 Task: Find connections with filter location Hampton Park with filter topic #CVwith filter profile language English with filter current company Adani Power with filter school Tolani College Of Commerce with filter industry Specialty Trade Contractors with filter service category Labor and Employment Law with filter keywords title Media Buyer
Action: Mouse moved to (269, 303)
Screenshot: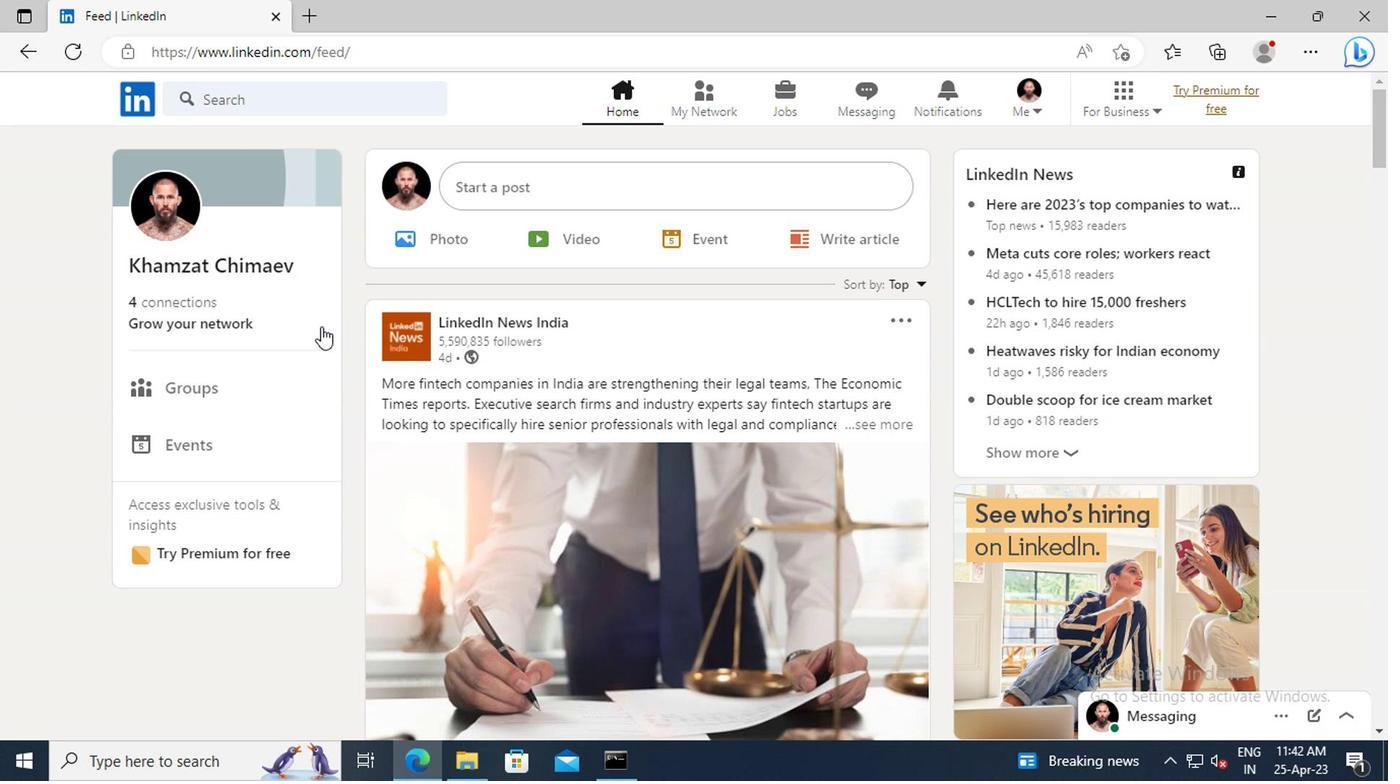
Action: Mouse pressed left at (269, 303)
Screenshot: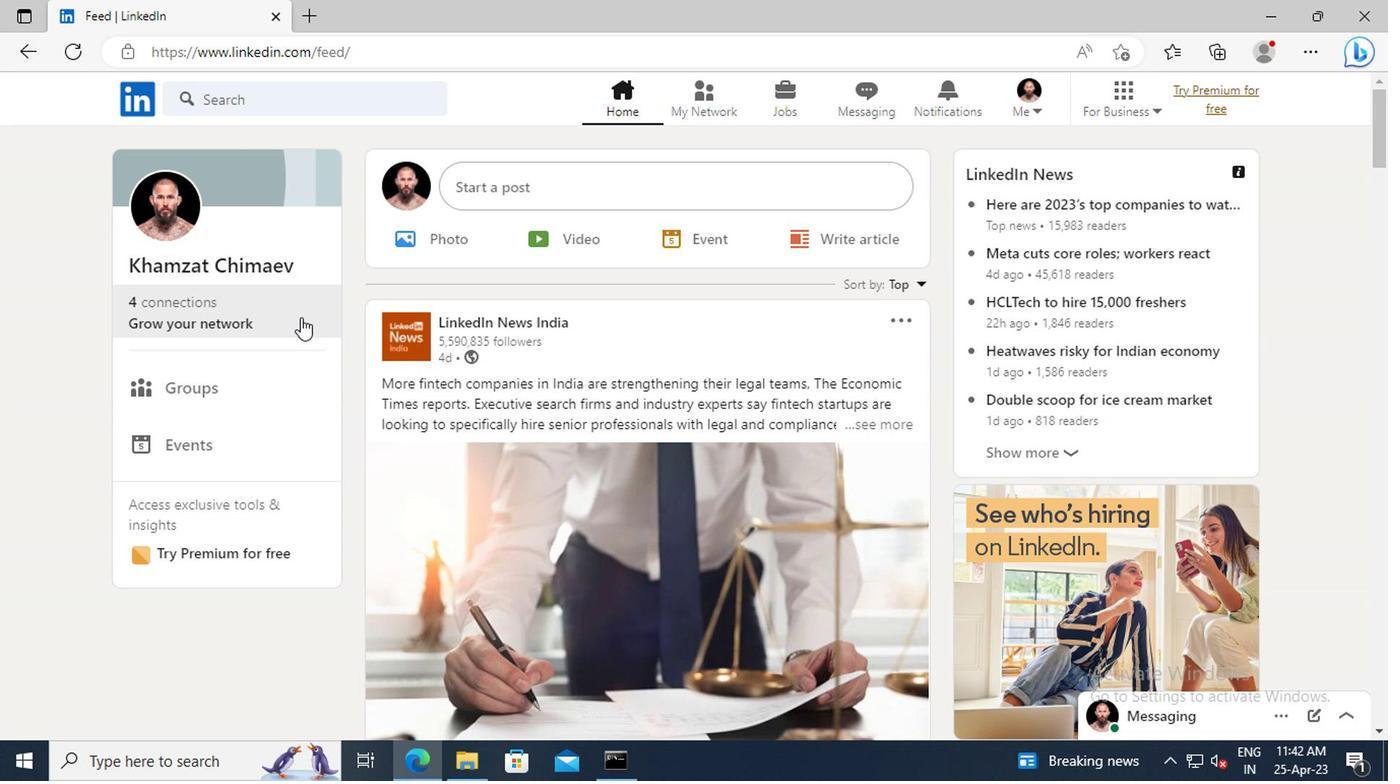 
Action: Mouse moved to (264, 222)
Screenshot: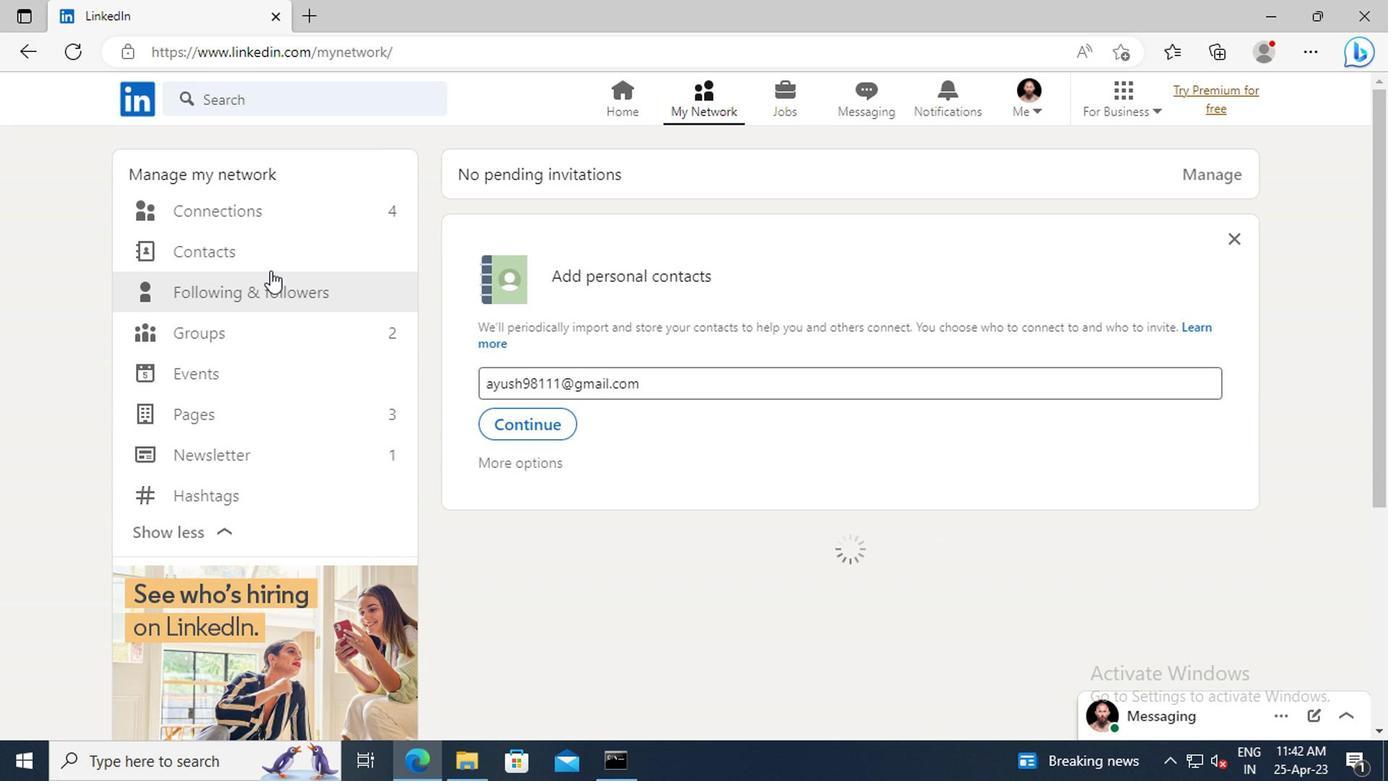 
Action: Mouse pressed left at (264, 222)
Screenshot: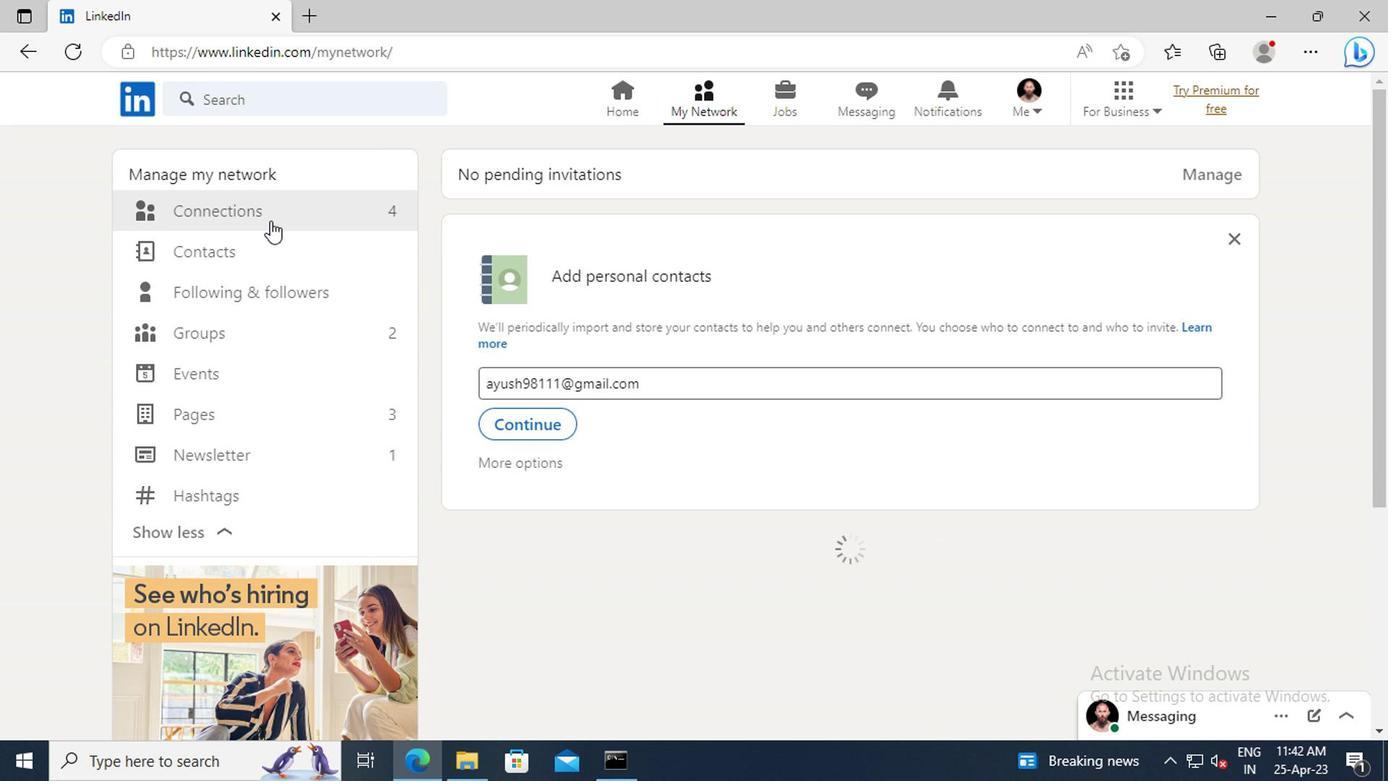 
Action: Mouse moved to (825, 211)
Screenshot: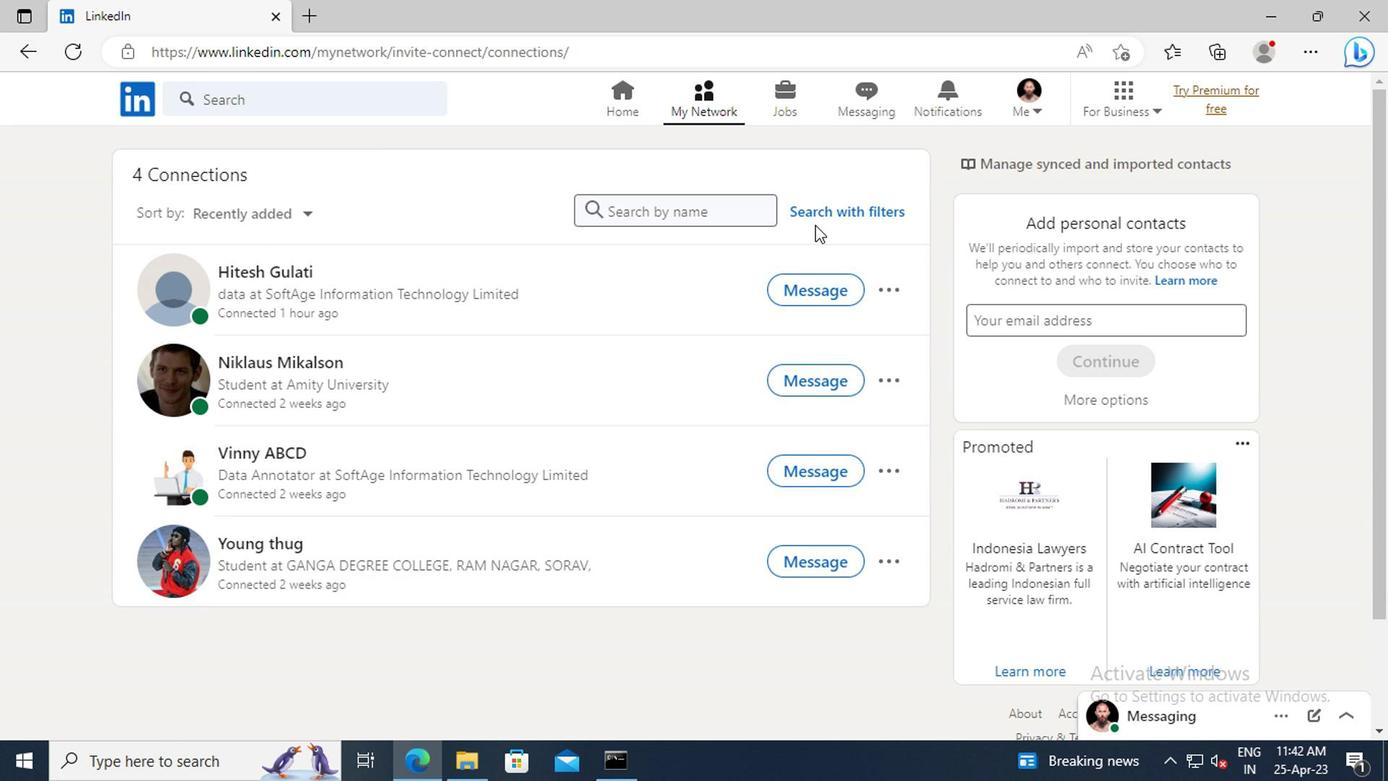 
Action: Mouse pressed left at (825, 211)
Screenshot: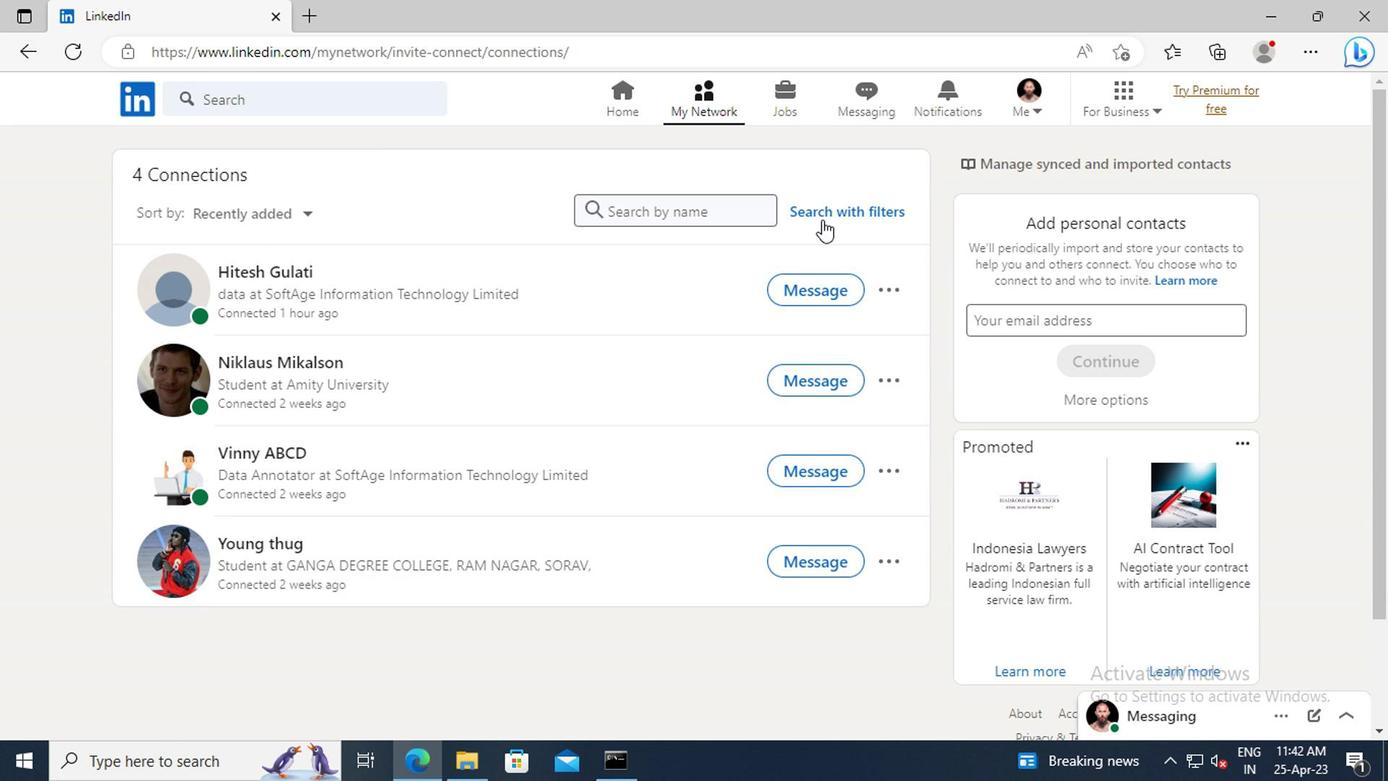 
Action: Mouse moved to (767, 158)
Screenshot: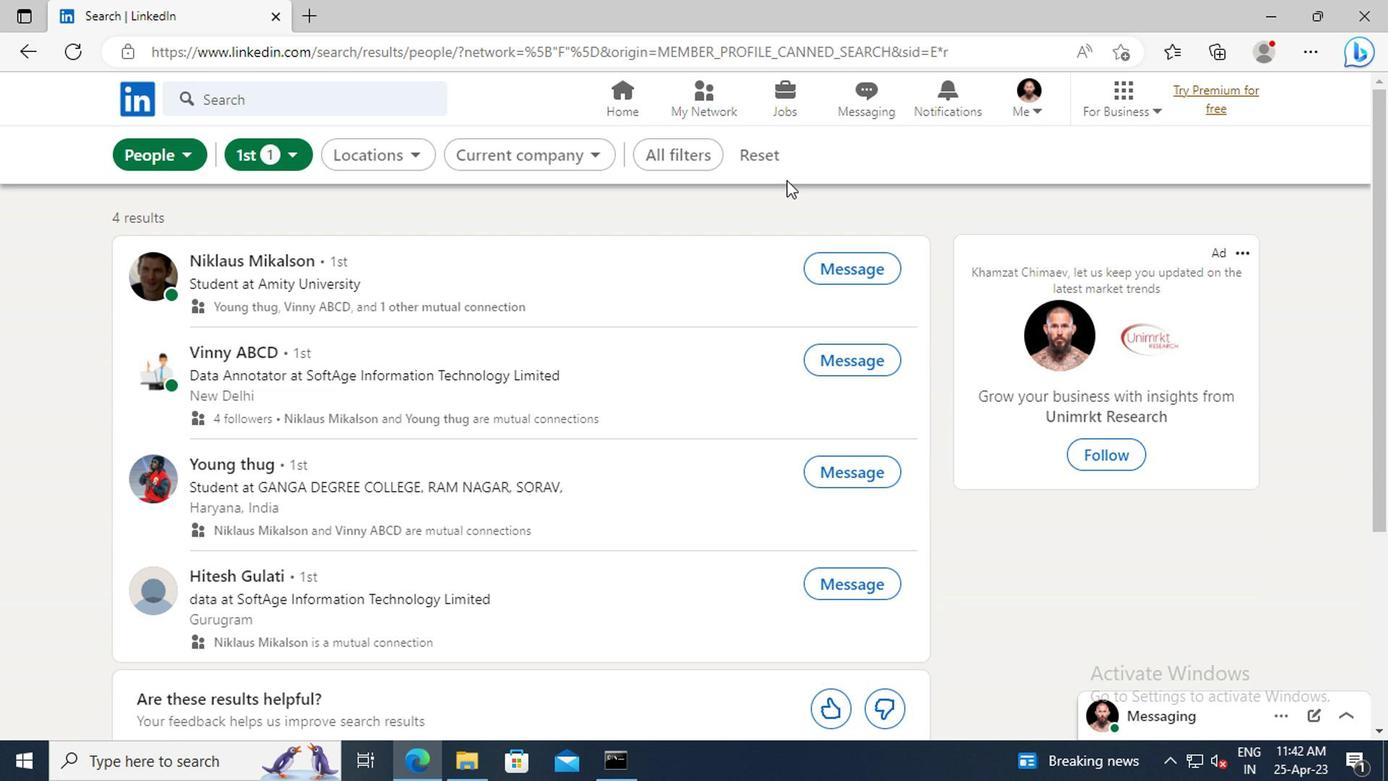 
Action: Mouse pressed left at (767, 158)
Screenshot: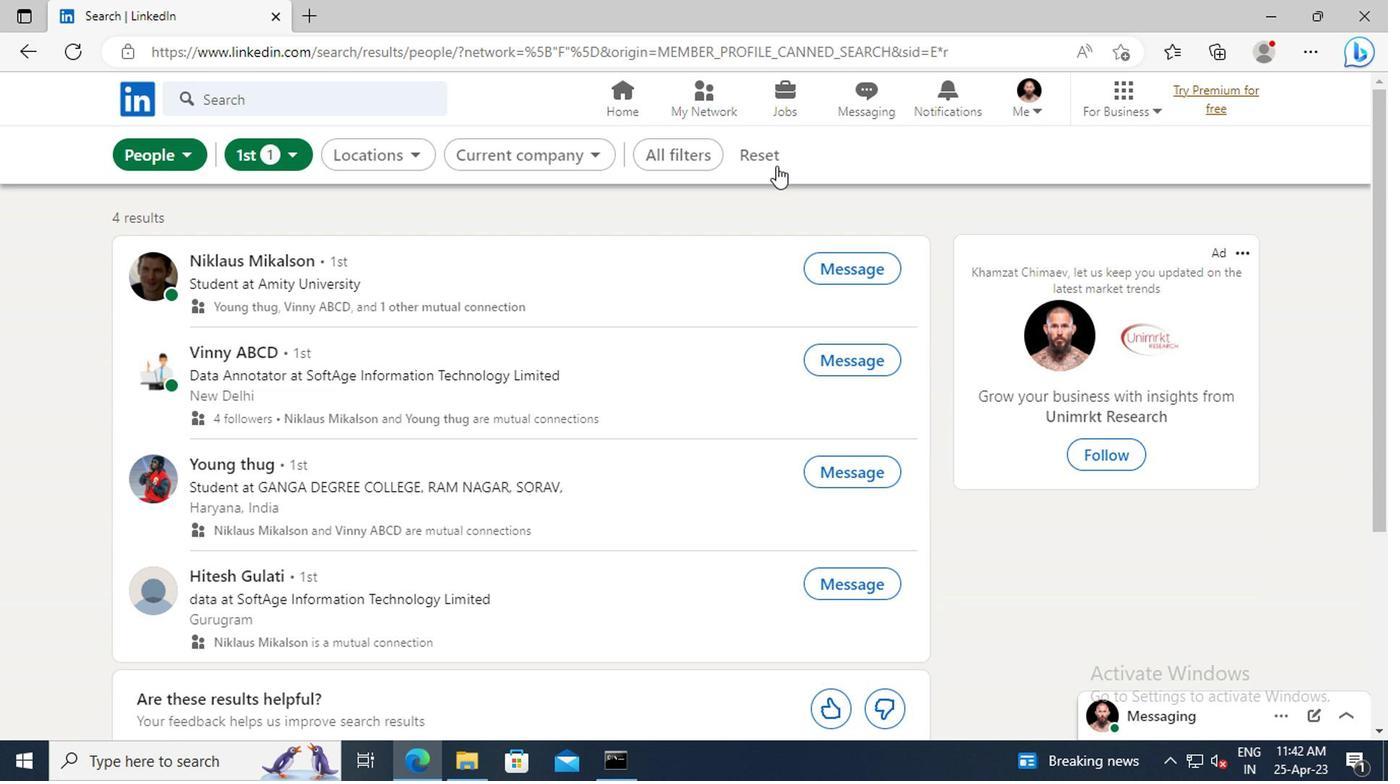 
Action: Mouse moved to (737, 160)
Screenshot: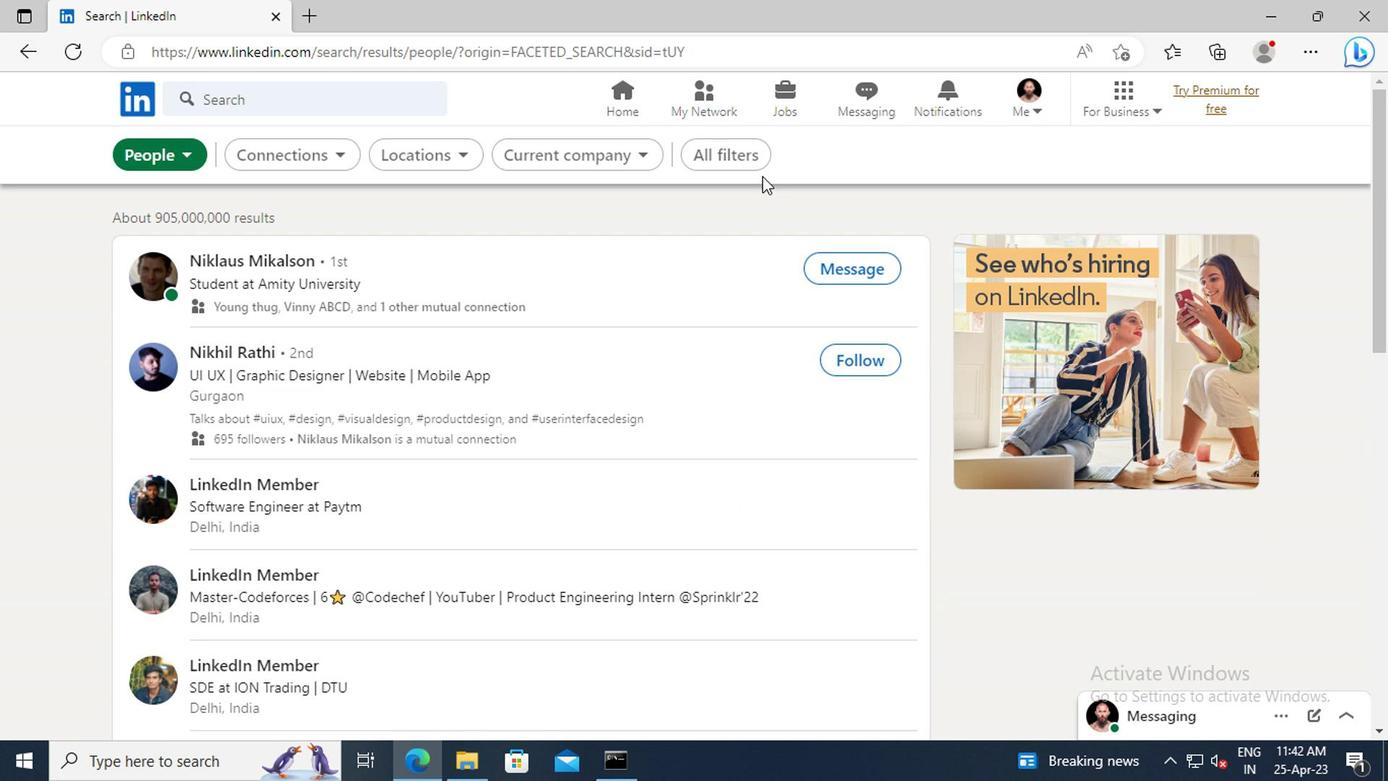 
Action: Mouse pressed left at (737, 160)
Screenshot: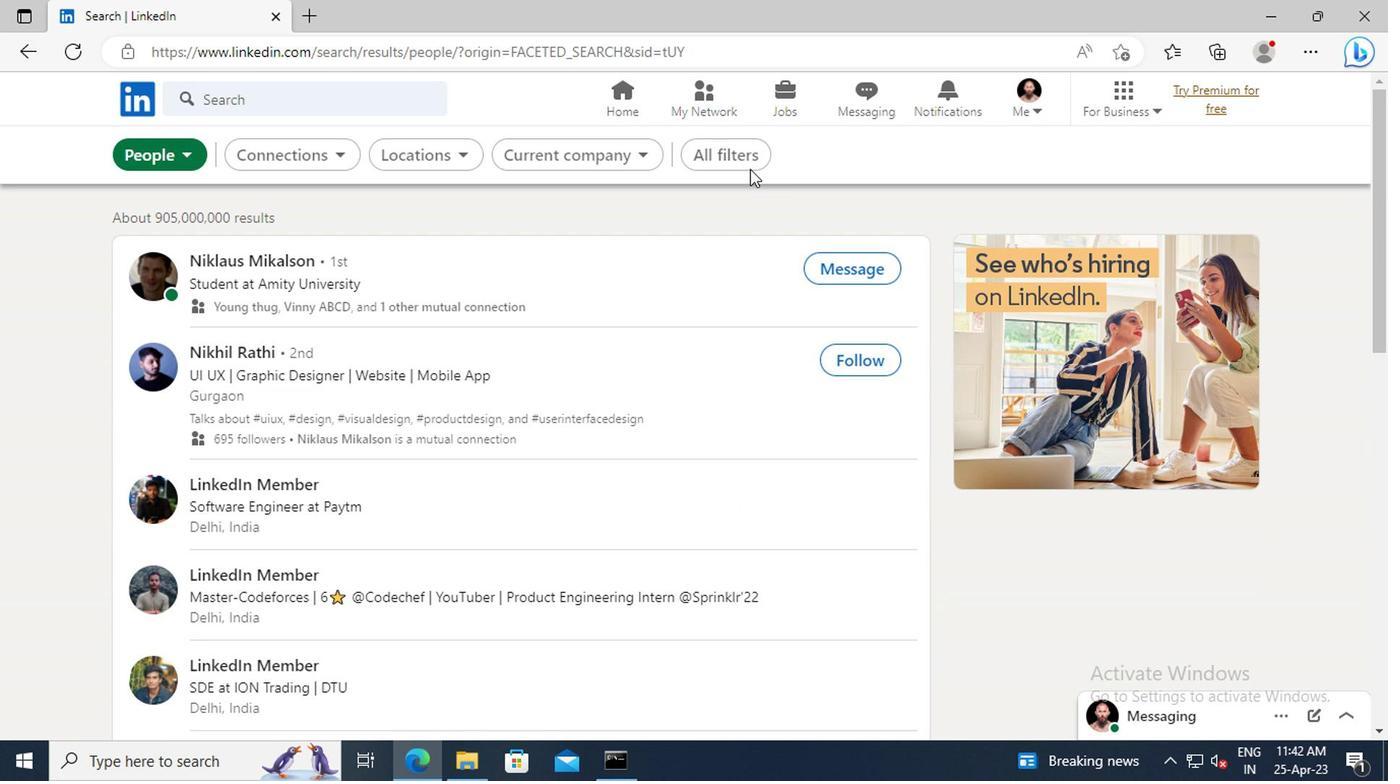 
Action: Mouse moved to (1076, 331)
Screenshot: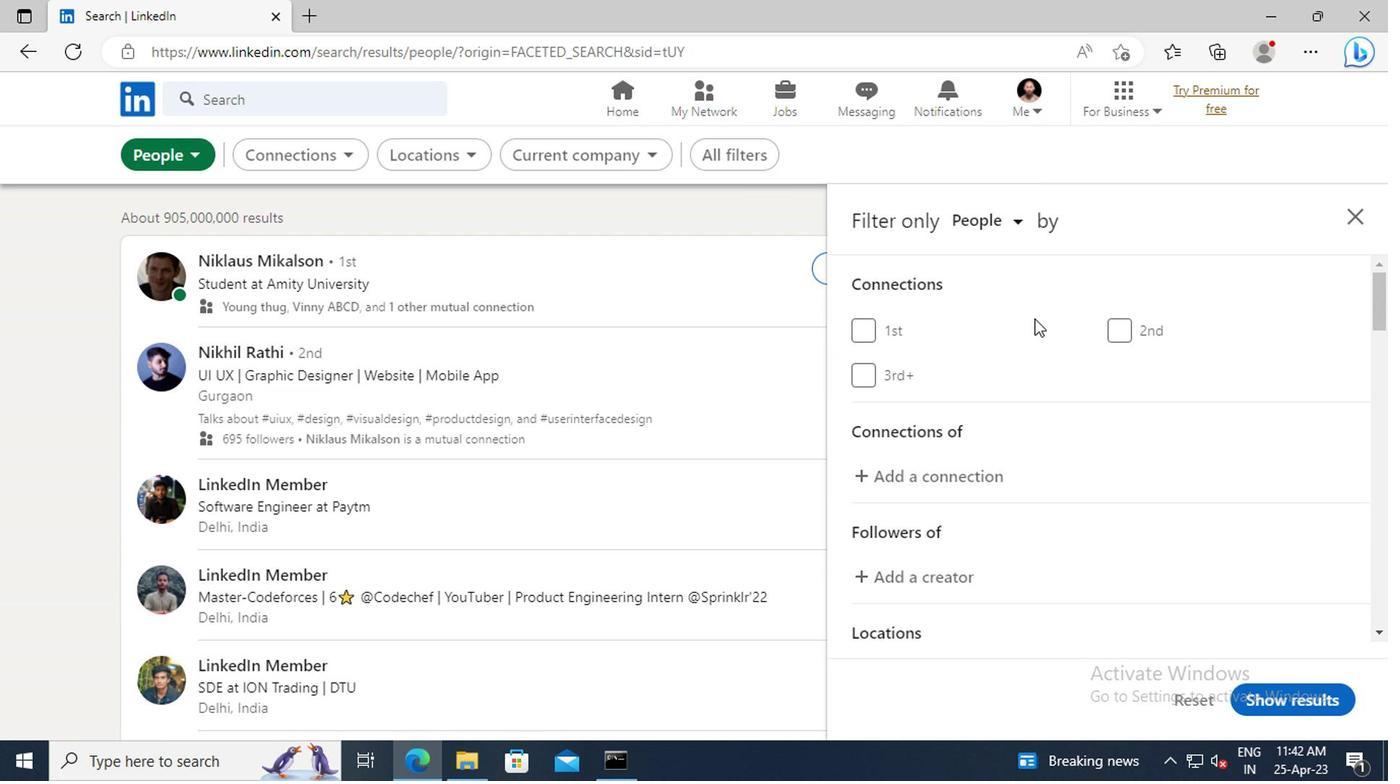 
Action: Mouse scrolled (1076, 330) with delta (0, -1)
Screenshot: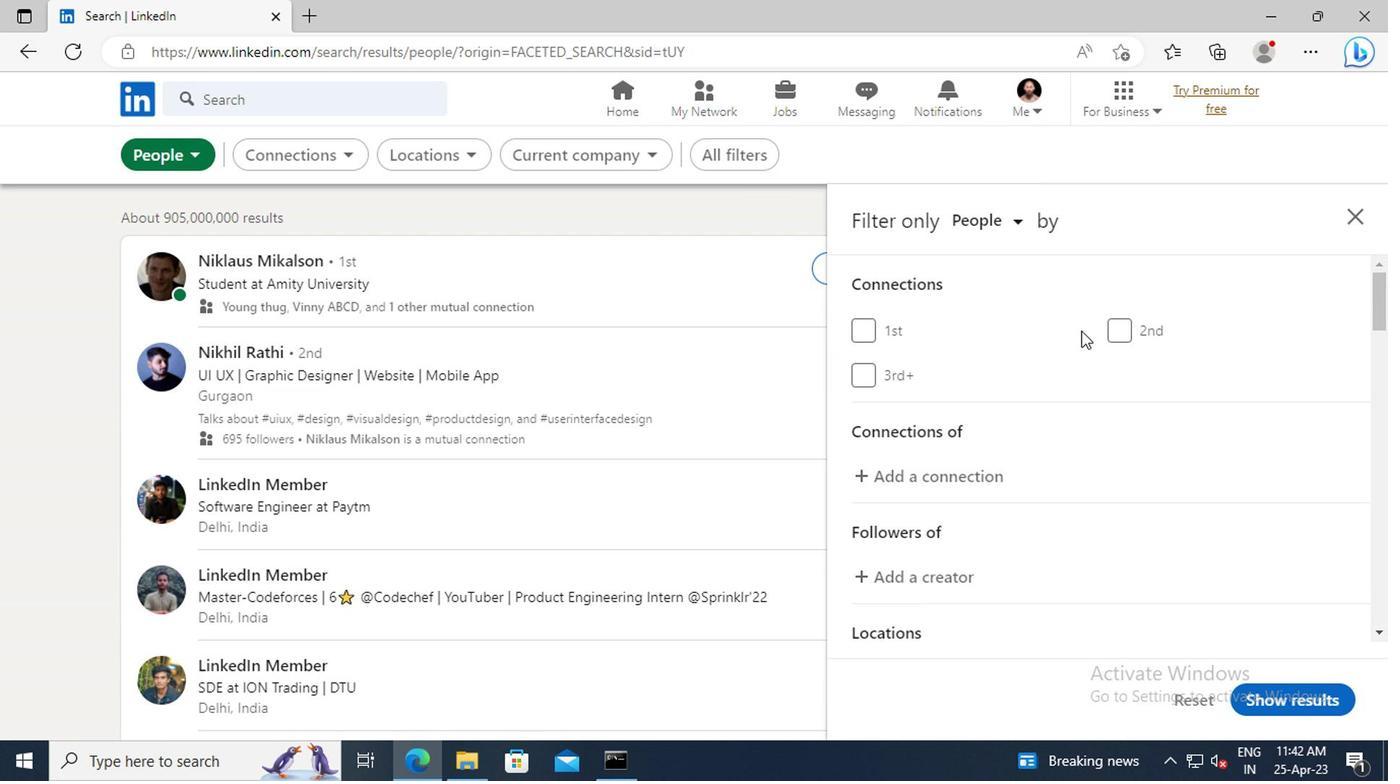 
Action: Mouse scrolled (1076, 330) with delta (0, -1)
Screenshot: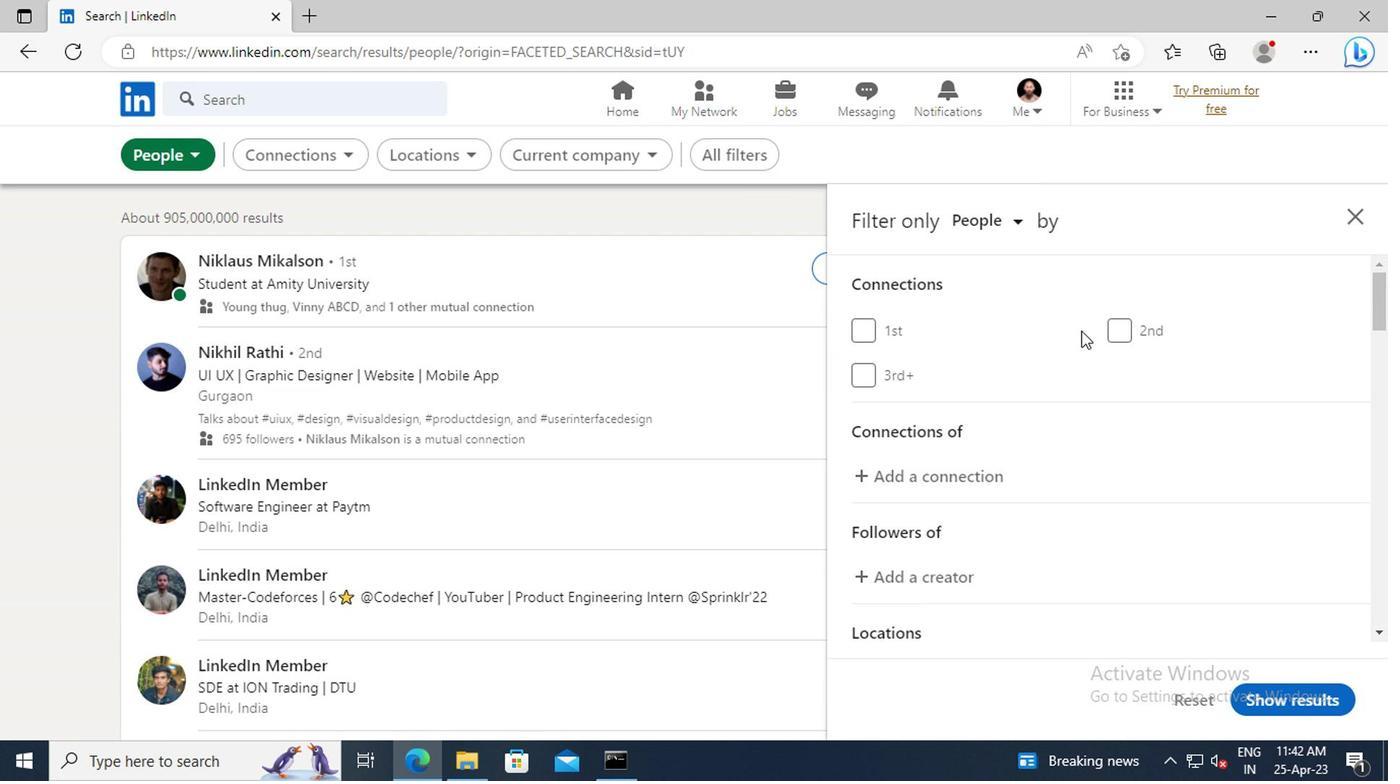 
Action: Mouse scrolled (1076, 330) with delta (0, -1)
Screenshot: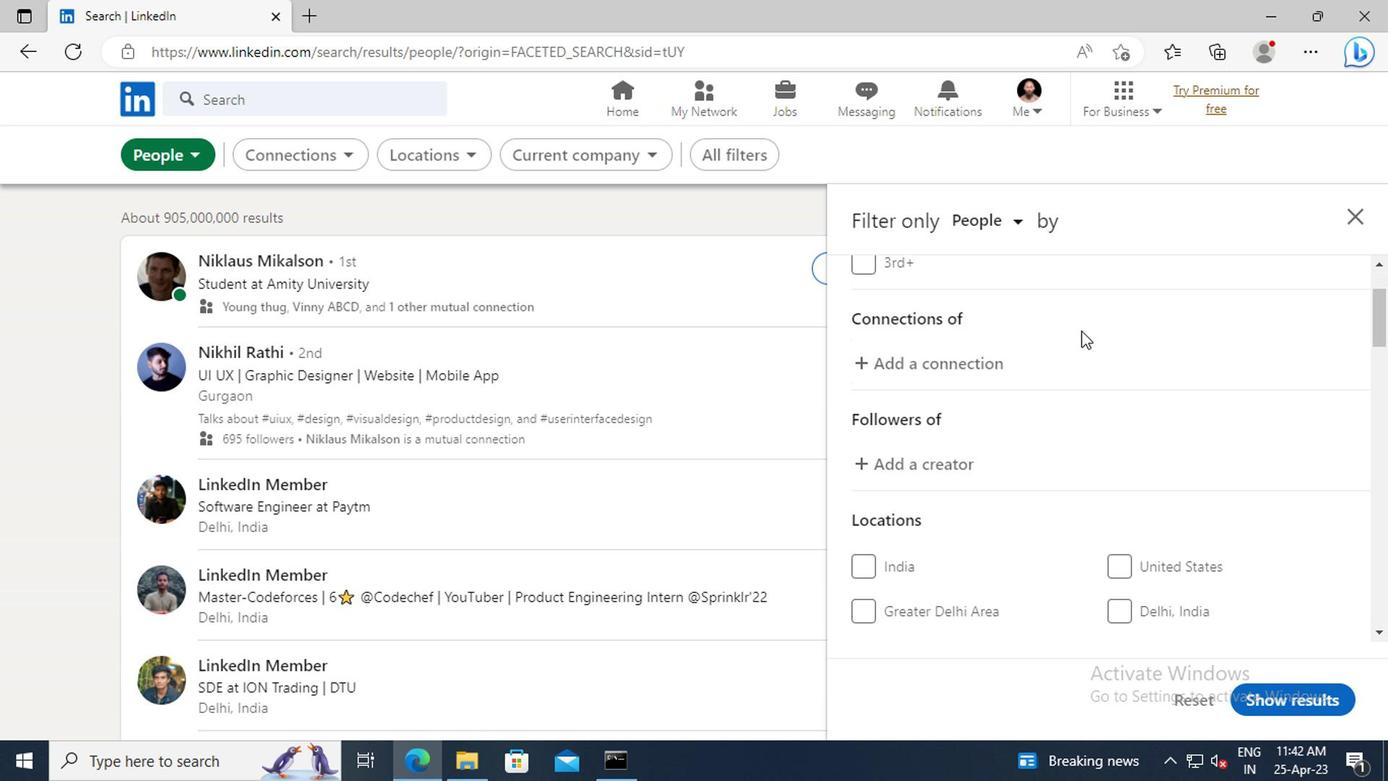 
Action: Mouse scrolled (1076, 330) with delta (0, -1)
Screenshot: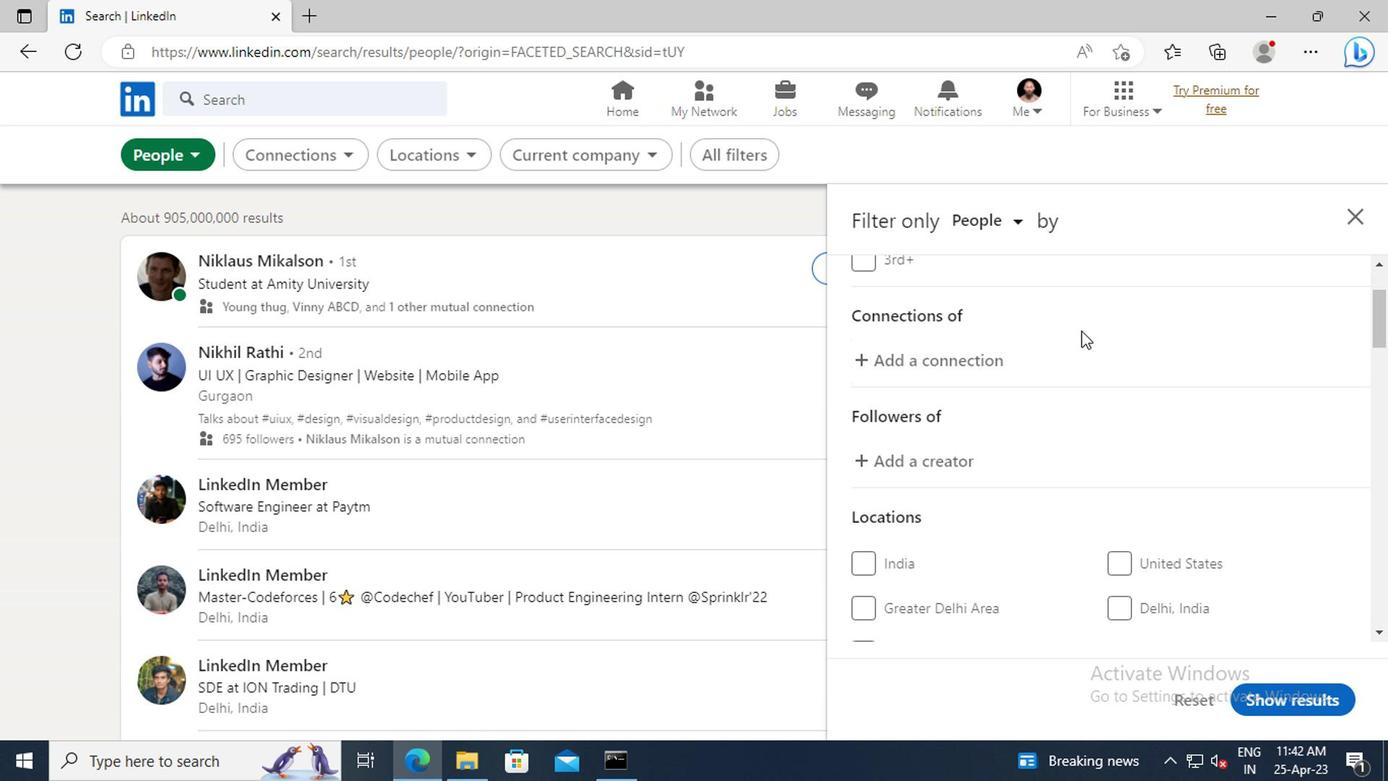 
Action: Mouse moved to (1142, 536)
Screenshot: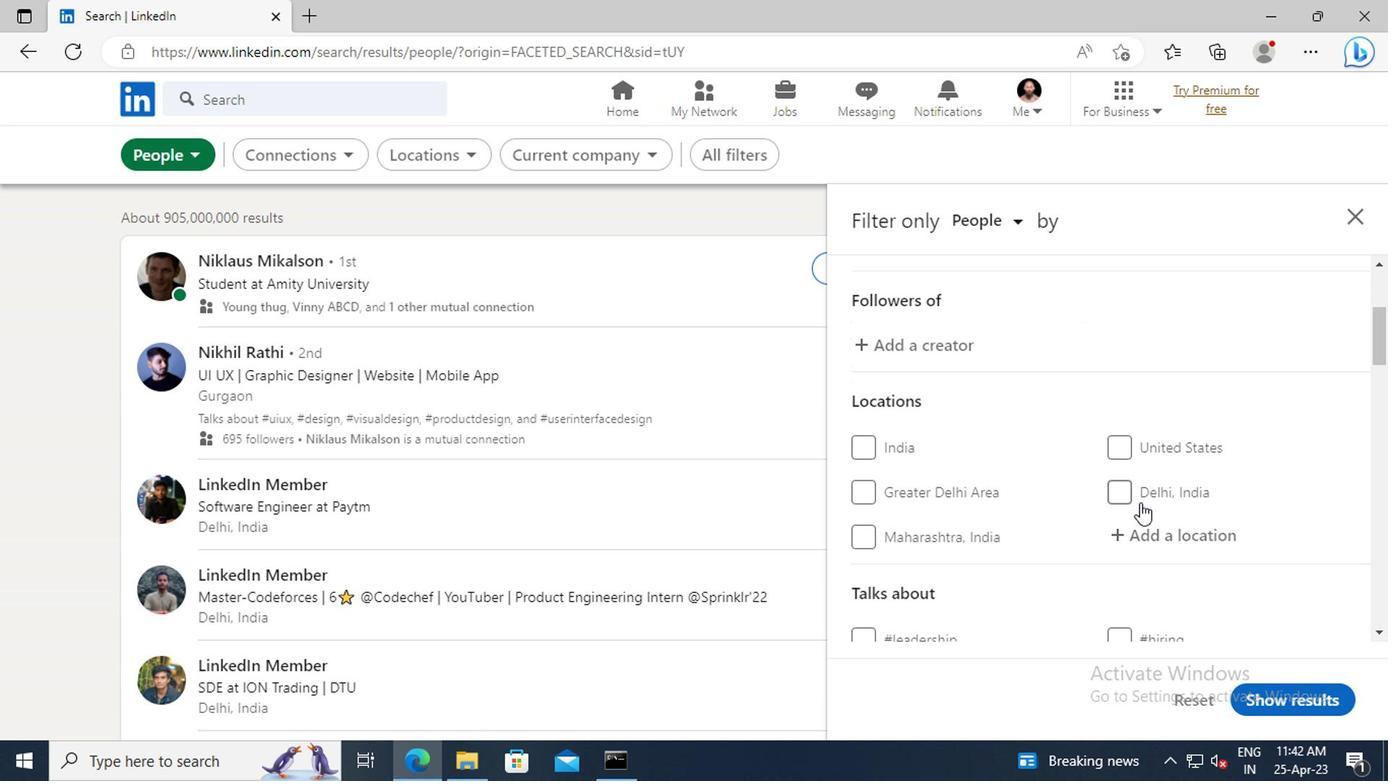 
Action: Mouse pressed left at (1142, 536)
Screenshot: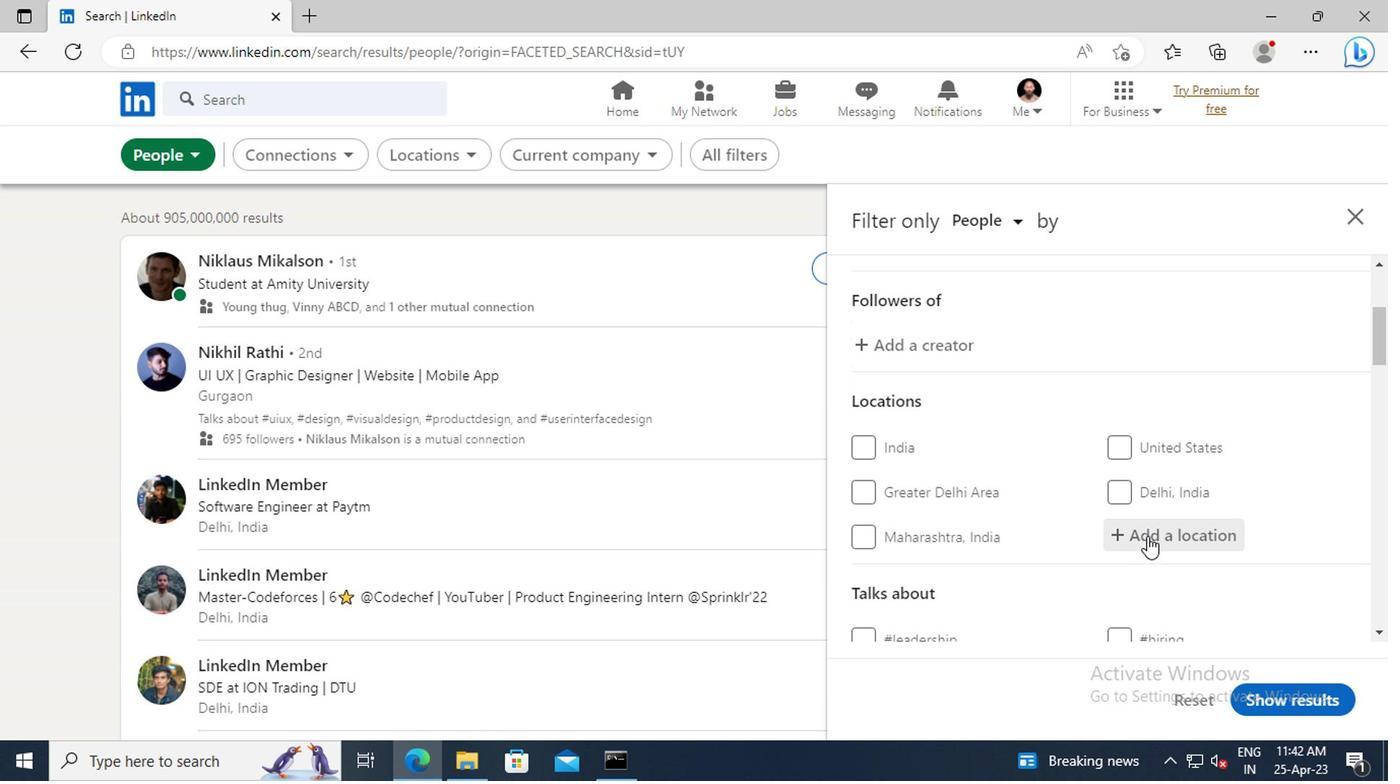 
Action: Key pressed <Key.shift>HAMPTON<Key.space><Key.shift>PARK<Key.enter>
Screenshot: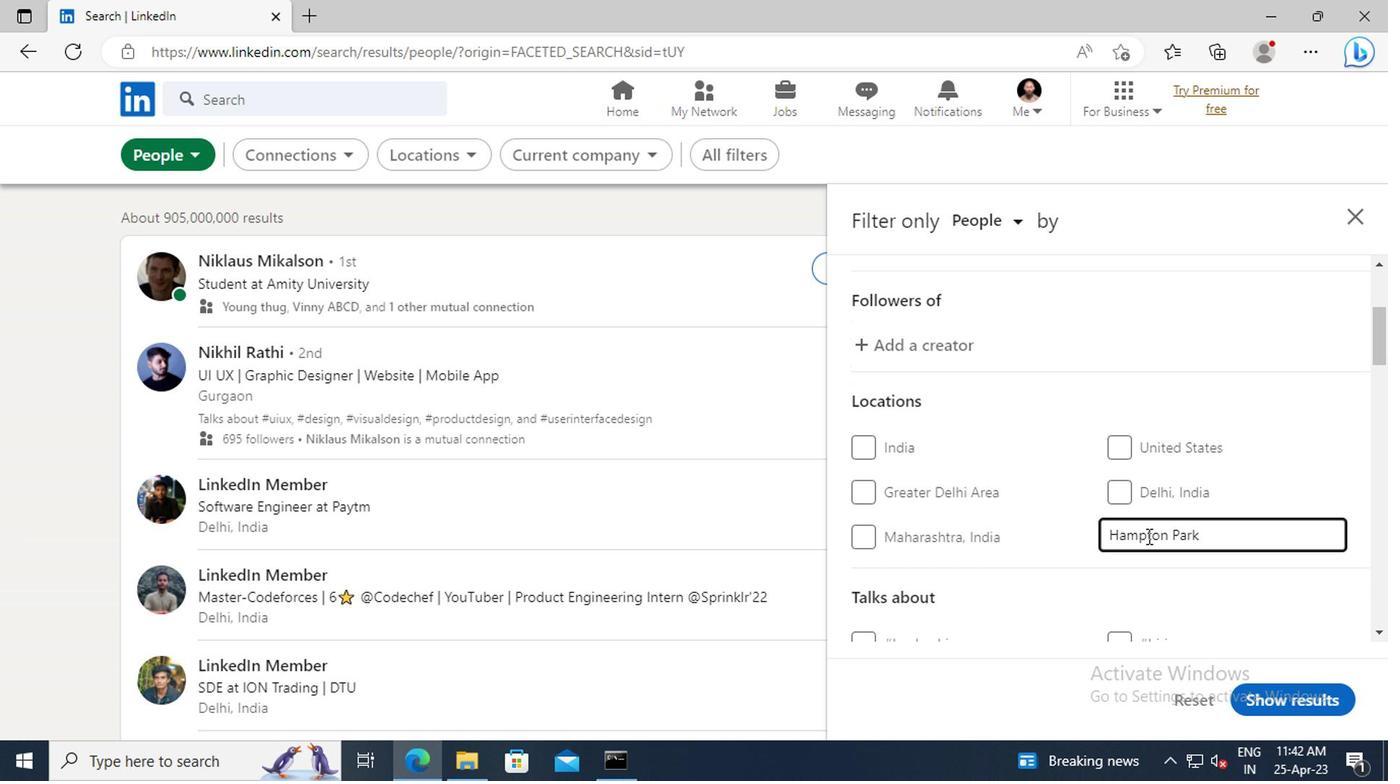 
Action: Mouse scrolled (1142, 535) with delta (0, -1)
Screenshot: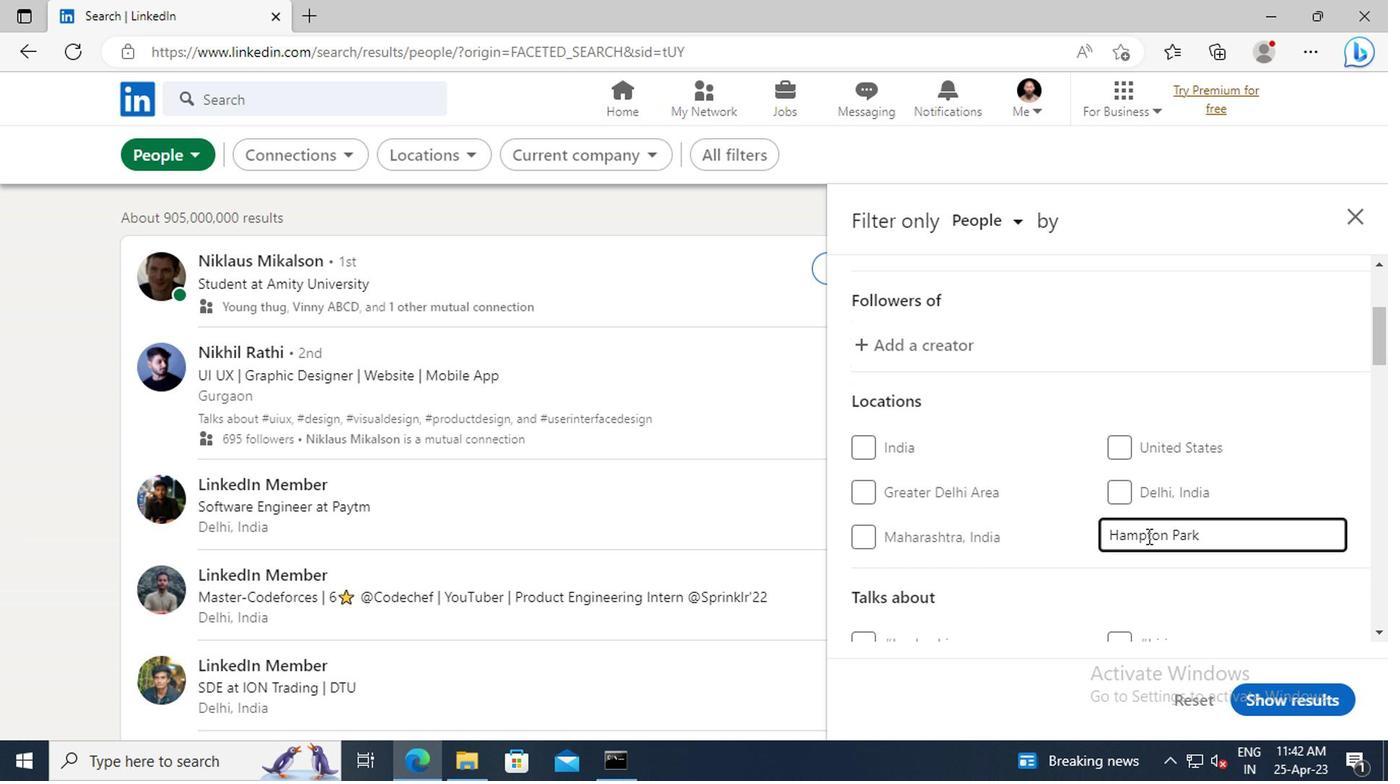 
Action: Mouse scrolled (1142, 535) with delta (0, -1)
Screenshot: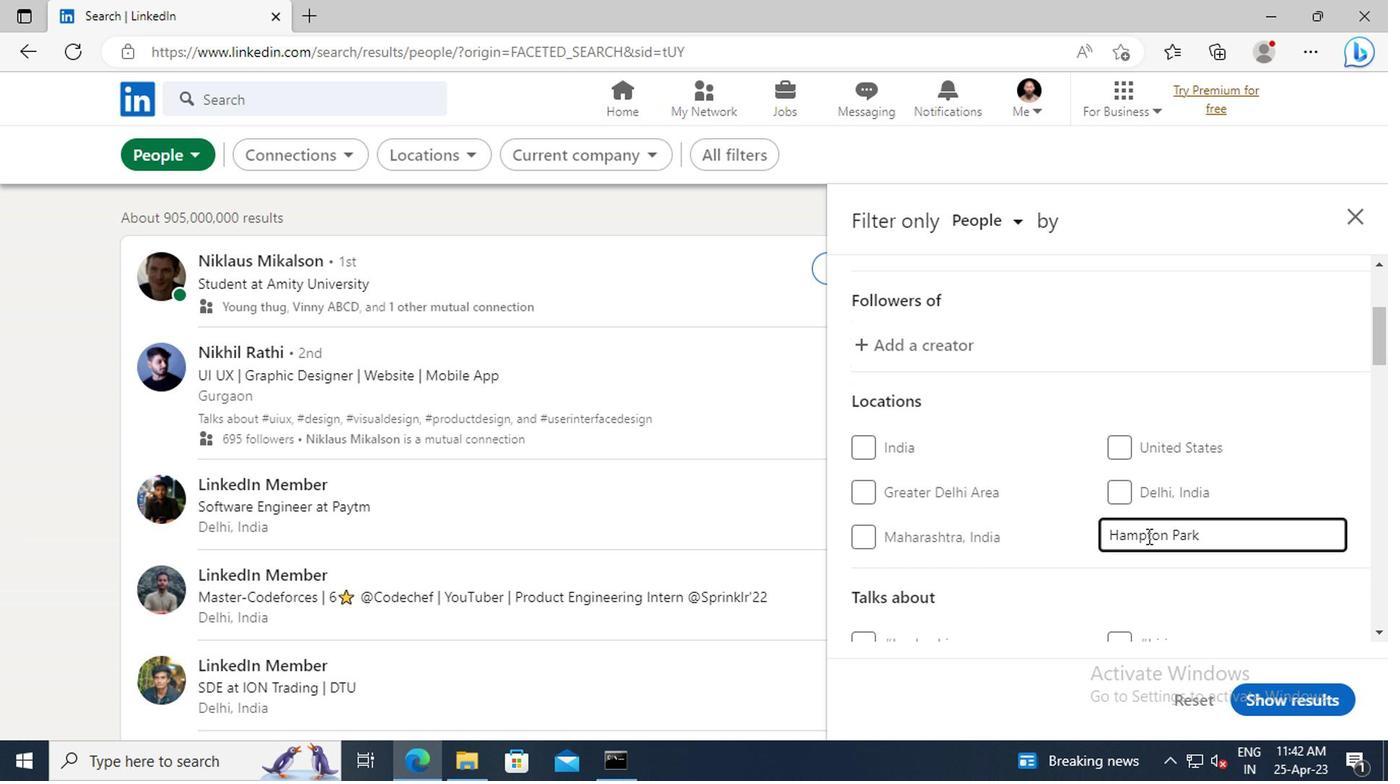 
Action: Mouse scrolled (1142, 535) with delta (0, -1)
Screenshot: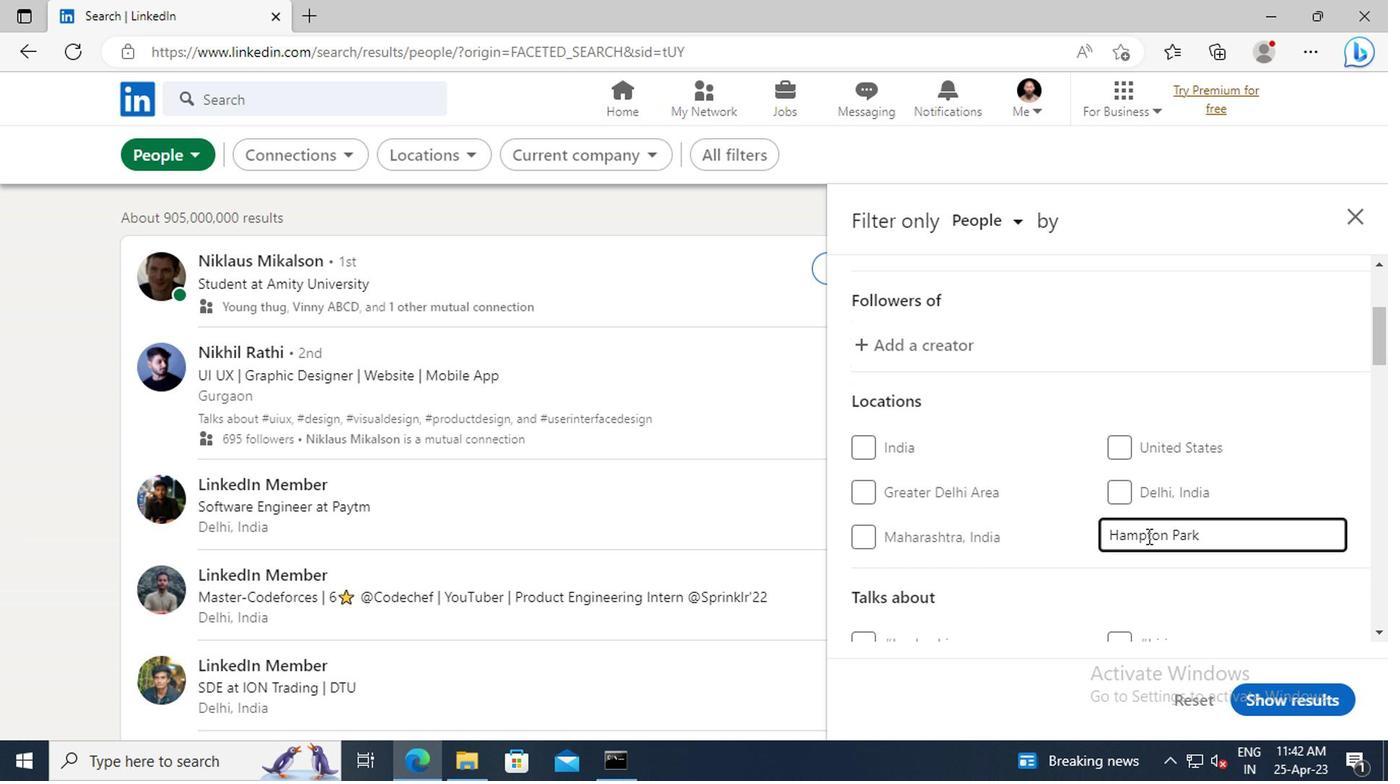 
Action: Mouse moved to (1152, 556)
Screenshot: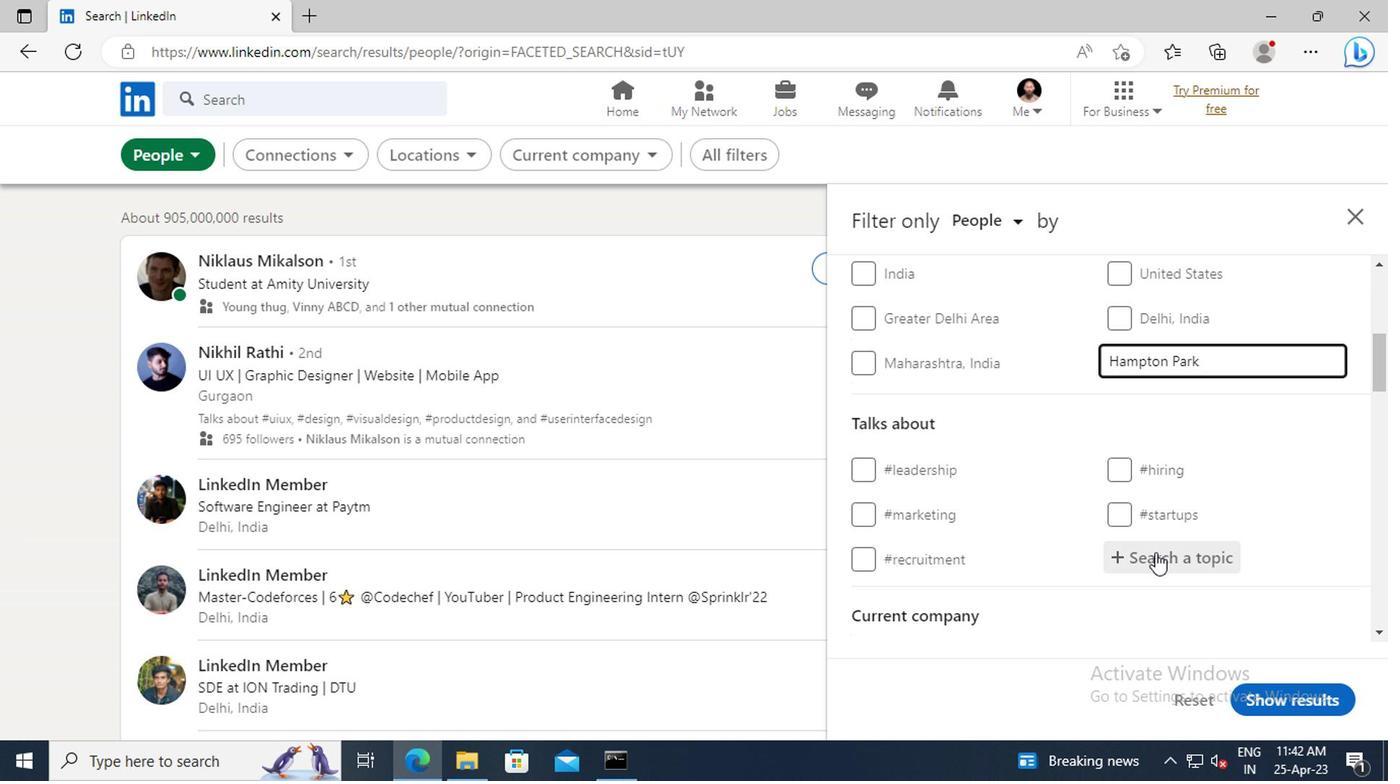 
Action: Mouse pressed left at (1152, 556)
Screenshot: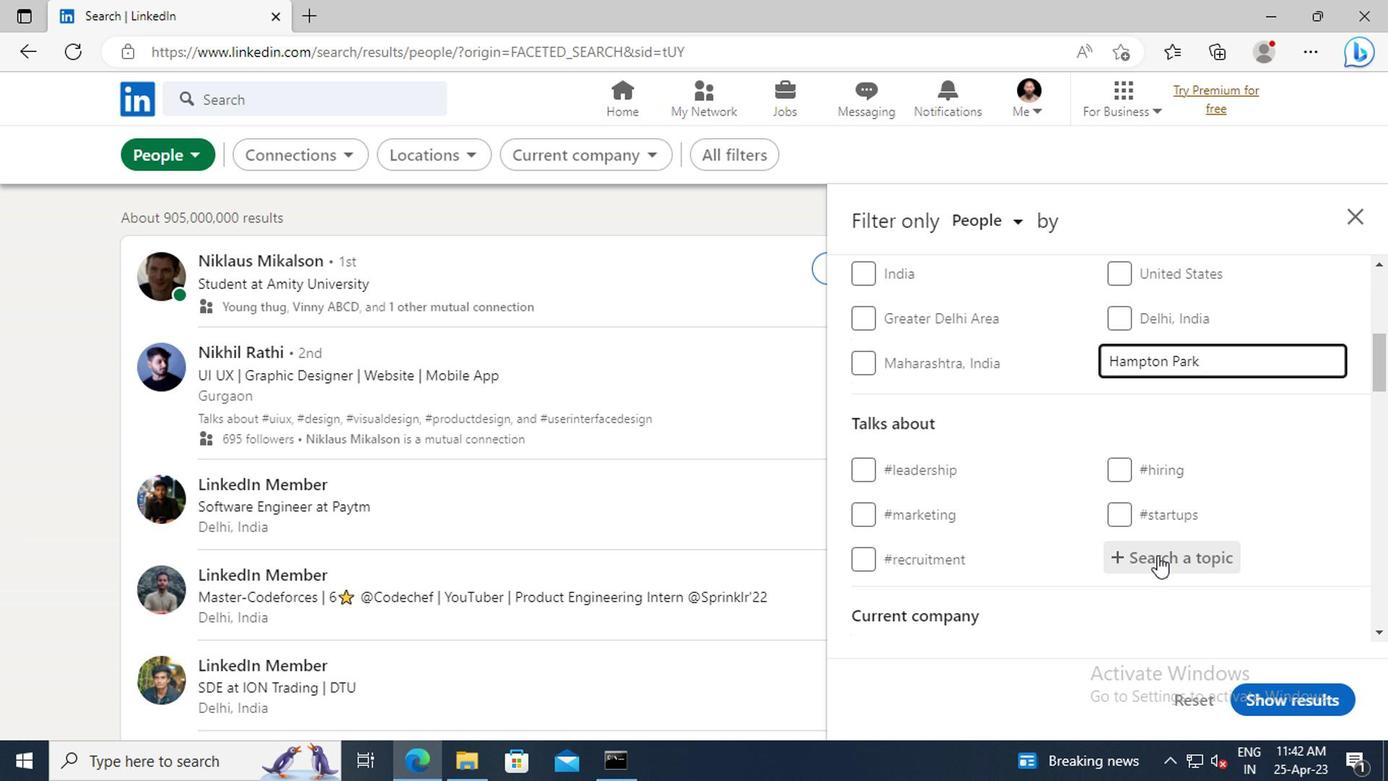 
Action: Key pressed <Key.shift>#<Key.shift>CVWITH
Screenshot: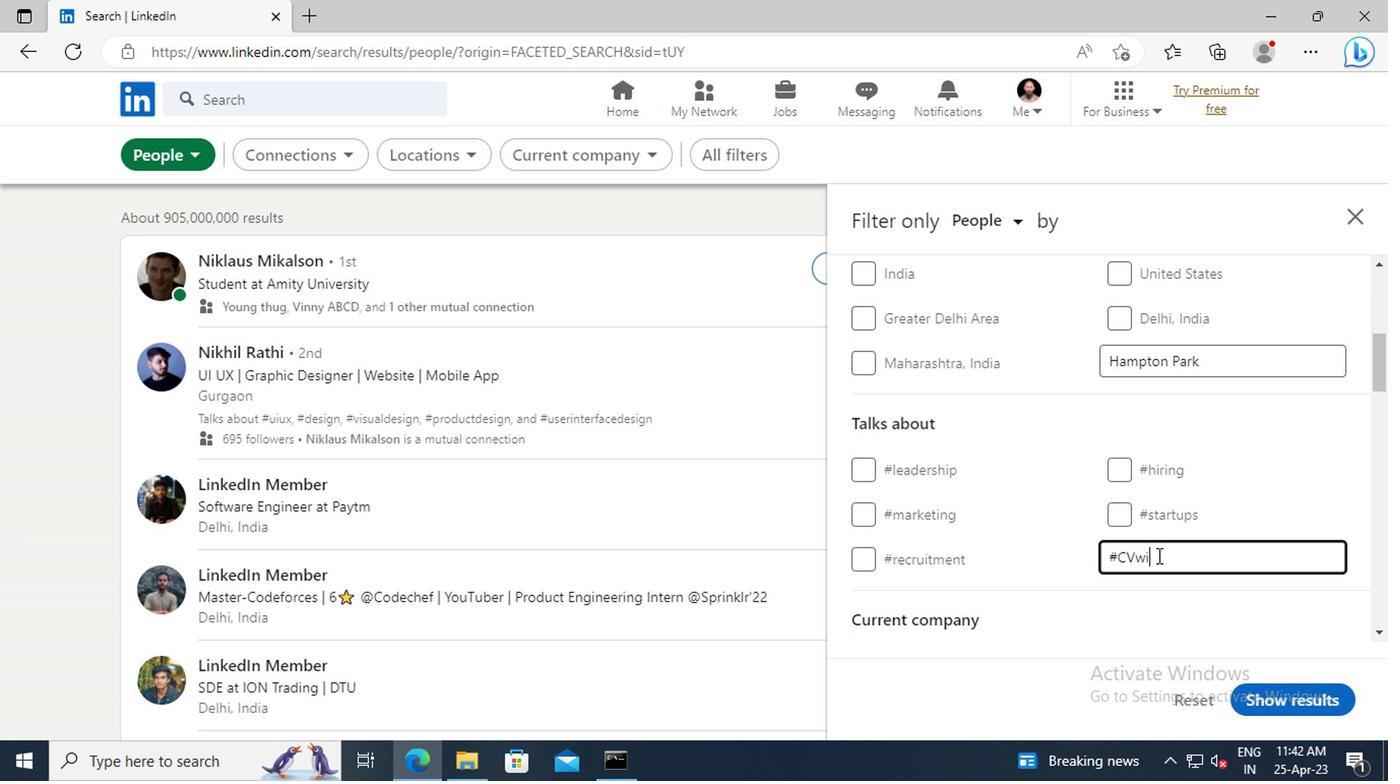 
Action: Mouse moved to (1111, 511)
Screenshot: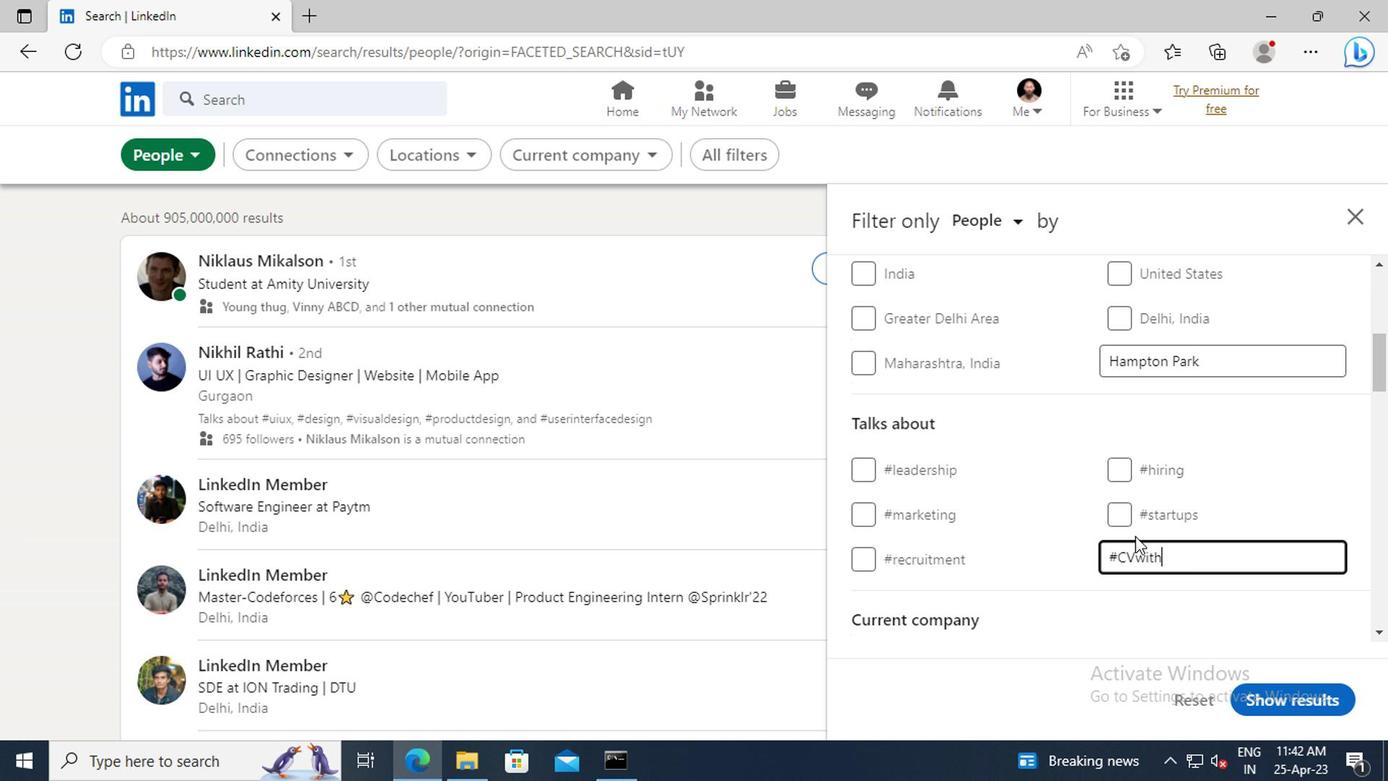 
Action: Mouse scrolled (1111, 509) with delta (0, -1)
Screenshot: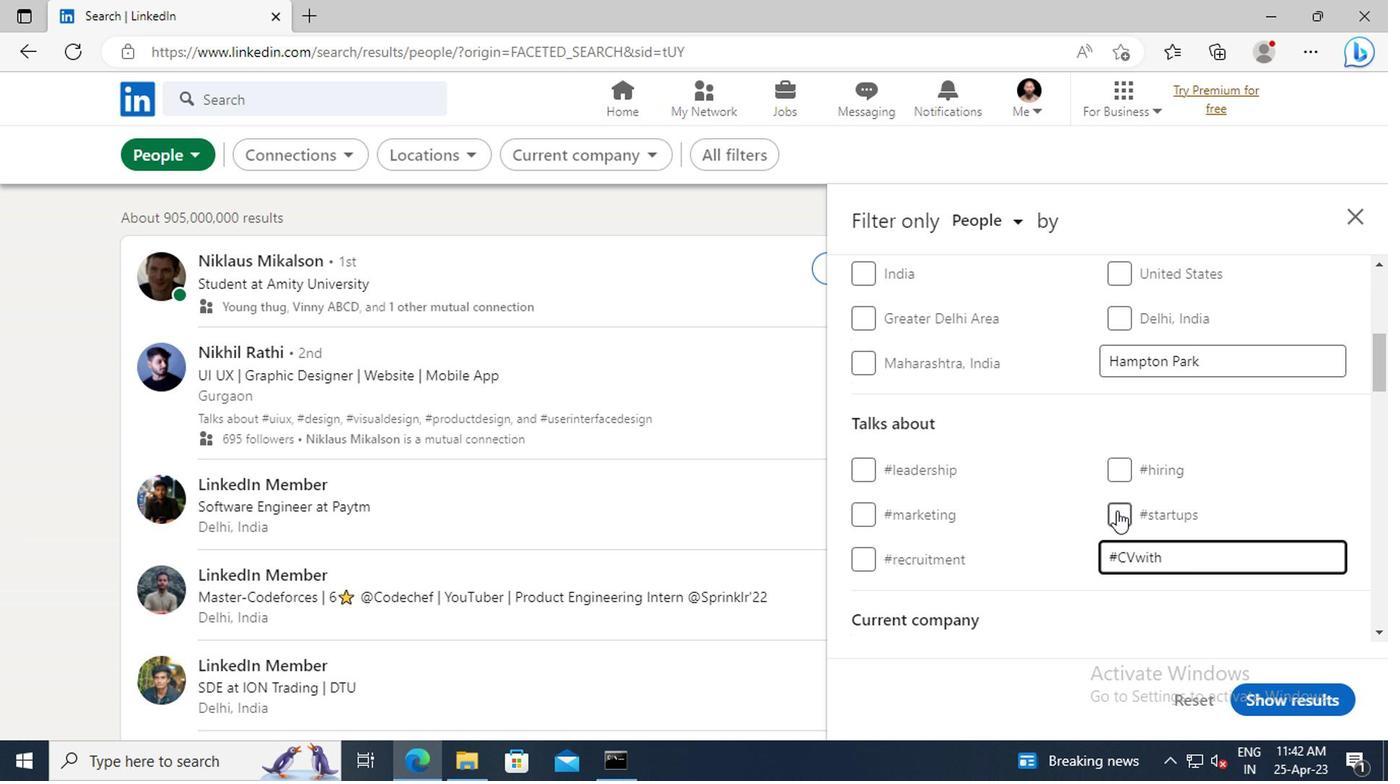 
Action: Mouse scrolled (1111, 509) with delta (0, -1)
Screenshot: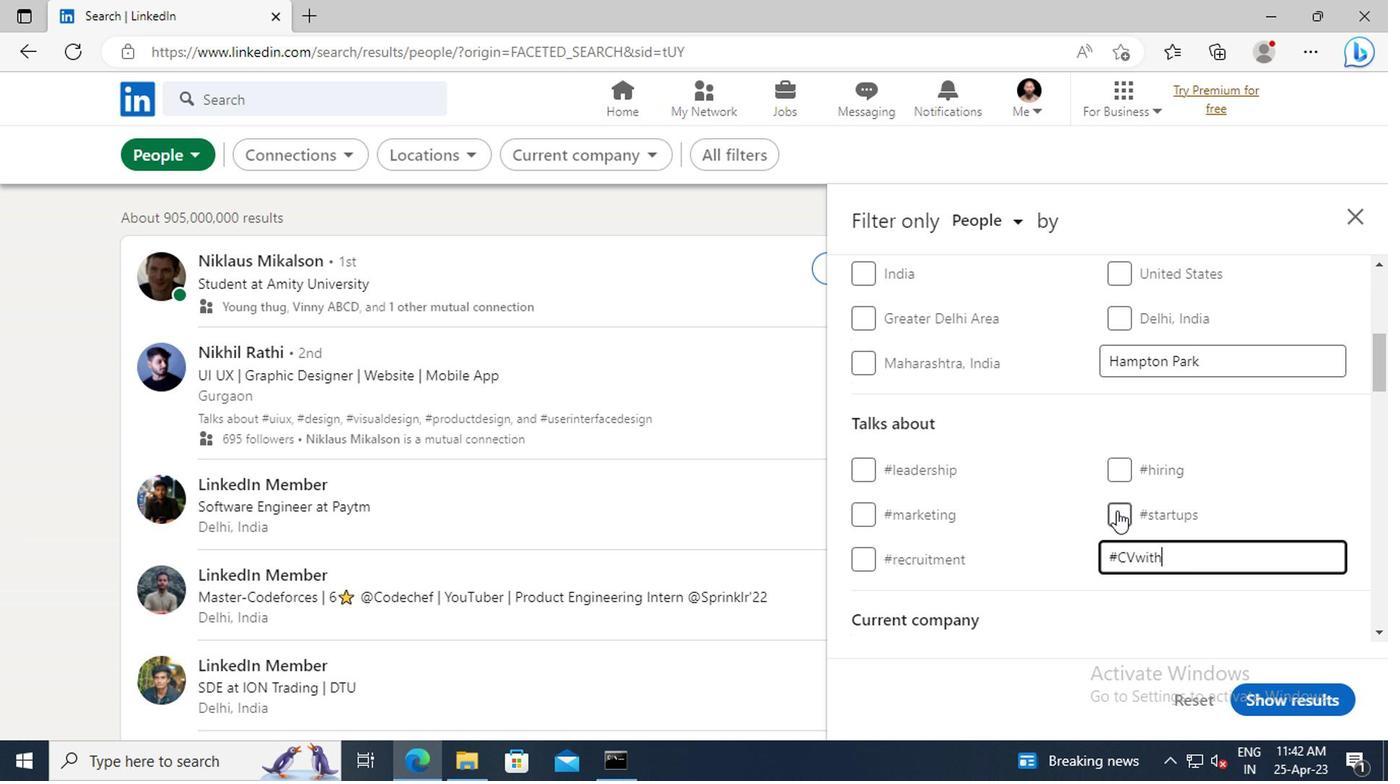 
Action: Mouse scrolled (1111, 509) with delta (0, -1)
Screenshot: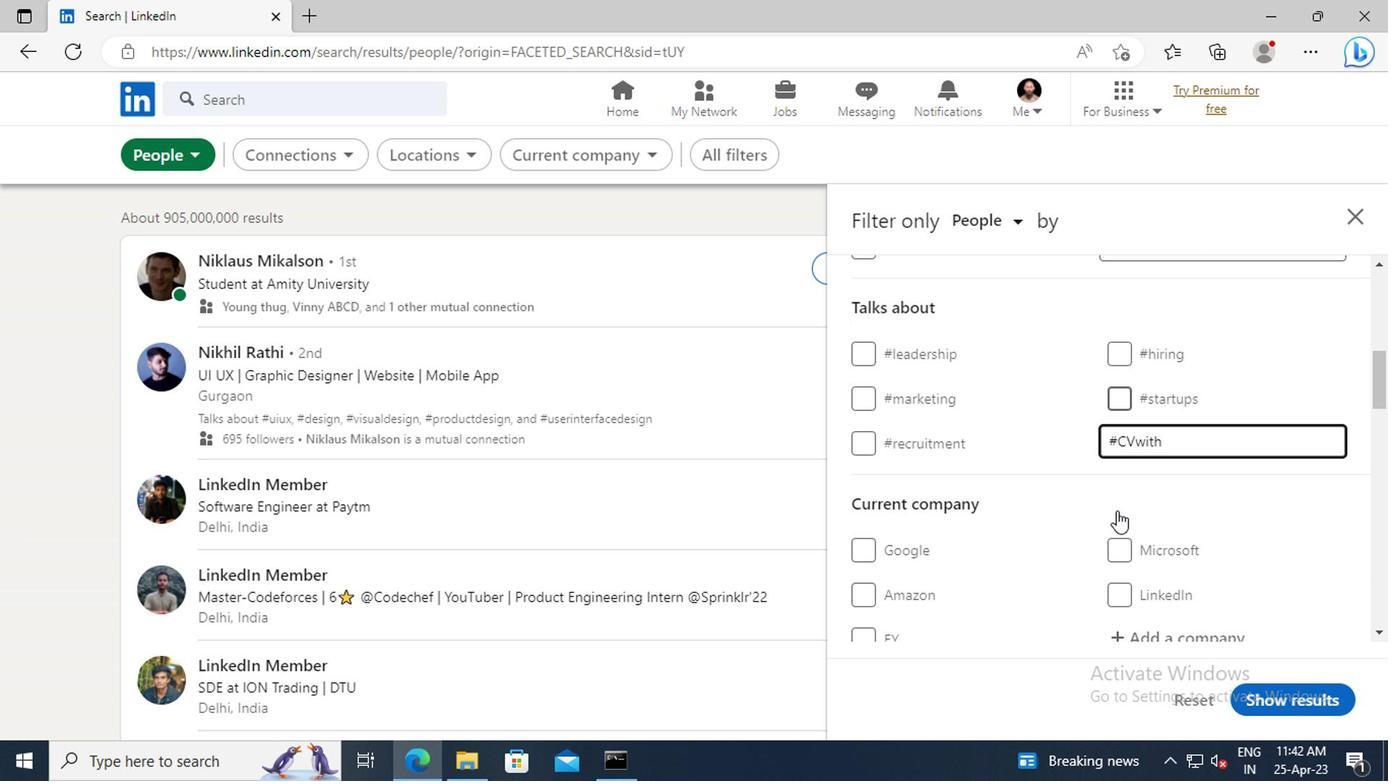 
Action: Mouse scrolled (1111, 509) with delta (0, -1)
Screenshot: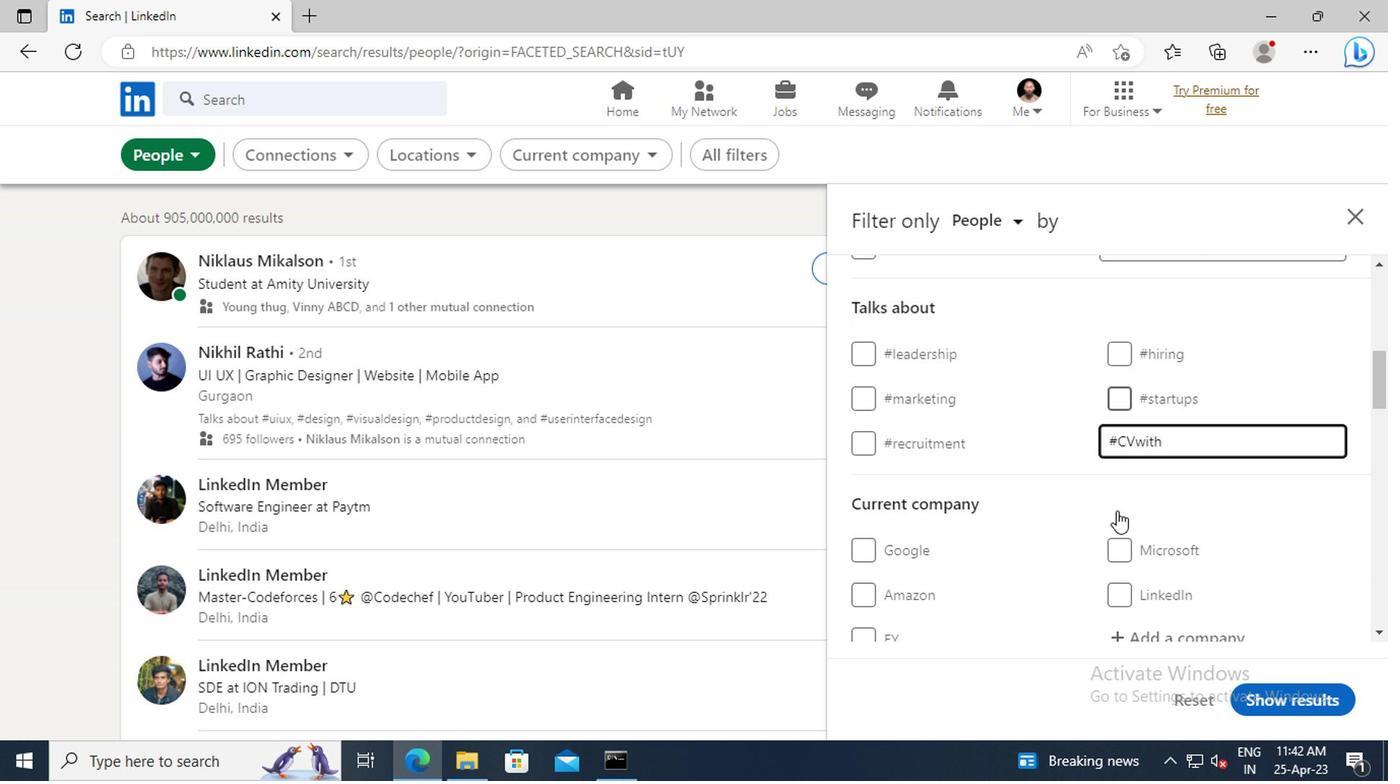 
Action: Mouse scrolled (1111, 509) with delta (0, -1)
Screenshot: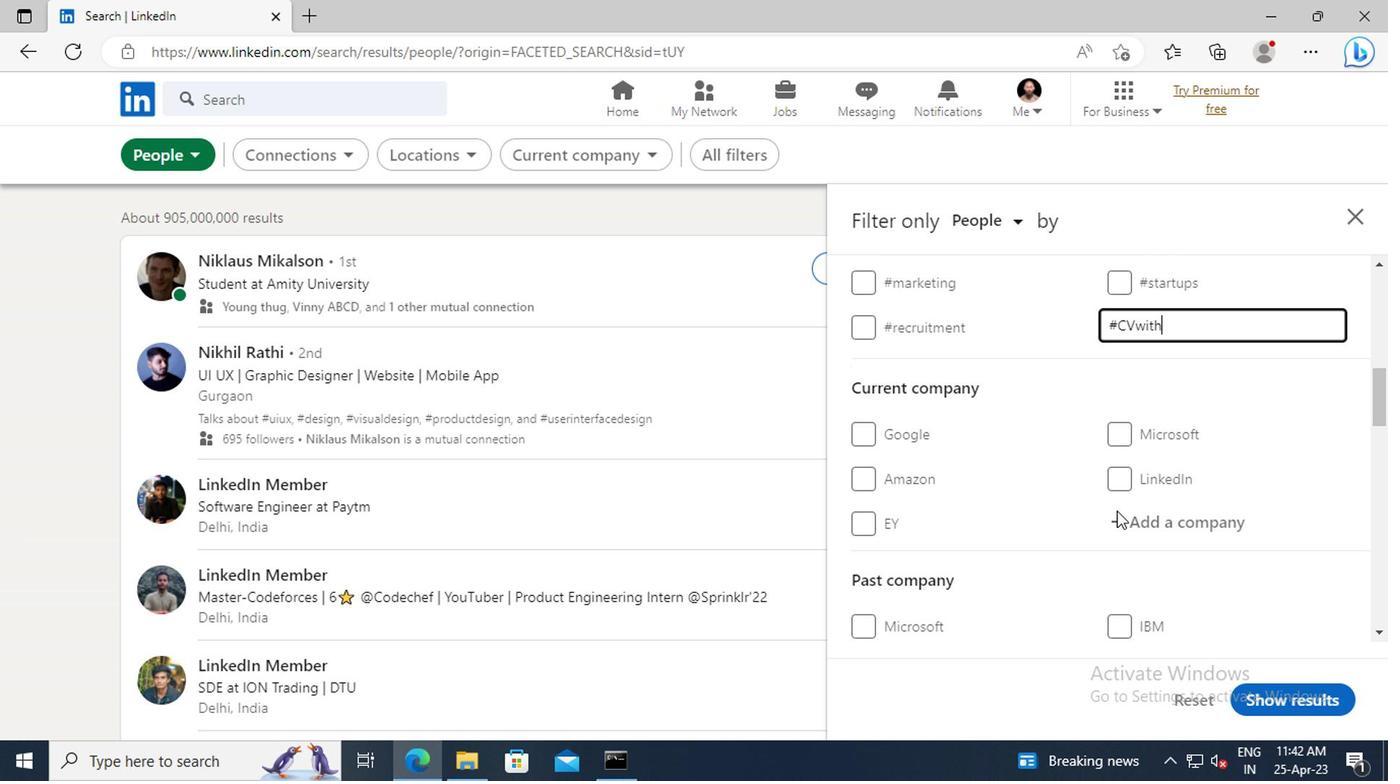 
Action: Mouse scrolled (1111, 509) with delta (0, -1)
Screenshot: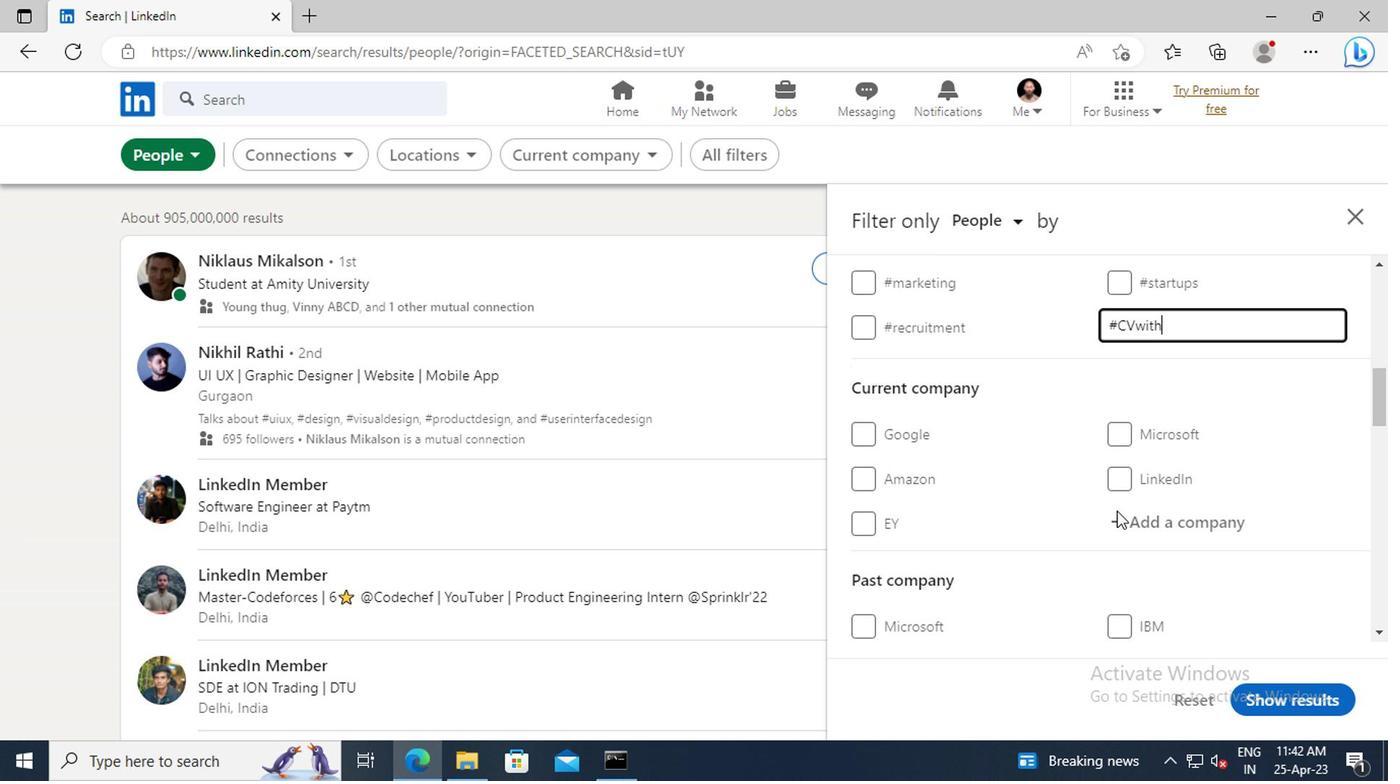 
Action: Mouse scrolled (1111, 509) with delta (0, -1)
Screenshot: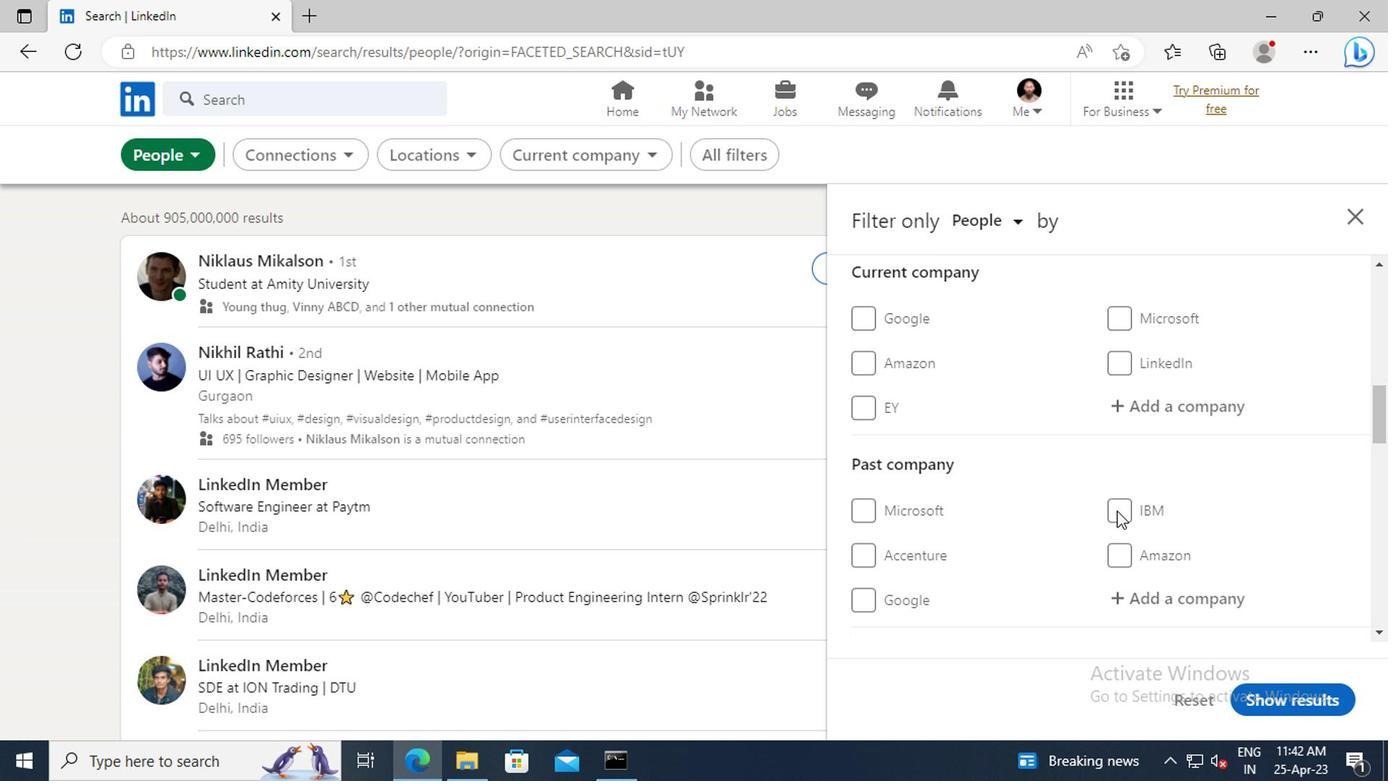 
Action: Mouse scrolled (1111, 509) with delta (0, -1)
Screenshot: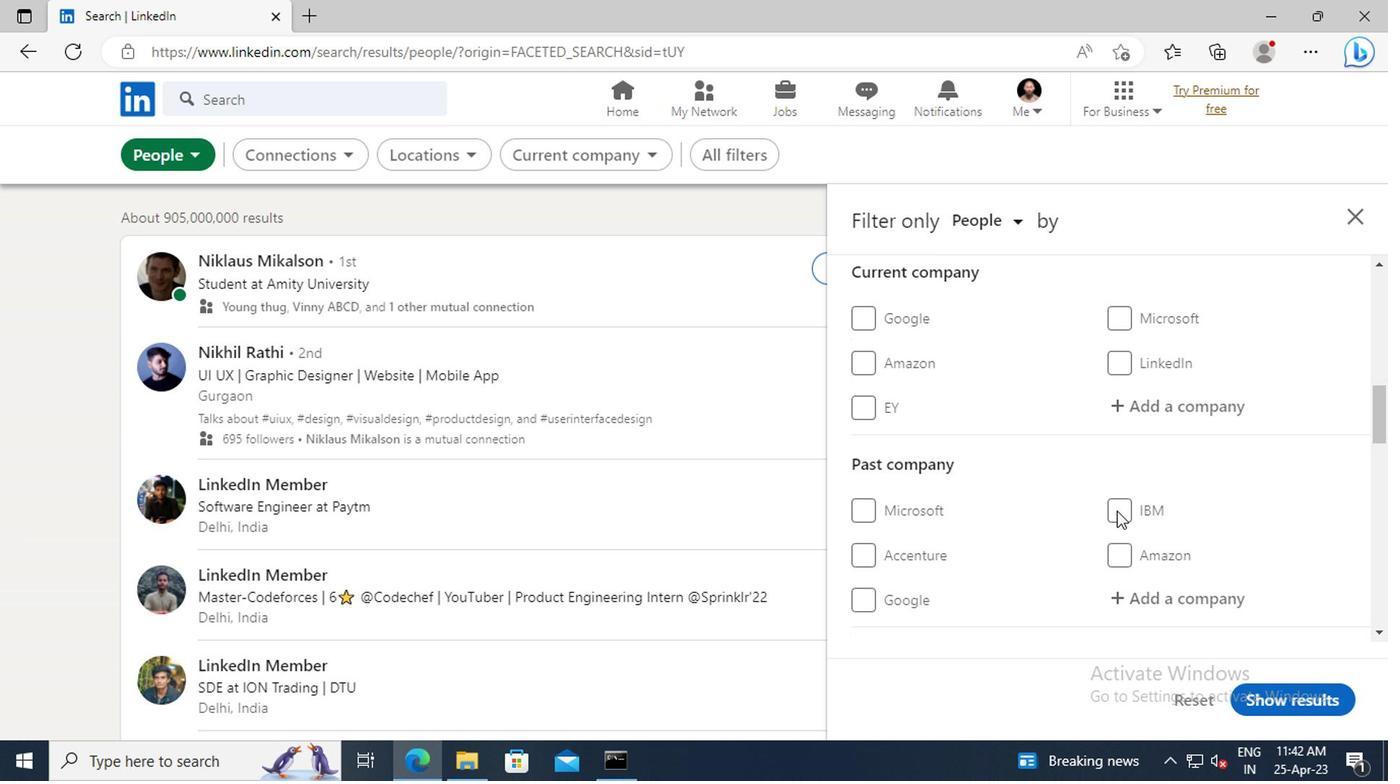 
Action: Mouse scrolled (1111, 509) with delta (0, -1)
Screenshot: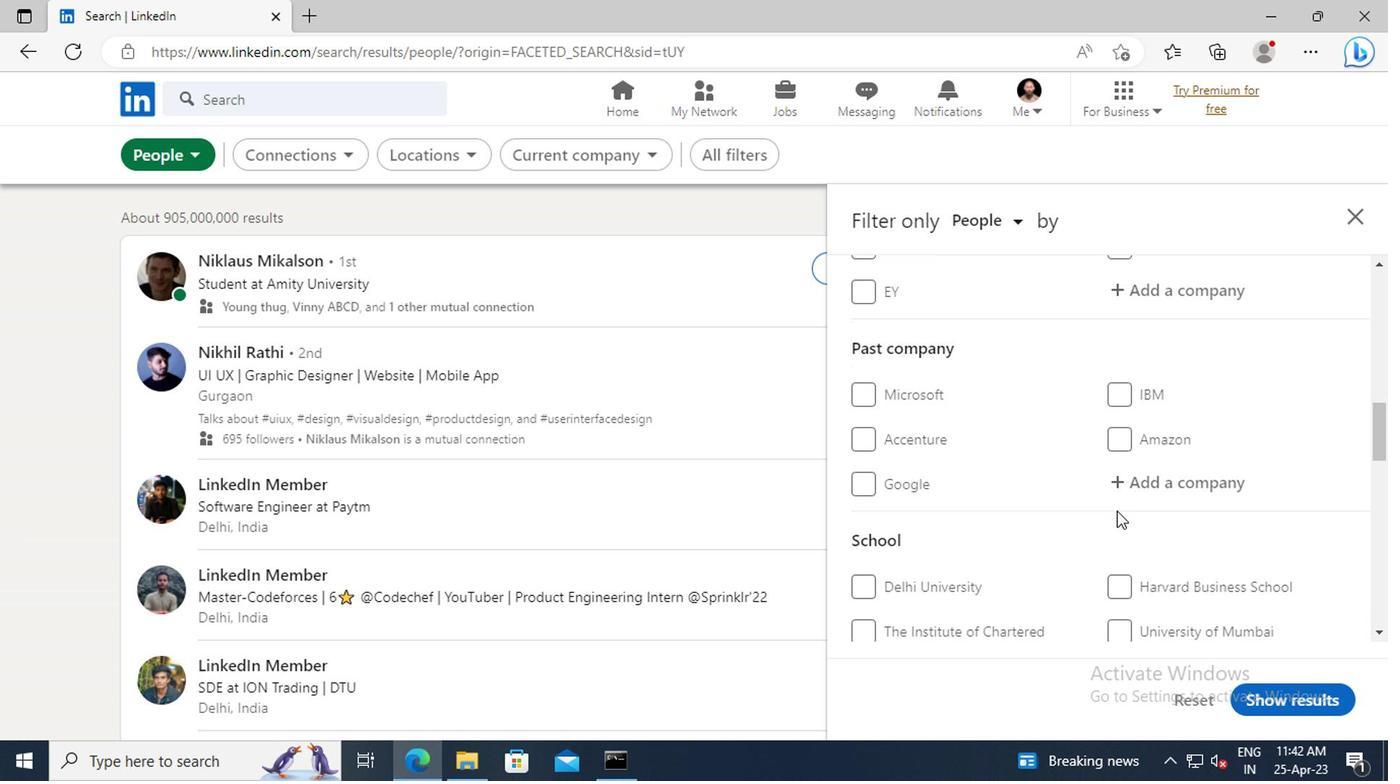 
Action: Mouse scrolled (1111, 509) with delta (0, -1)
Screenshot: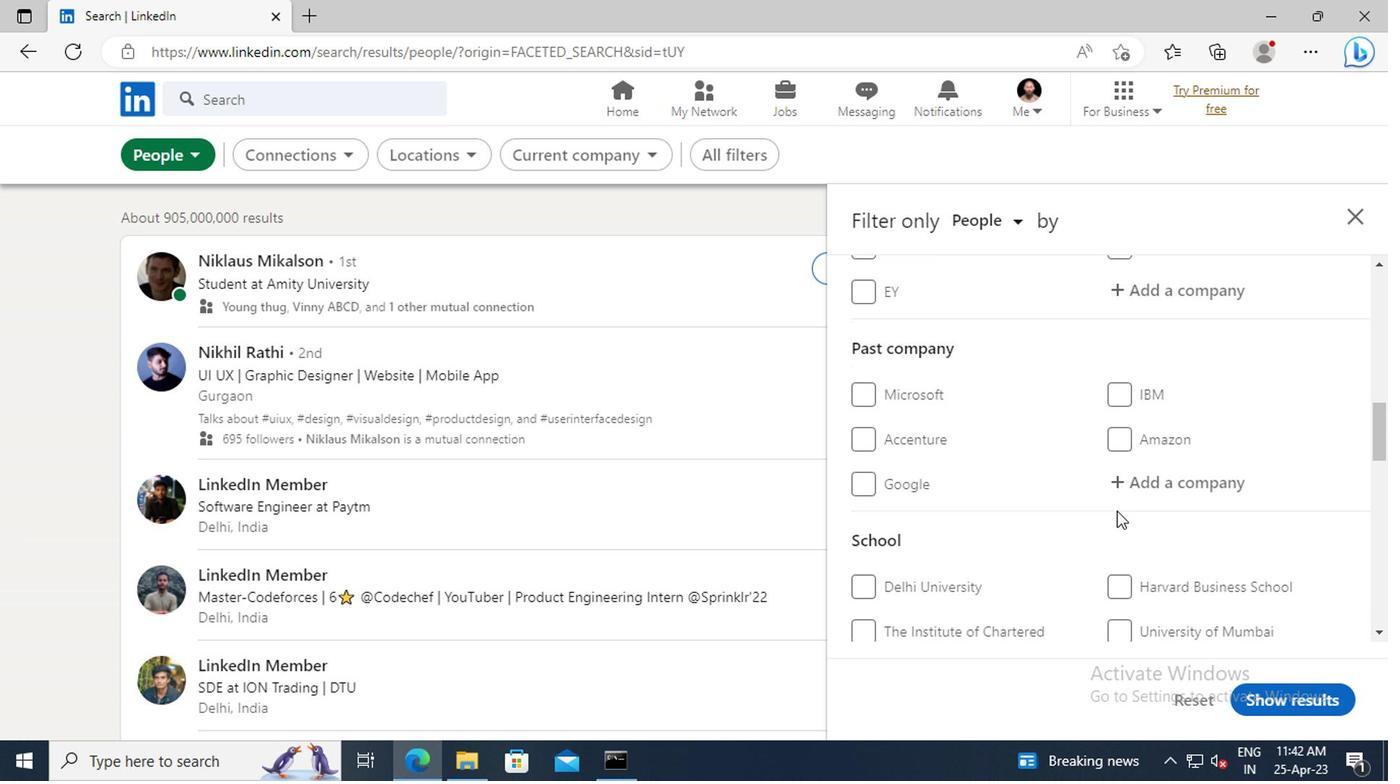 
Action: Mouse scrolled (1111, 509) with delta (0, -1)
Screenshot: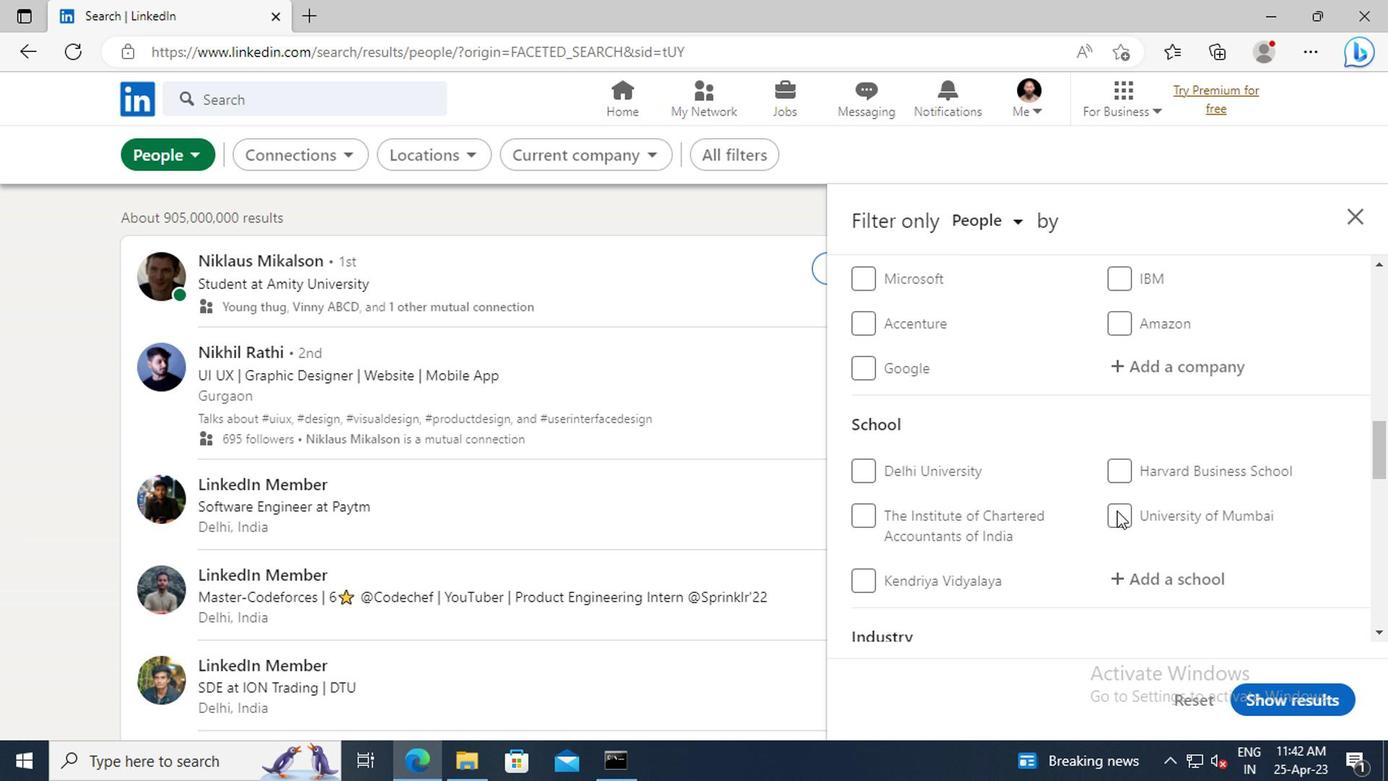 
Action: Mouse scrolled (1111, 509) with delta (0, -1)
Screenshot: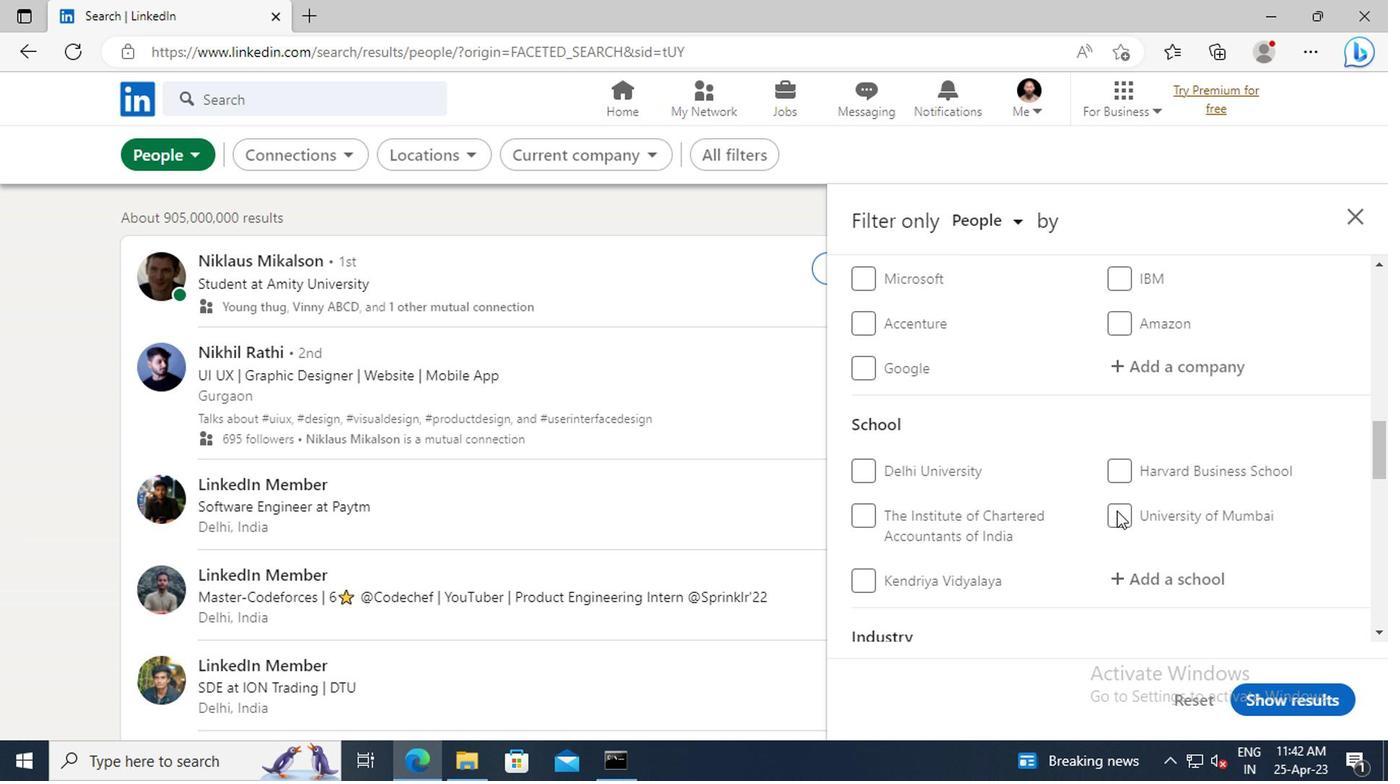 
Action: Mouse scrolled (1111, 509) with delta (0, -1)
Screenshot: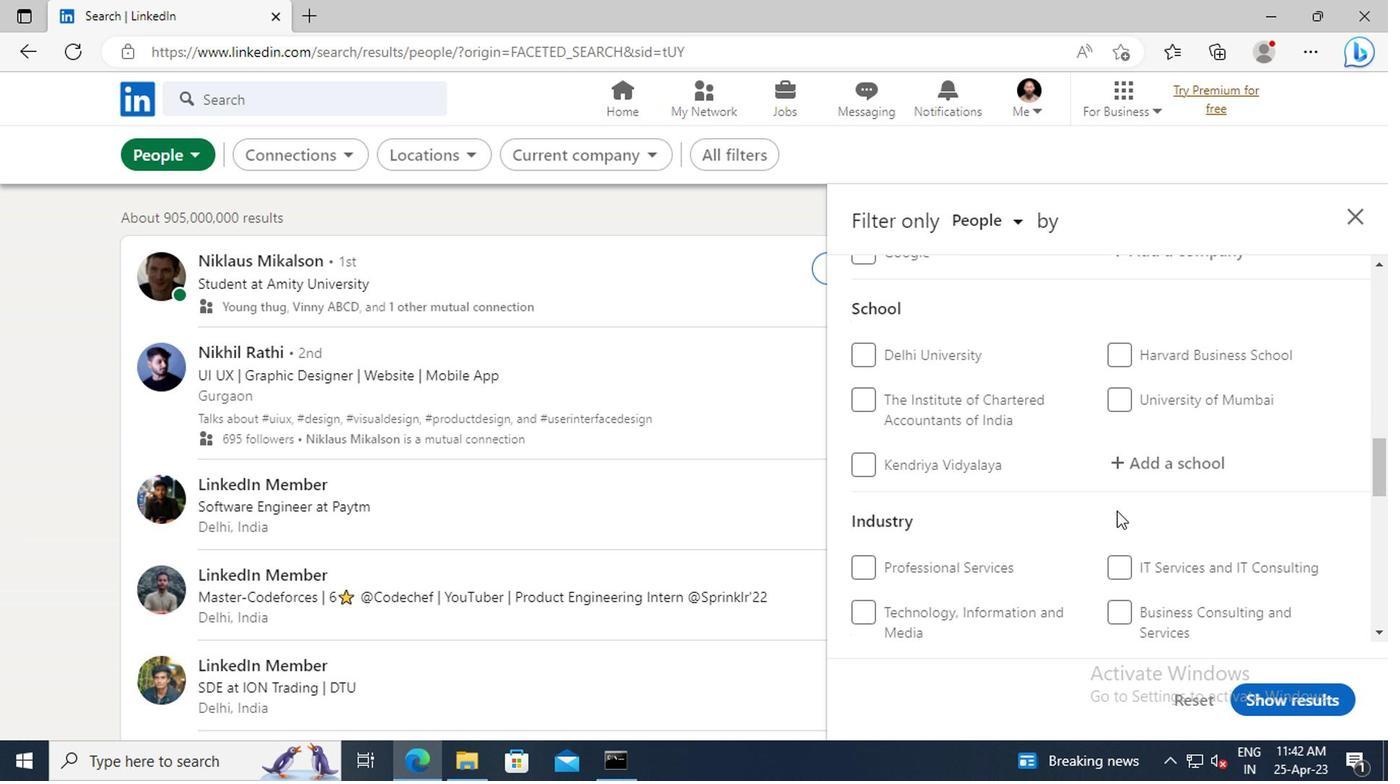
Action: Mouse scrolled (1111, 509) with delta (0, -1)
Screenshot: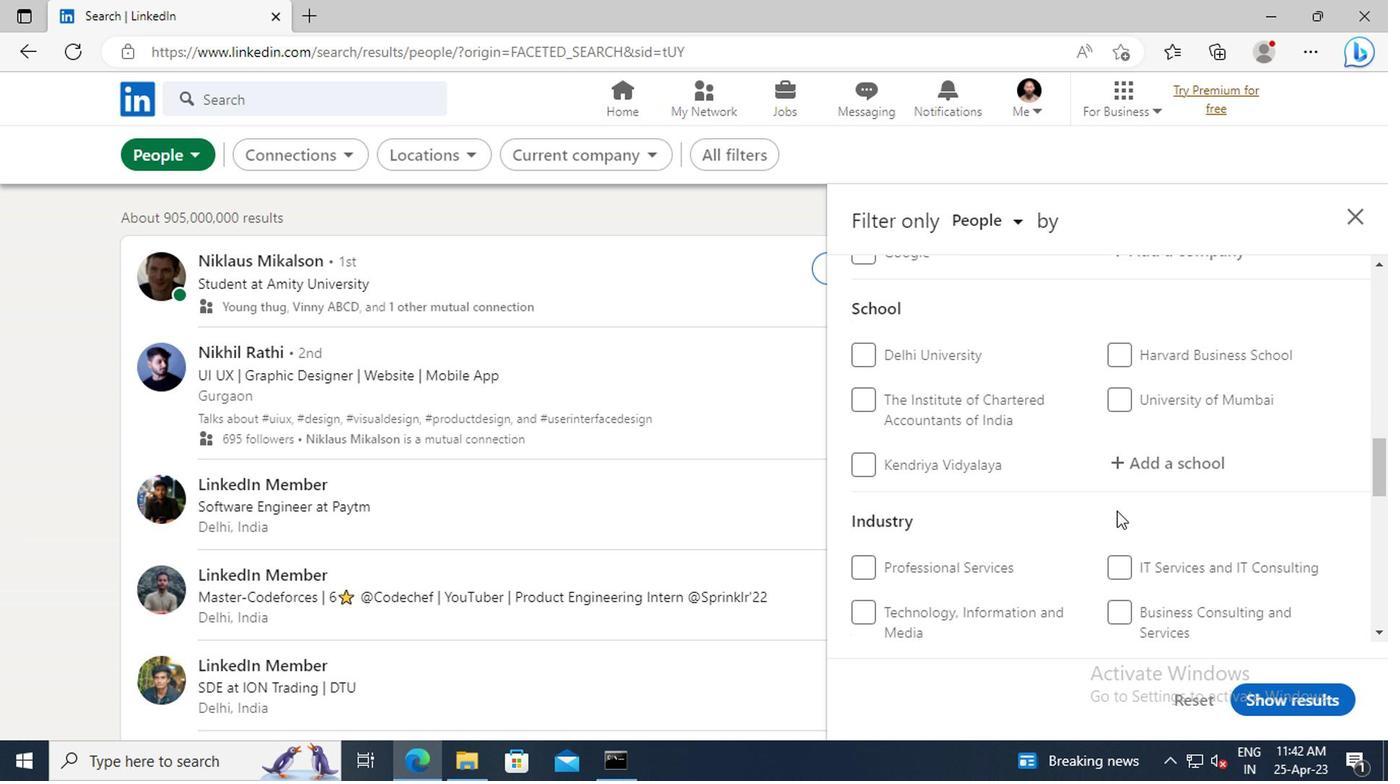 
Action: Mouse scrolled (1111, 509) with delta (0, -1)
Screenshot: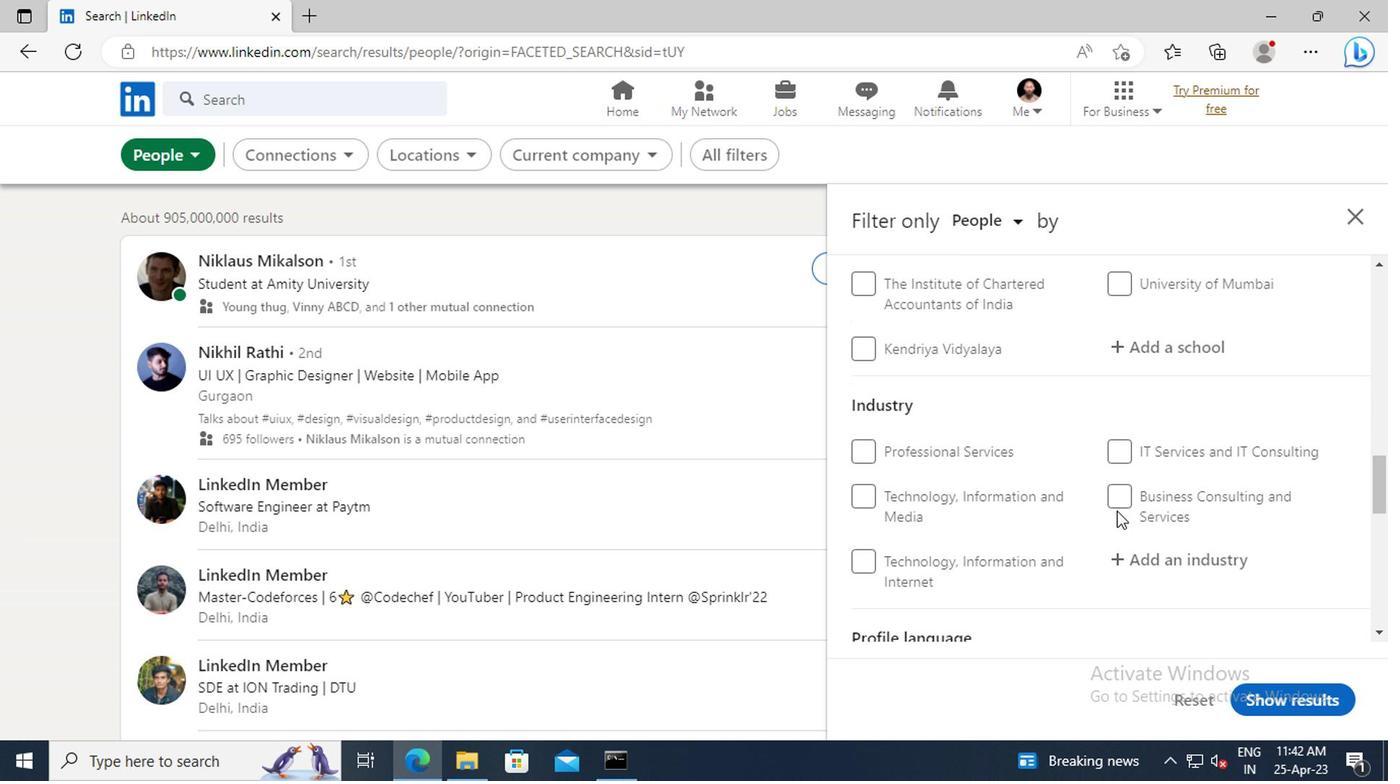 
Action: Mouse scrolled (1111, 509) with delta (0, -1)
Screenshot: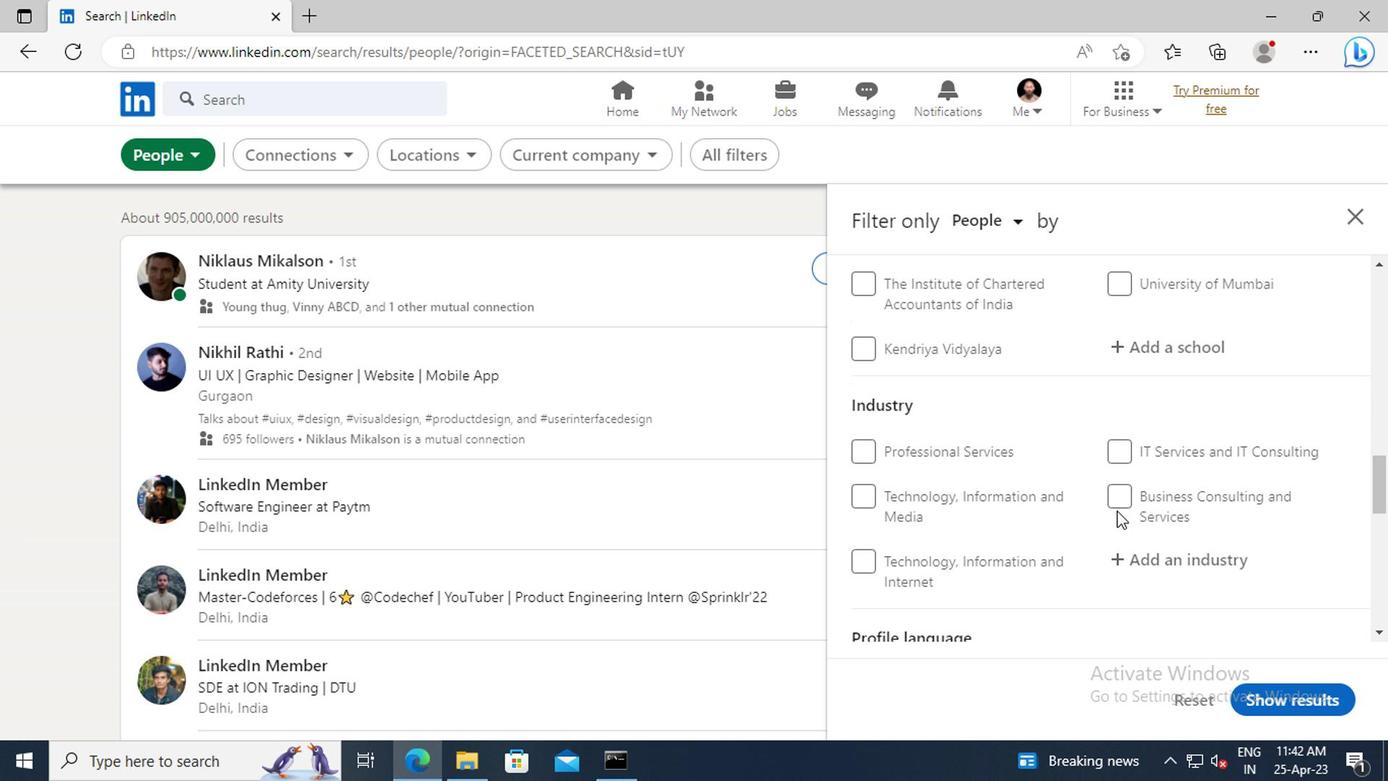 
Action: Mouse scrolled (1111, 509) with delta (0, -1)
Screenshot: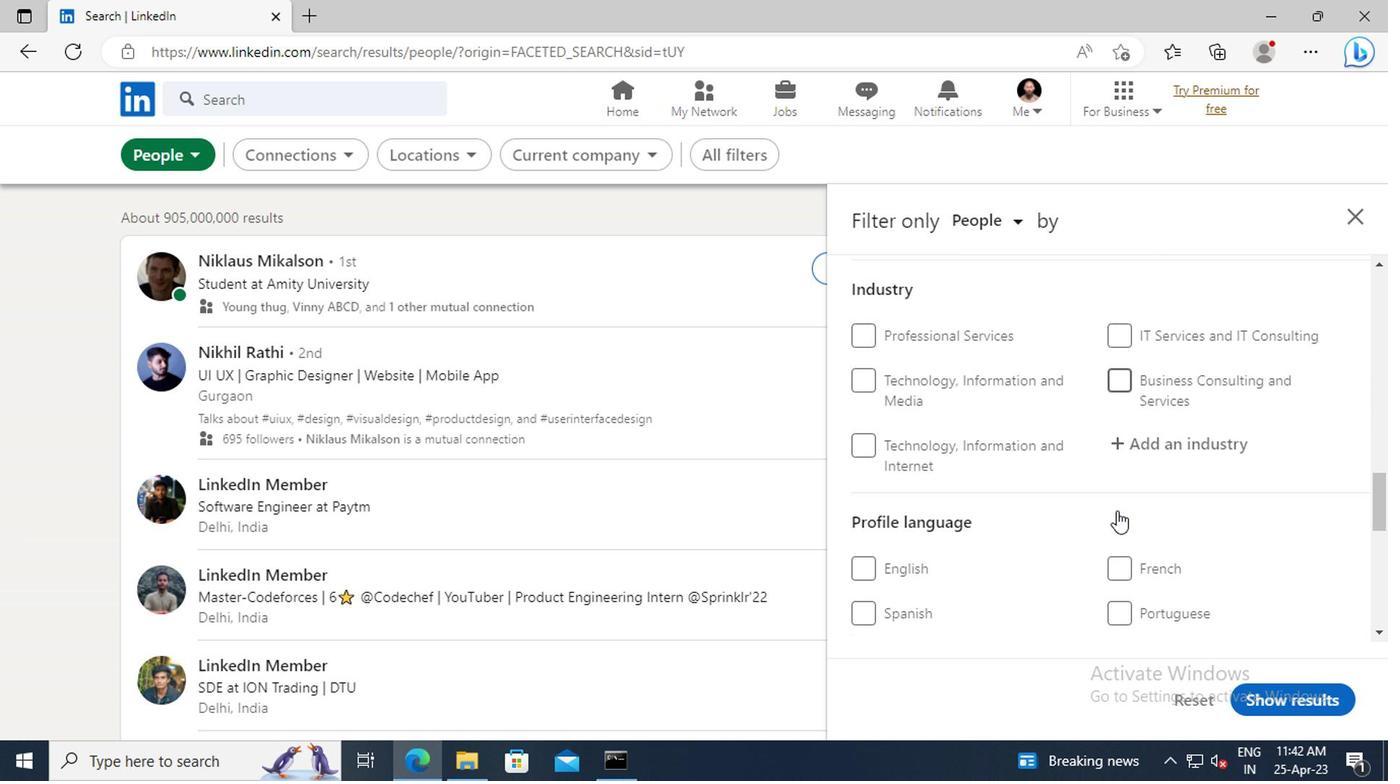 
Action: Mouse moved to (853, 513)
Screenshot: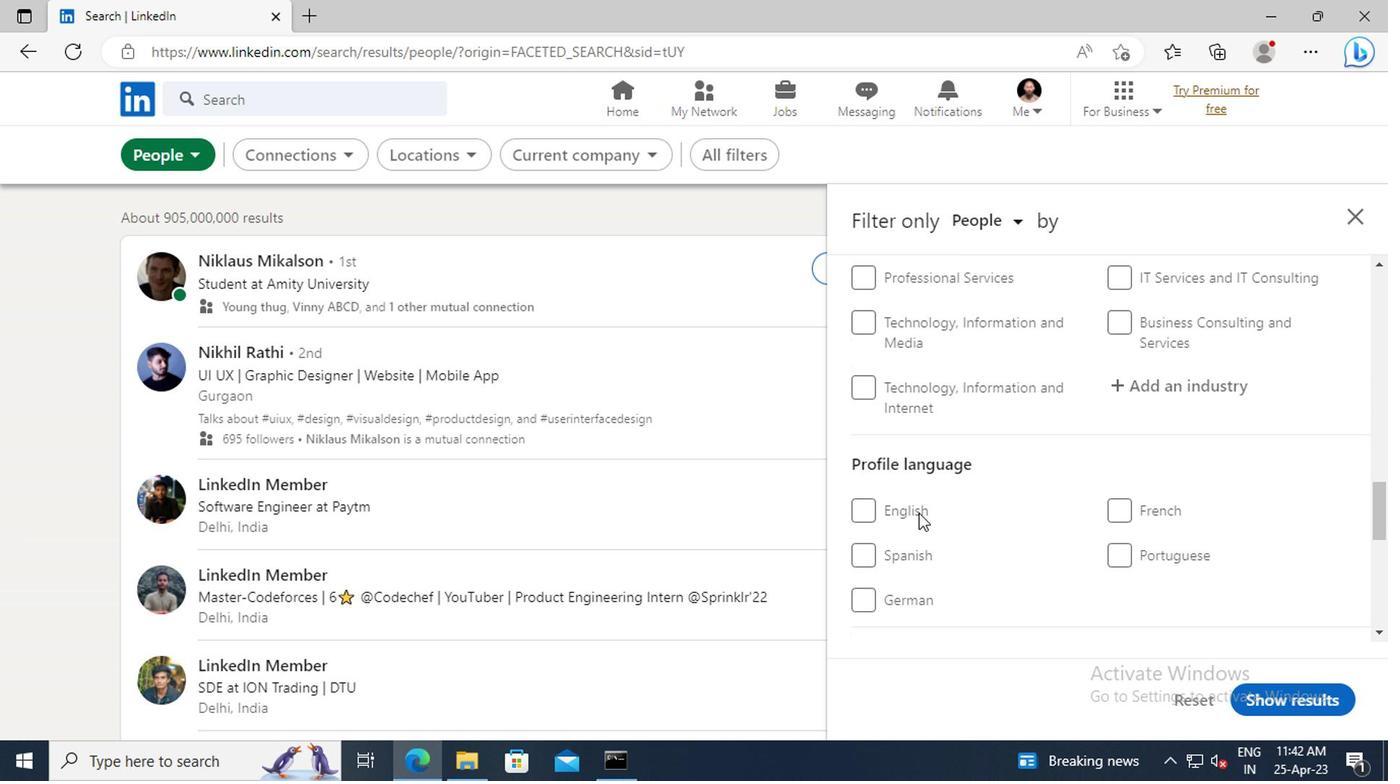 
Action: Mouse pressed left at (853, 513)
Screenshot: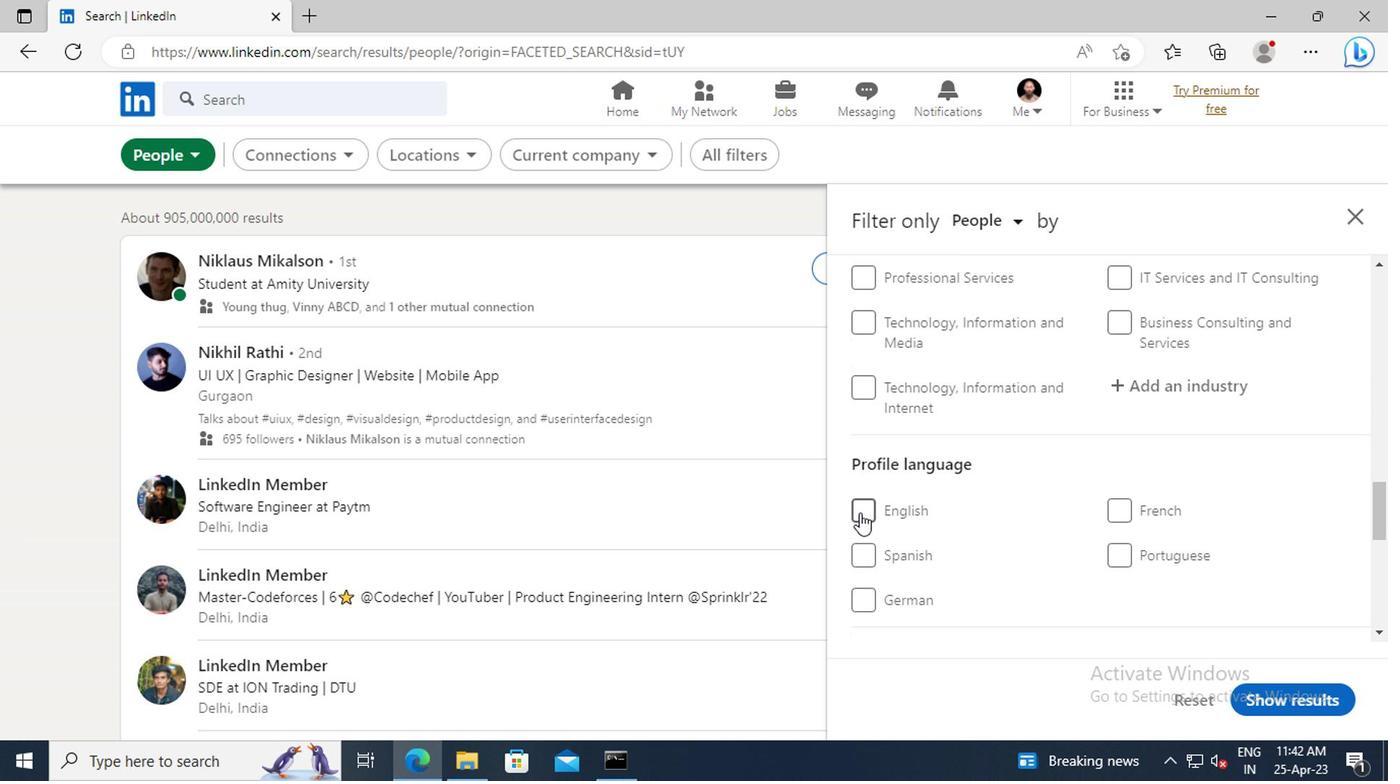 
Action: Mouse moved to (1050, 503)
Screenshot: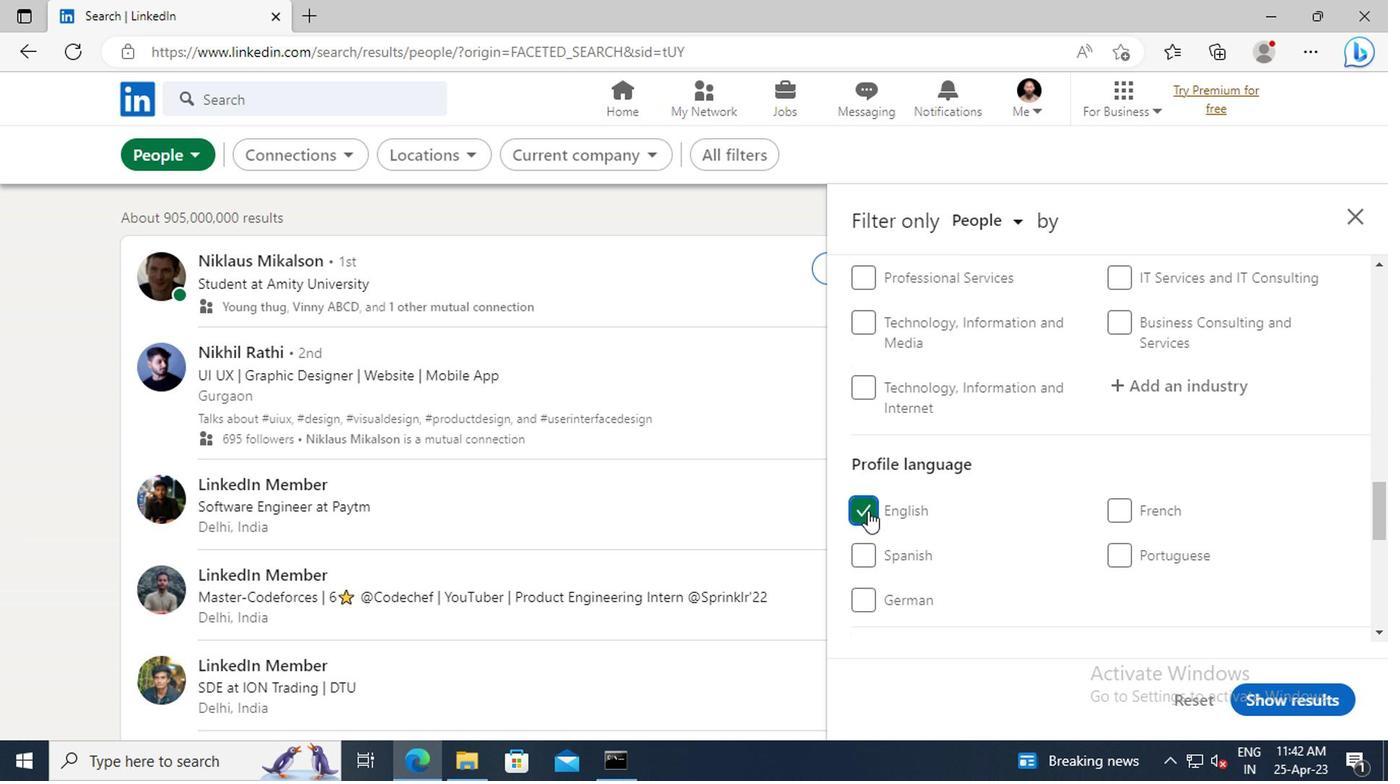 
Action: Mouse scrolled (1050, 504) with delta (0, 0)
Screenshot: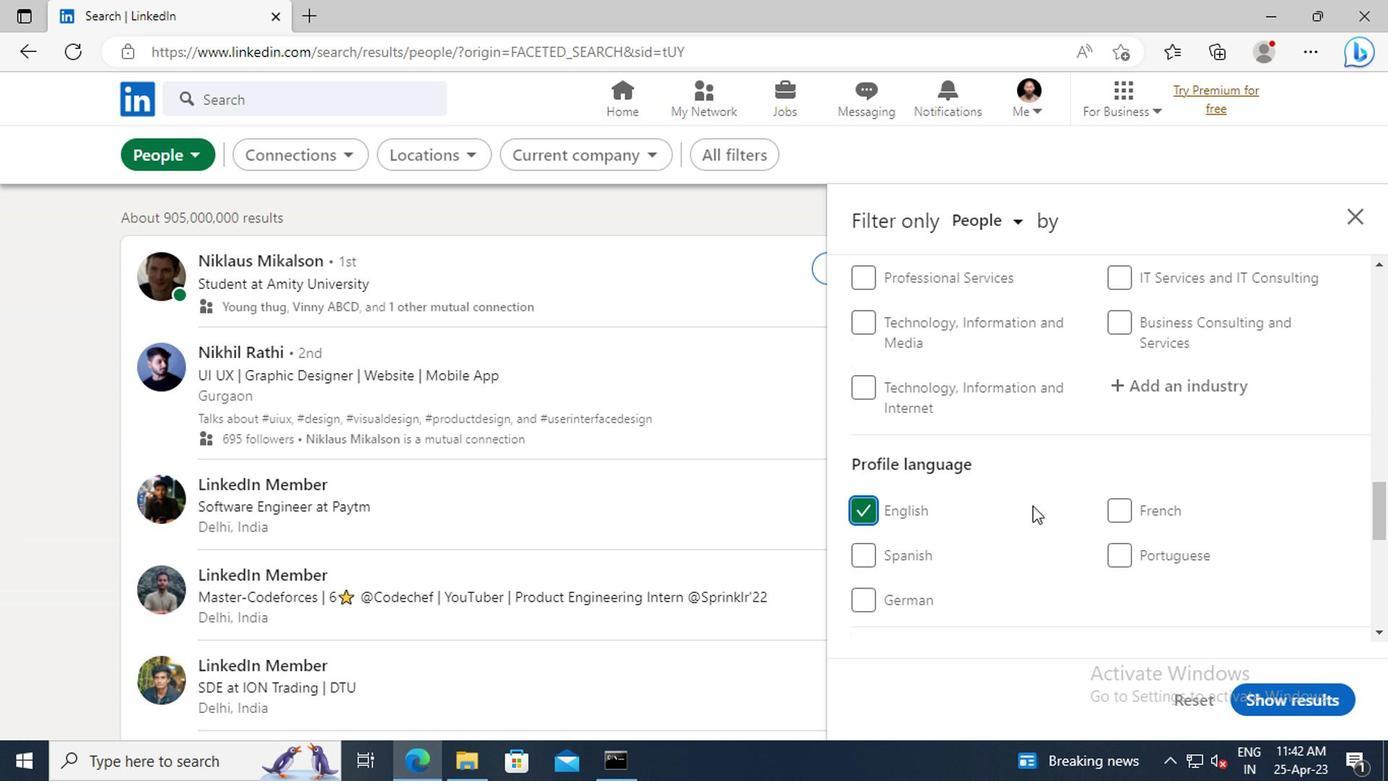 
Action: Mouse scrolled (1050, 504) with delta (0, 0)
Screenshot: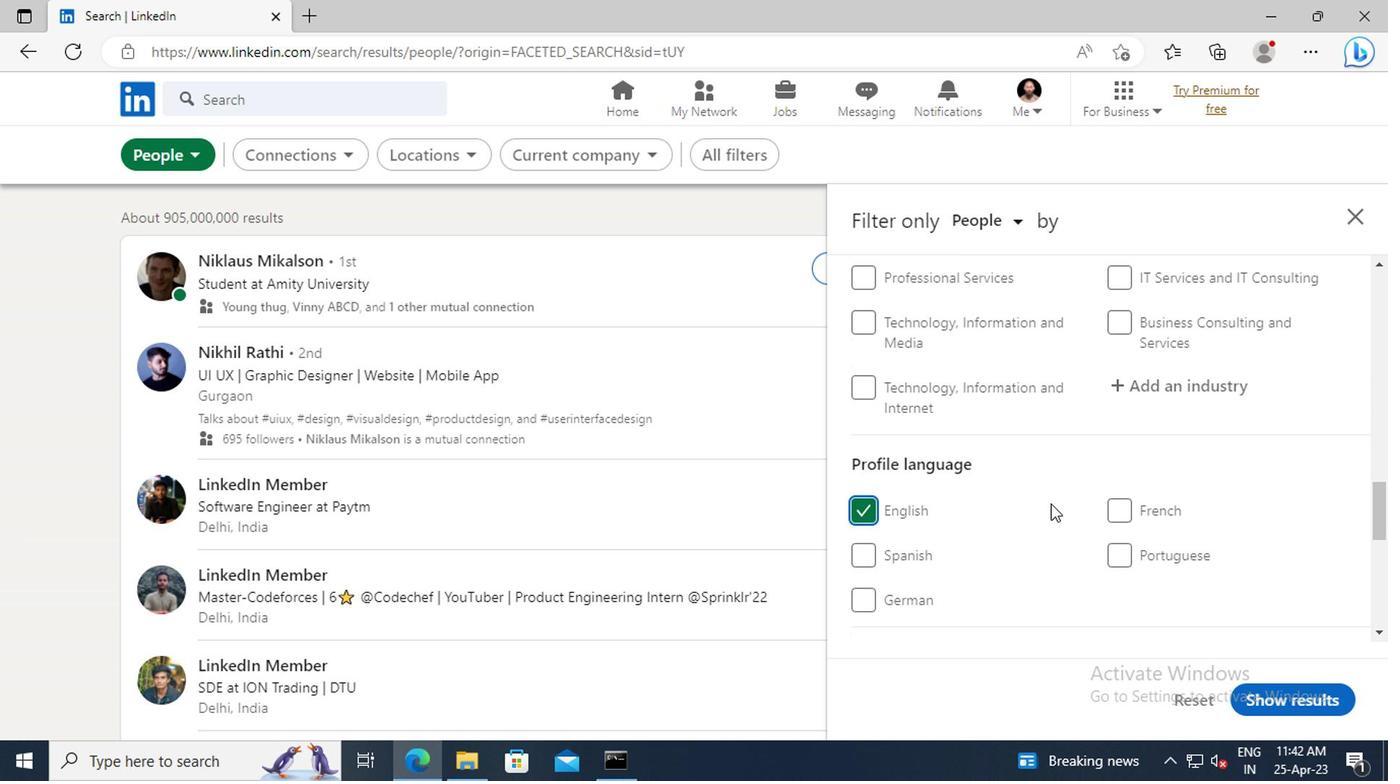 
Action: Mouse scrolled (1050, 504) with delta (0, 0)
Screenshot: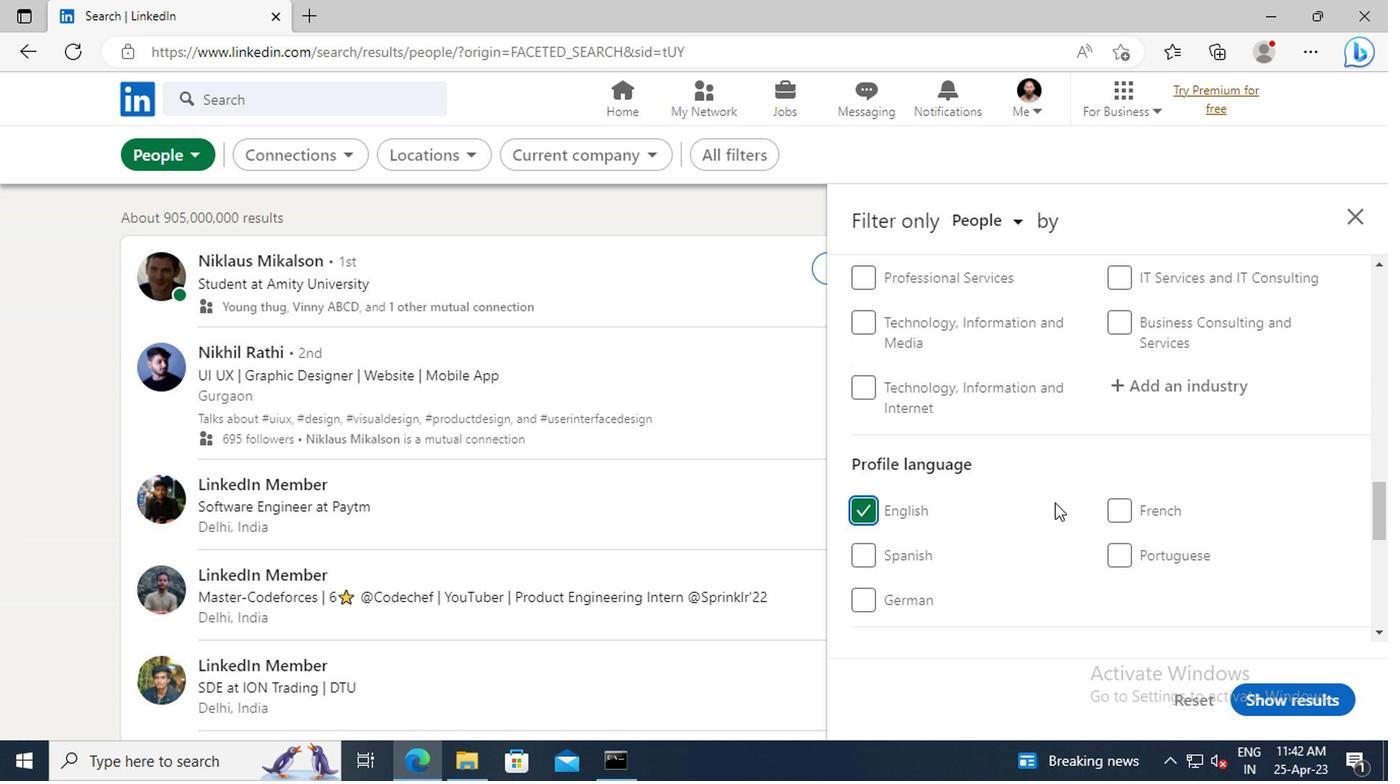 
Action: Mouse scrolled (1050, 504) with delta (0, 0)
Screenshot: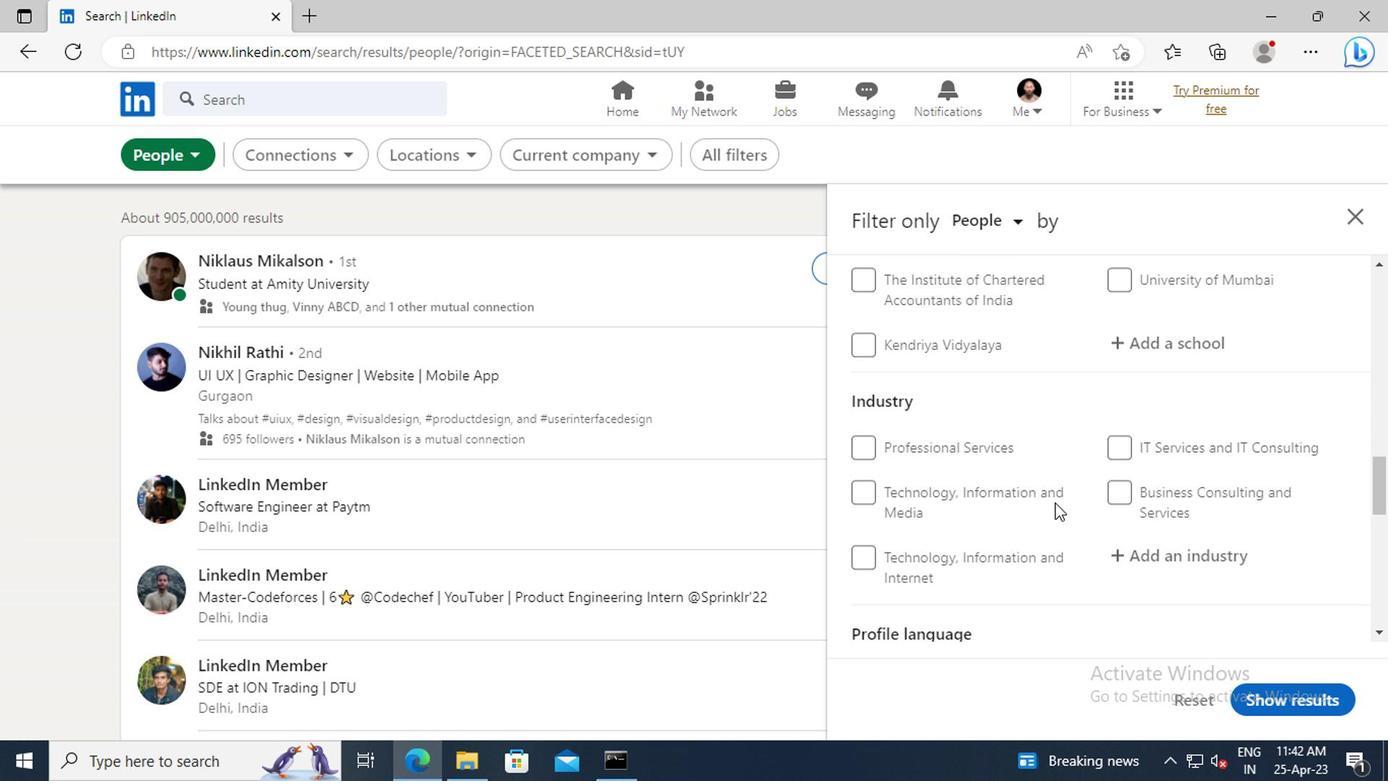 
Action: Mouse scrolled (1050, 504) with delta (0, 0)
Screenshot: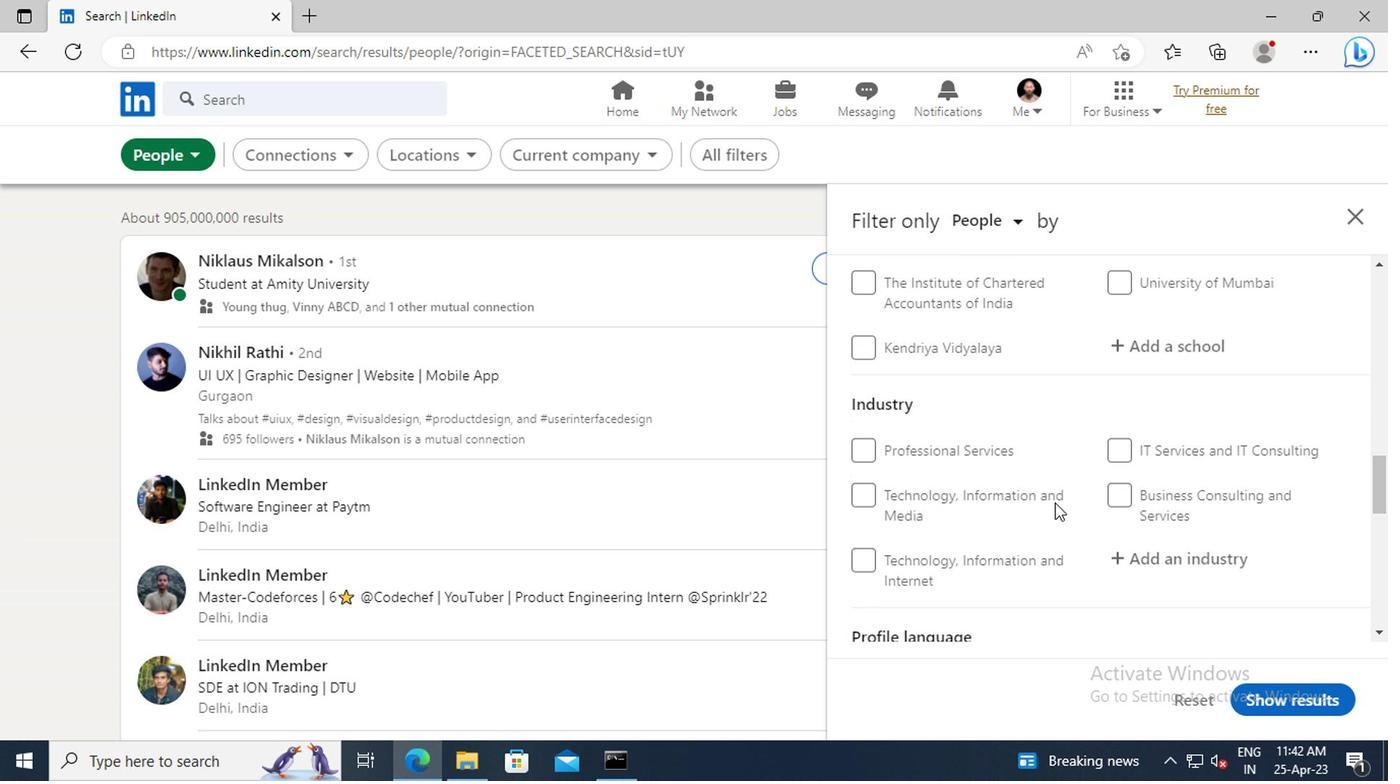 
Action: Mouse scrolled (1050, 504) with delta (0, 0)
Screenshot: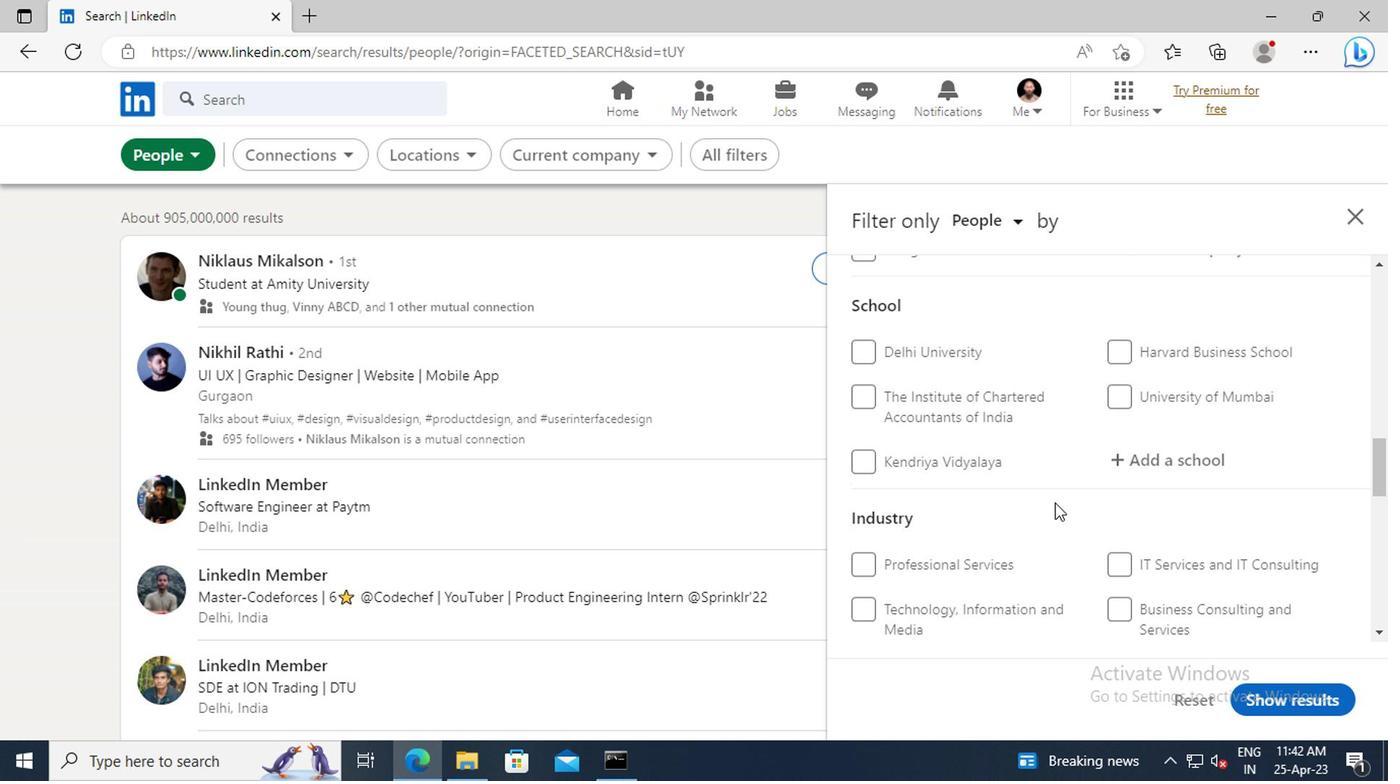 
Action: Mouse scrolled (1050, 504) with delta (0, 0)
Screenshot: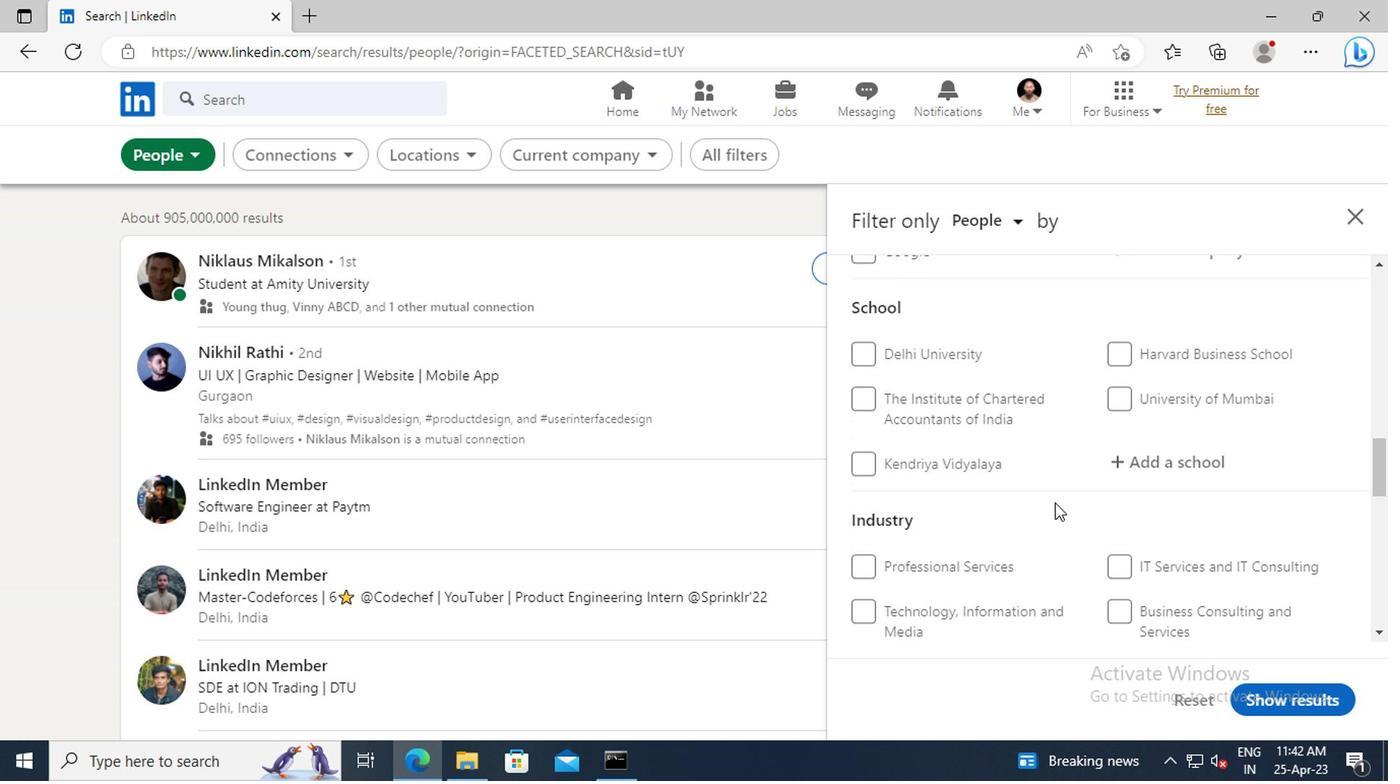 
Action: Mouse scrolled (1050, 504) with delta (0, 0)
Screenshot: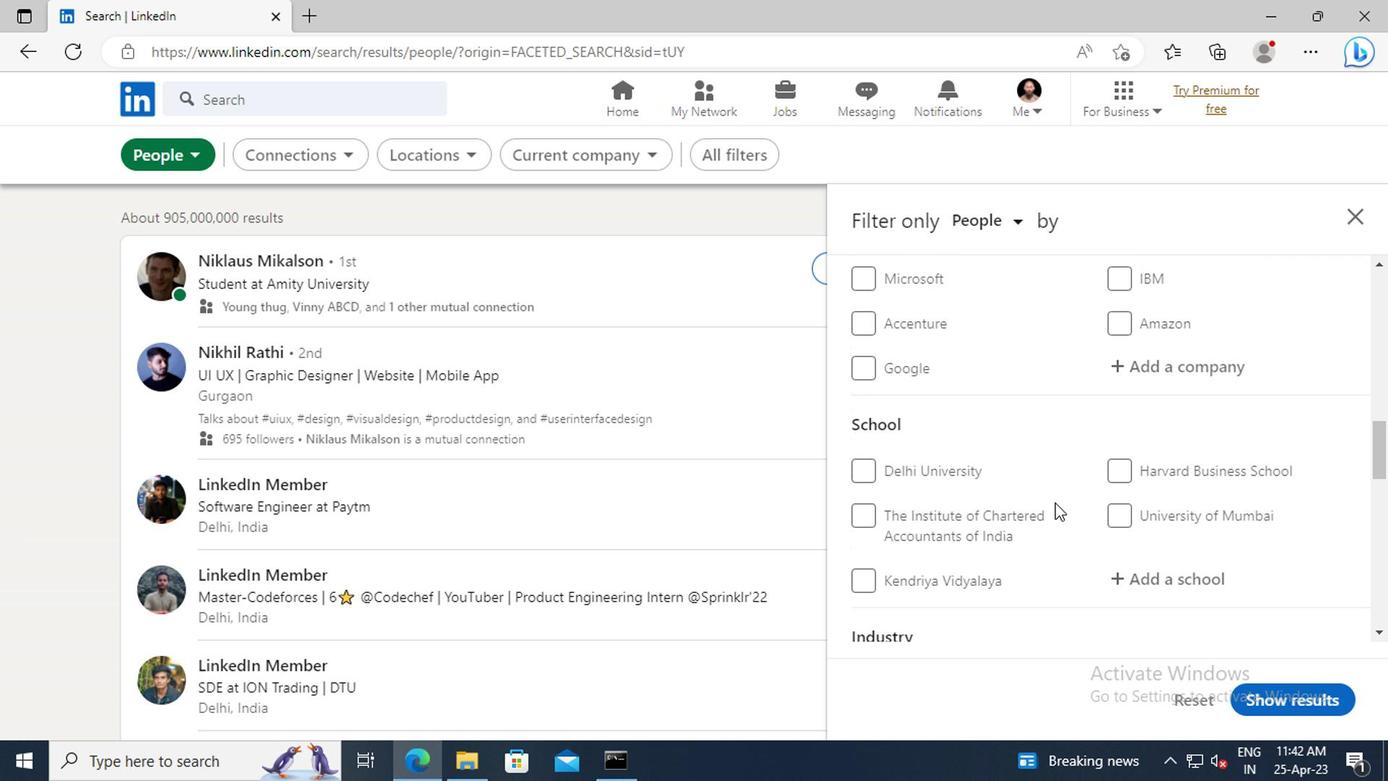 
Action: Mouse scrolled (1050, 504) with delta (0, 0)
Screenshot: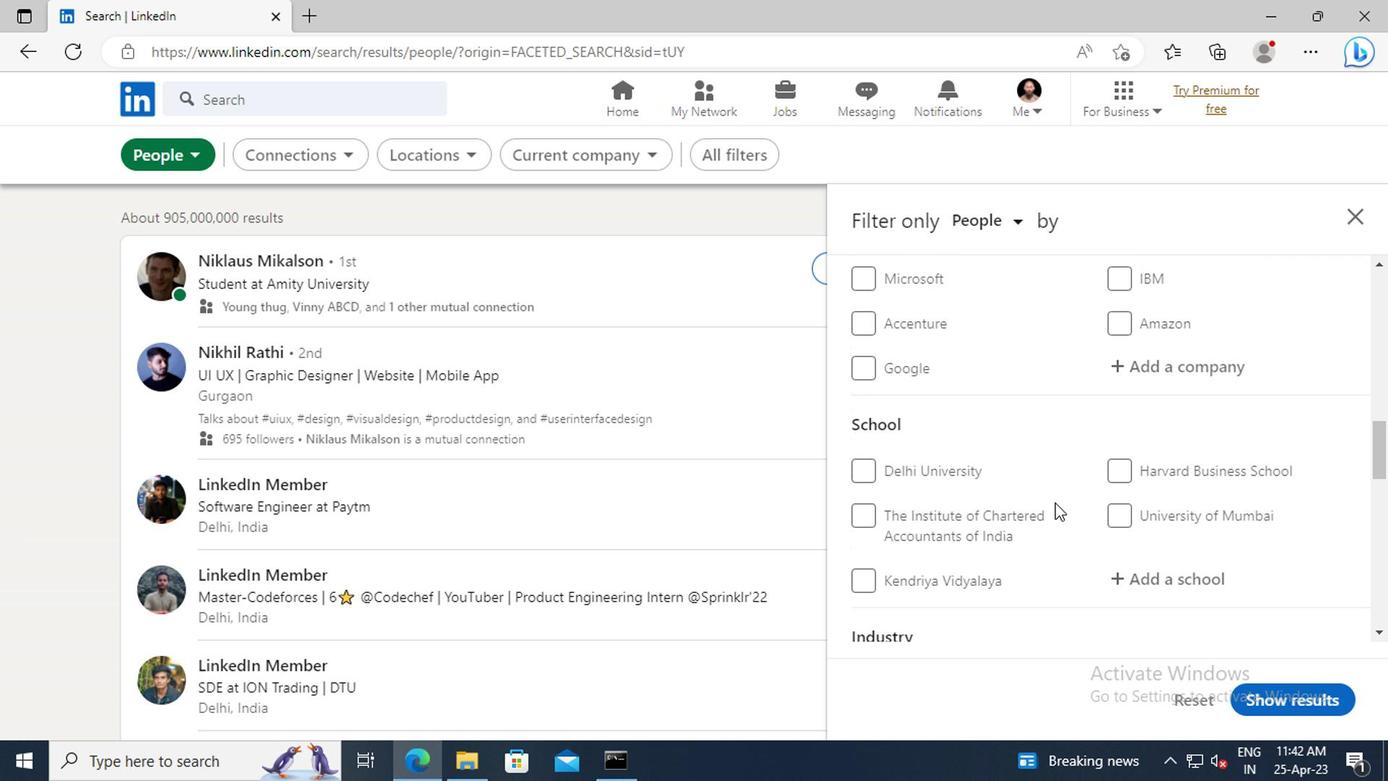
Action: Mouse scrolled (1050, 504) with delta (0, 0)
Screenshot: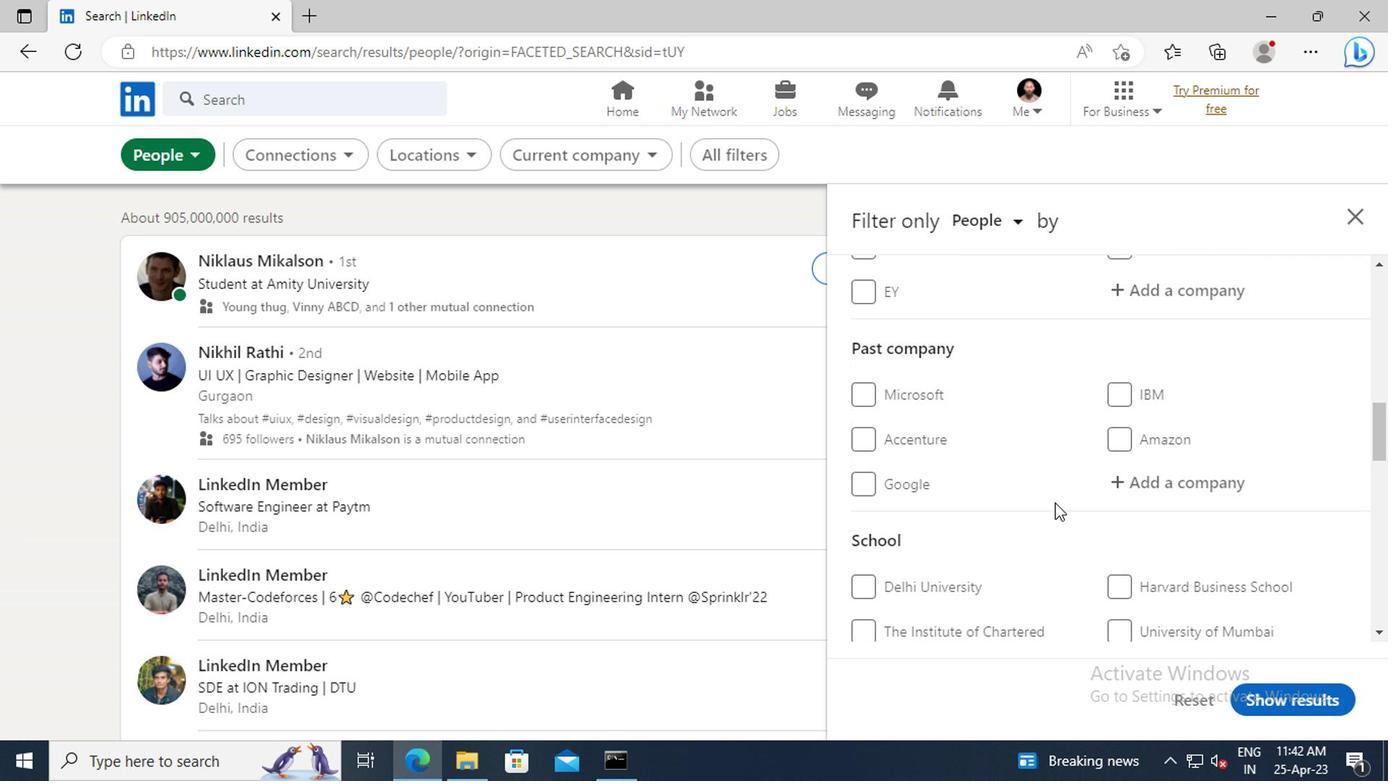 
Action: Mouse scrolled (1050, 504) with delta (0, 0)
Screenshot: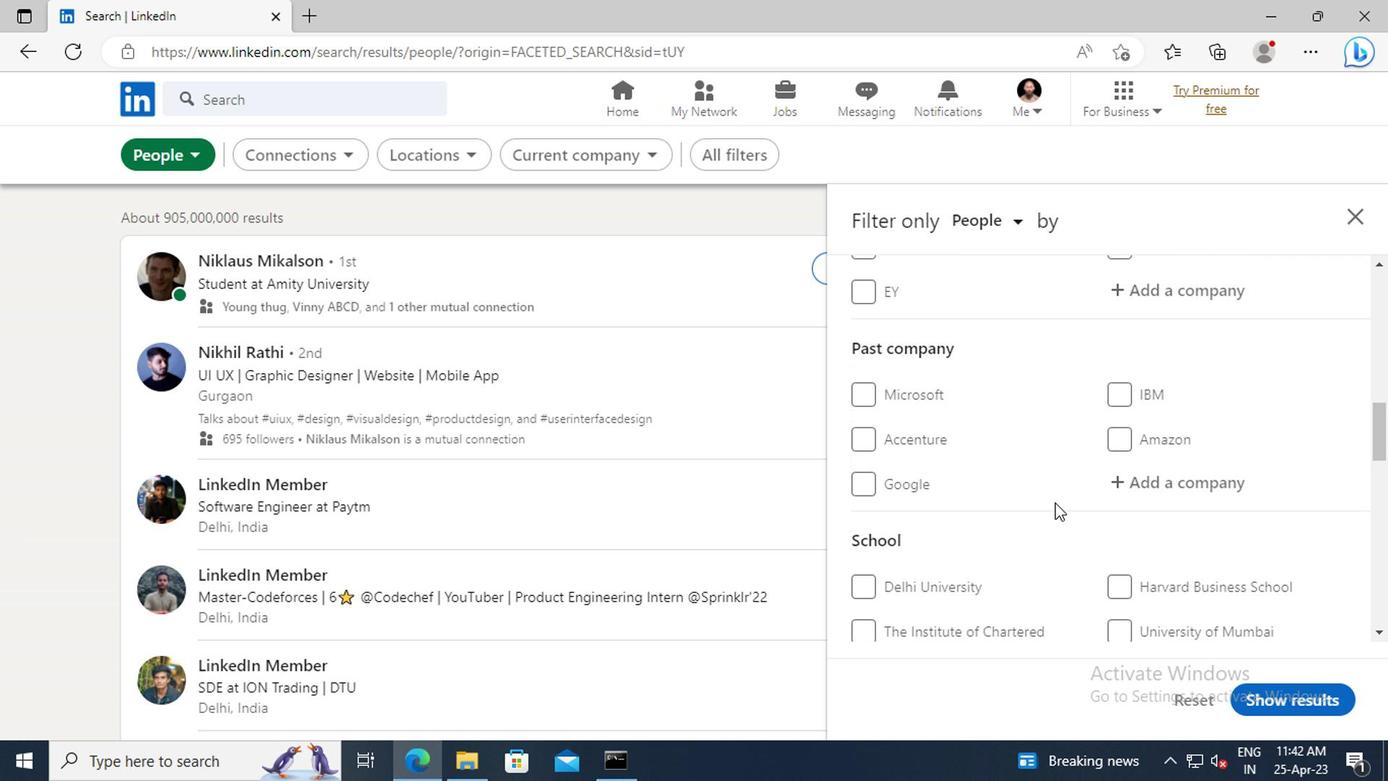 
Action: Mouse moved to (1138, 415)
Screenshot: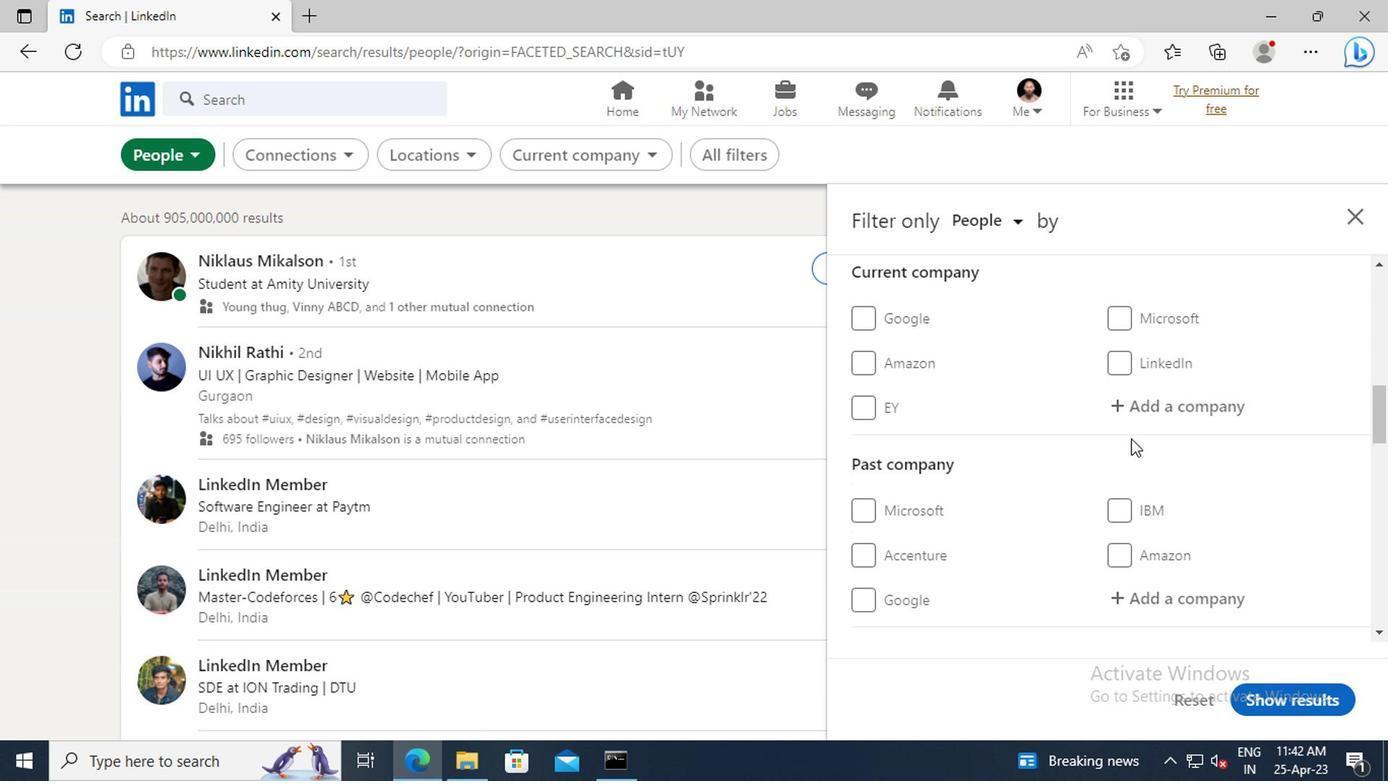 
Action: Mouse pressed left at (1138, 415)
Screenshot: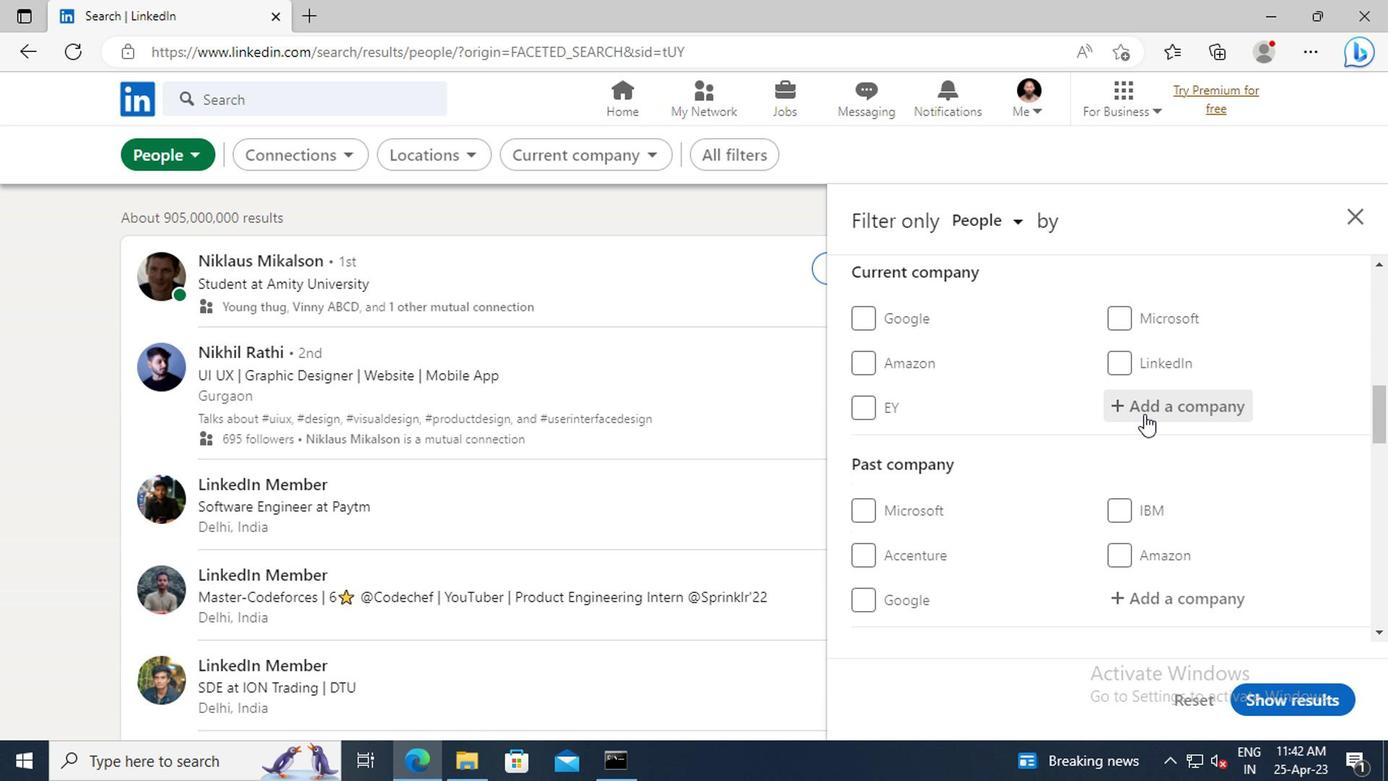 
Action: Key pressed <Key.shift>ADANI<Key.space><Key.shift>POWER
Screenshot: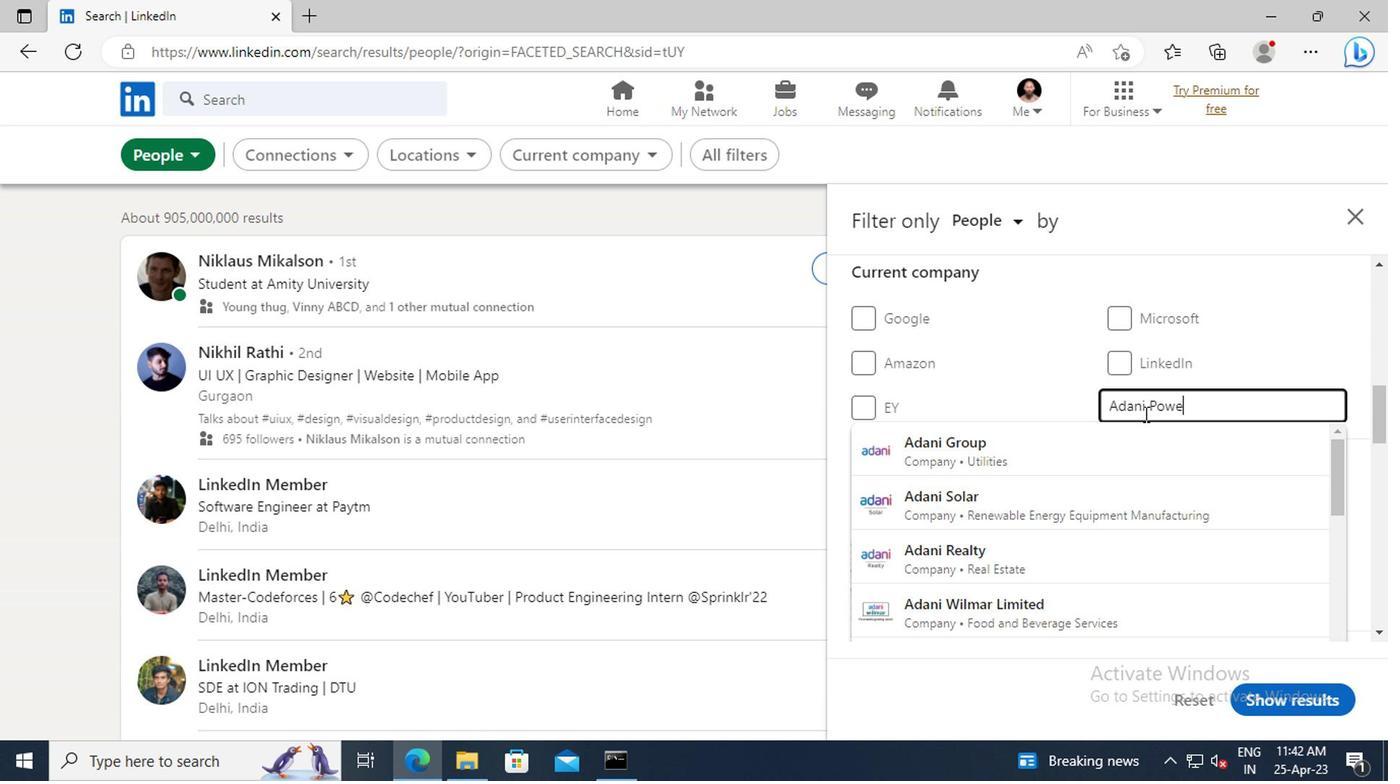 
Action: Mouse moved to (1128, 441)
Screenshot: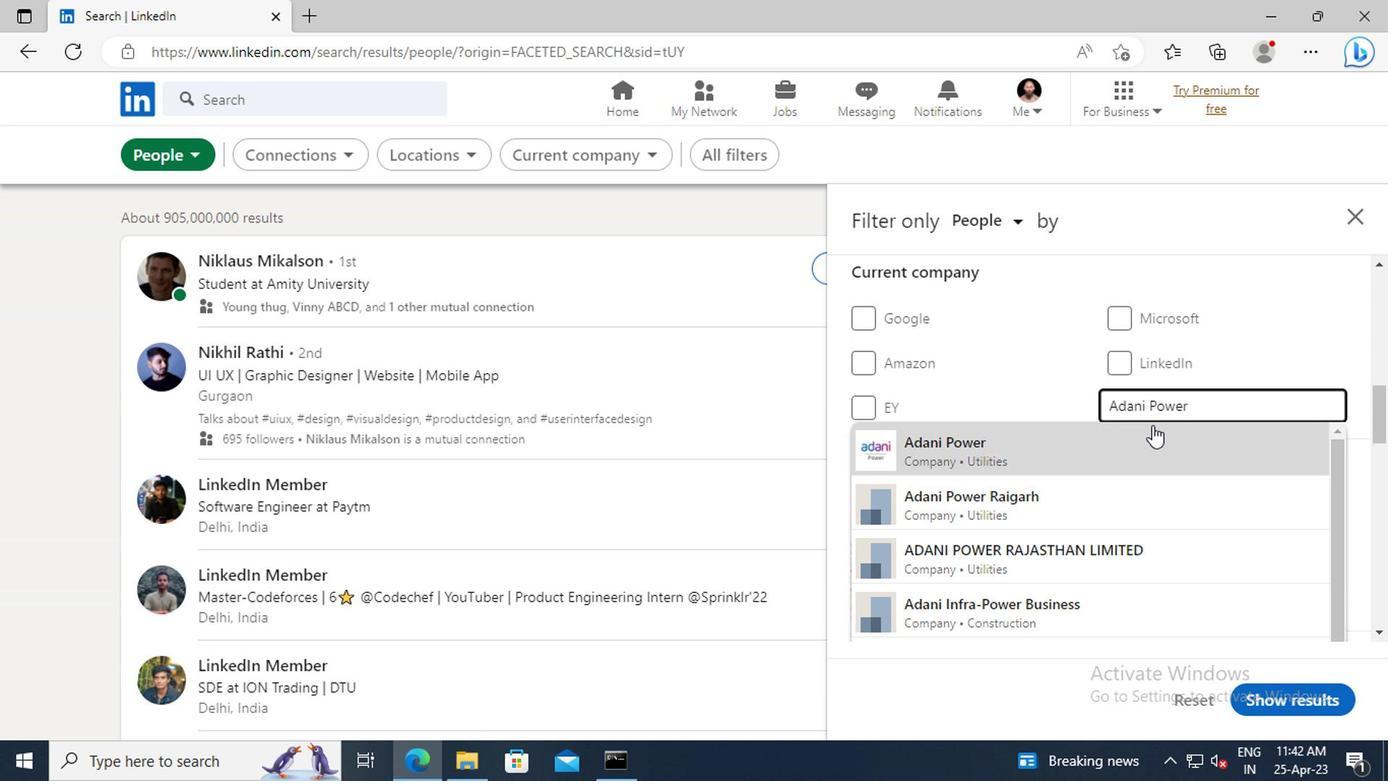 
Action: Mouse pressed left at (1128, 441)
Screenshot: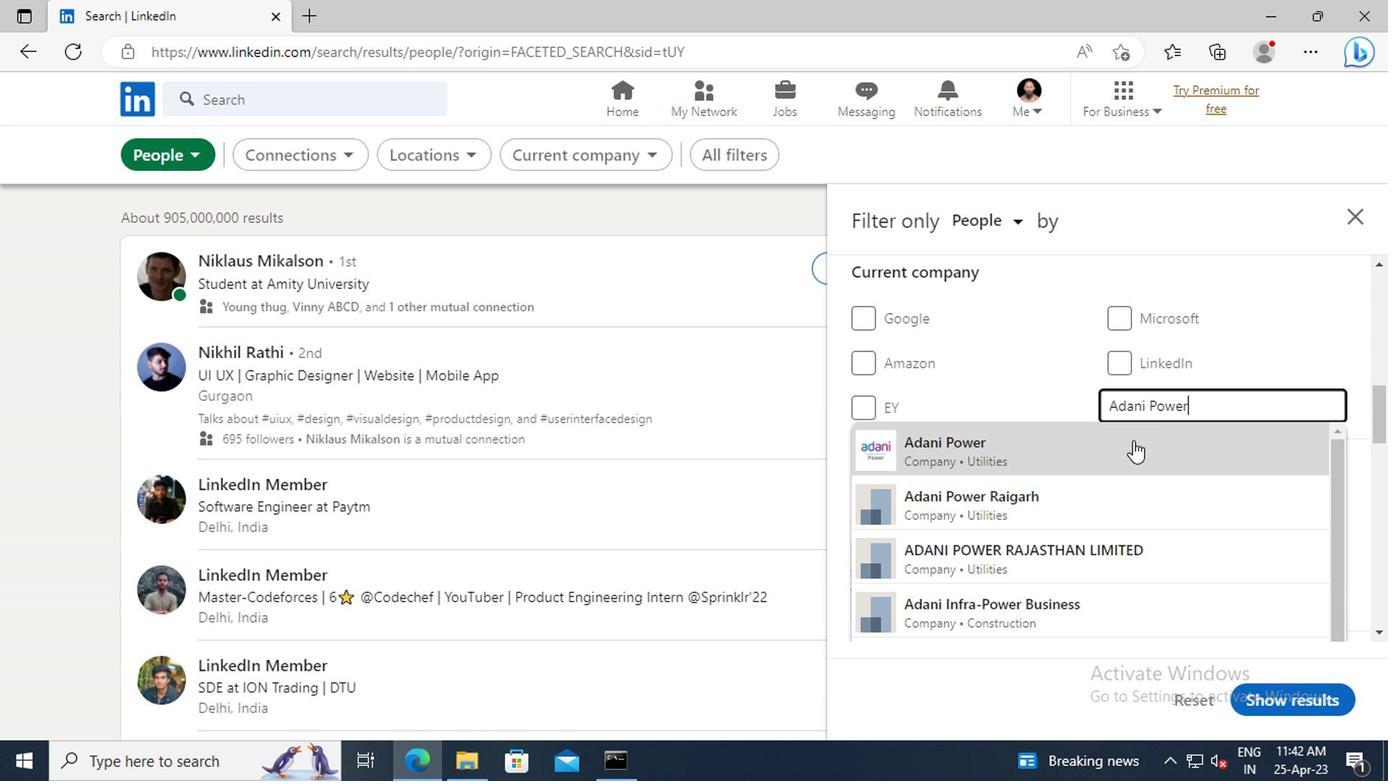 
Action: Mouse scrolled (1128, 440) with delta (0, 0)
Screenshot: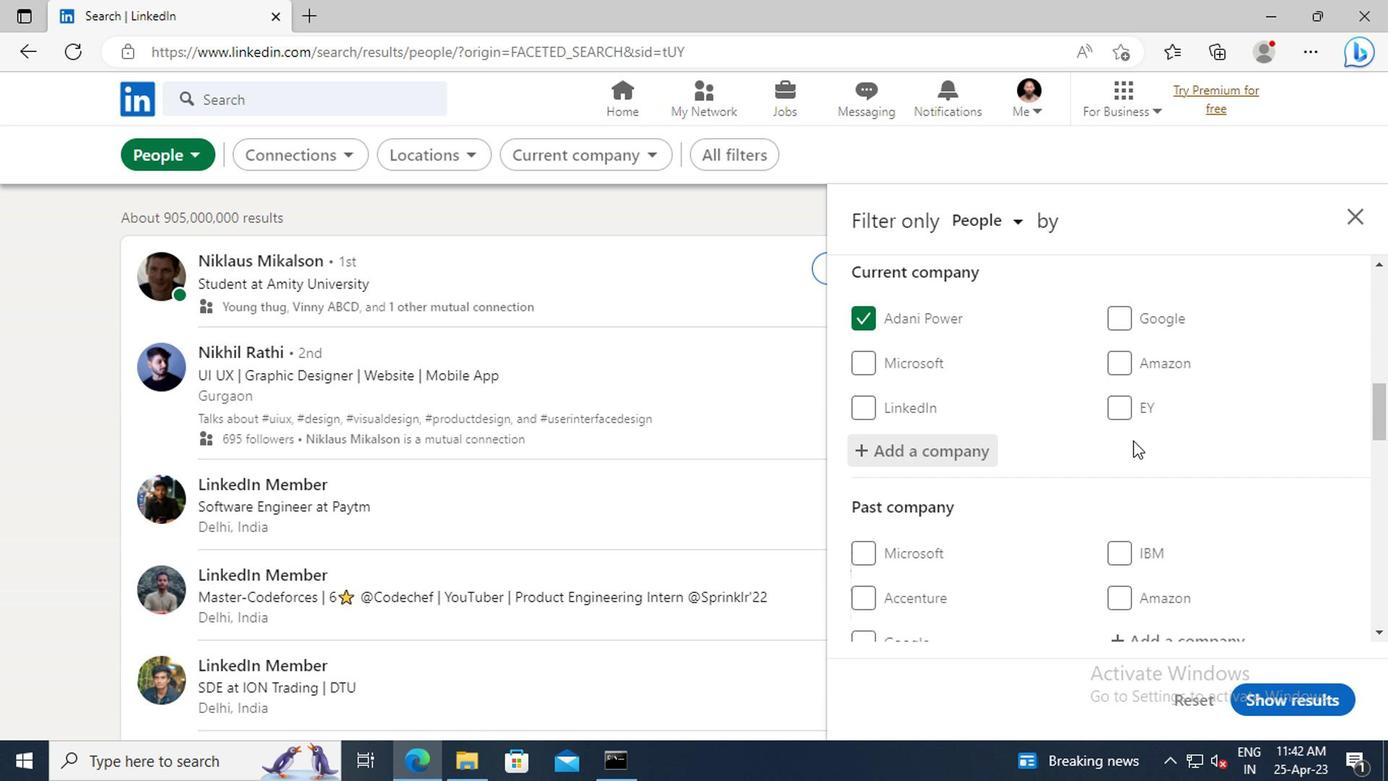 
Action: Mouse scrolled (1128, 440) with delta (0, 0)
Screenshot: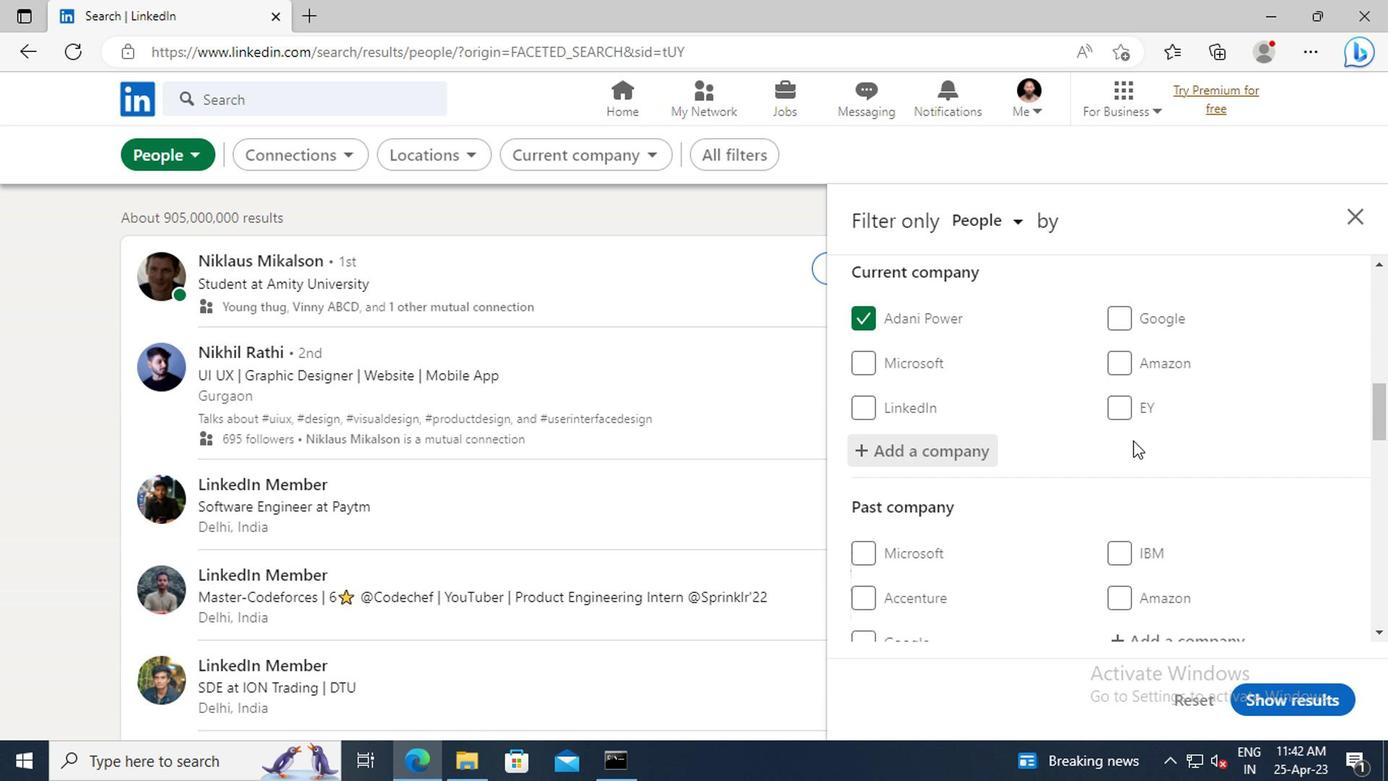 
Action: Mouse scrolled (1128, 440) with delta (0, 0)
Screenshot: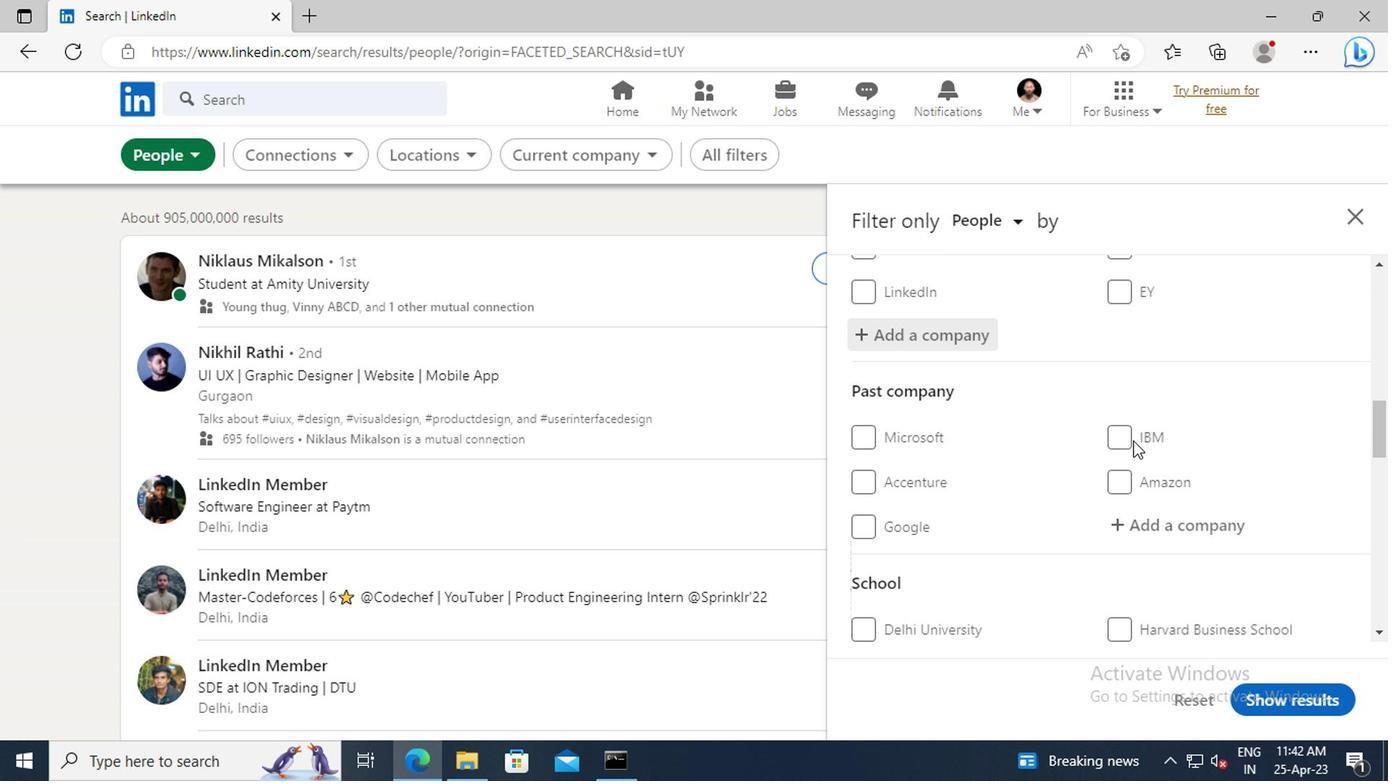 
Action: Mouse scrolled (1128, 440) with delta (0, 0)
Screenshot: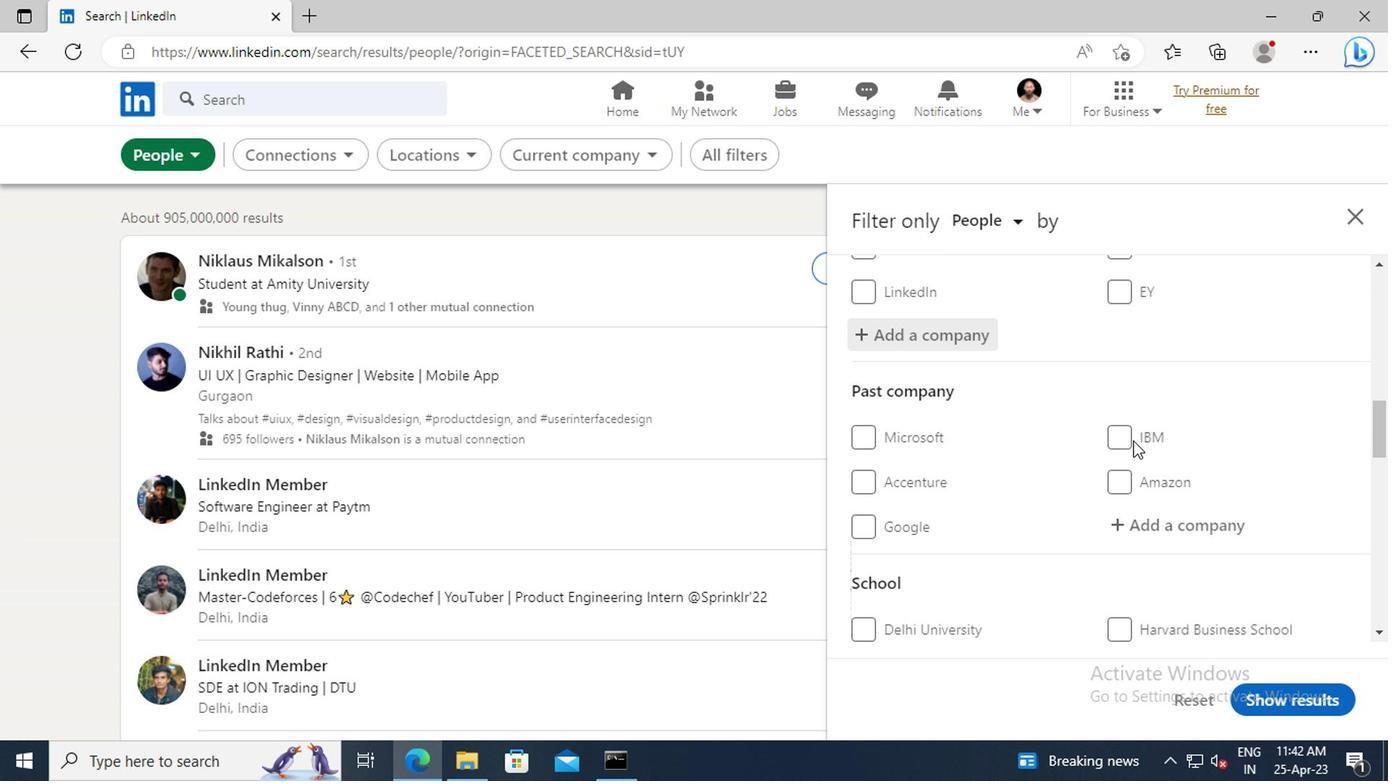 
Action: Mouse scrolled (1128, 440) with delta (0, 0)
Screenshot: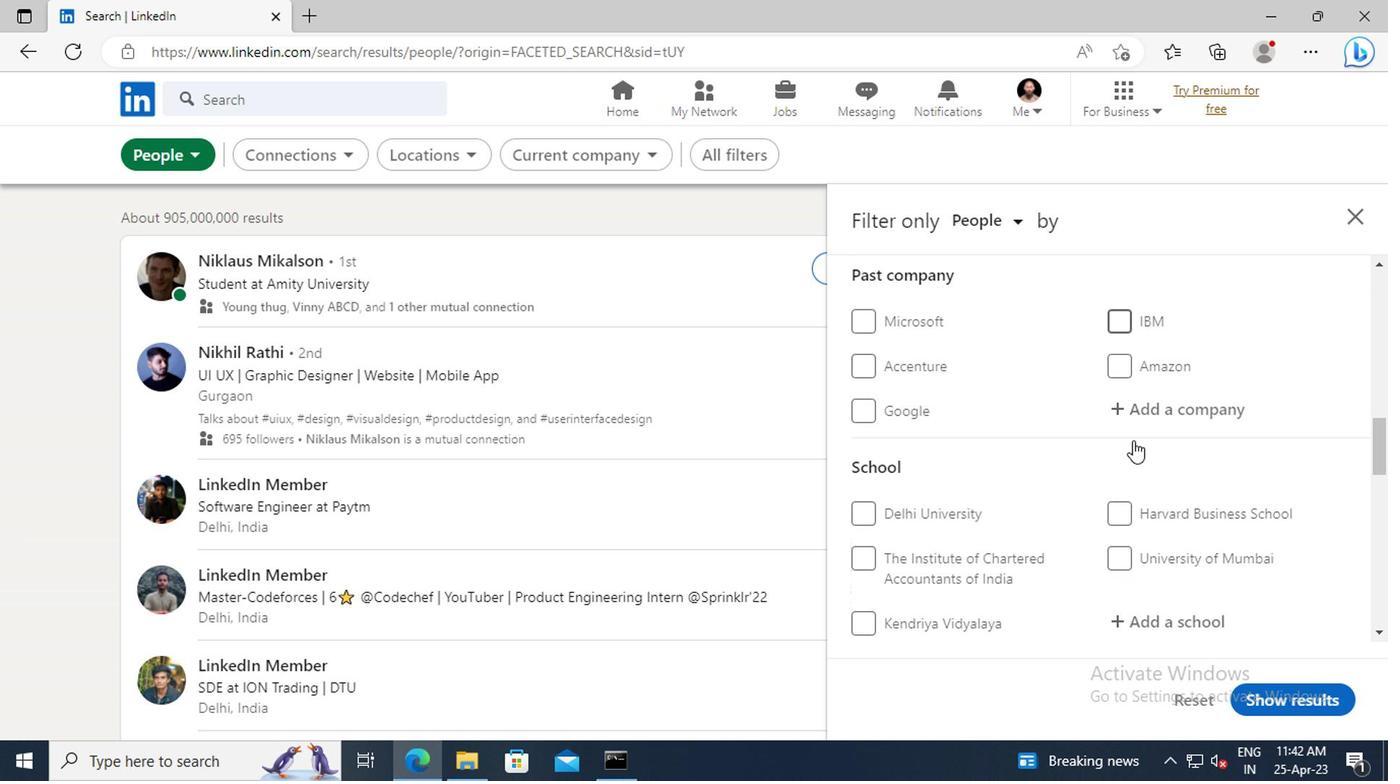 
Action: Mouse scrolled (1128, 440) with delta (0, 0)
Screenshot: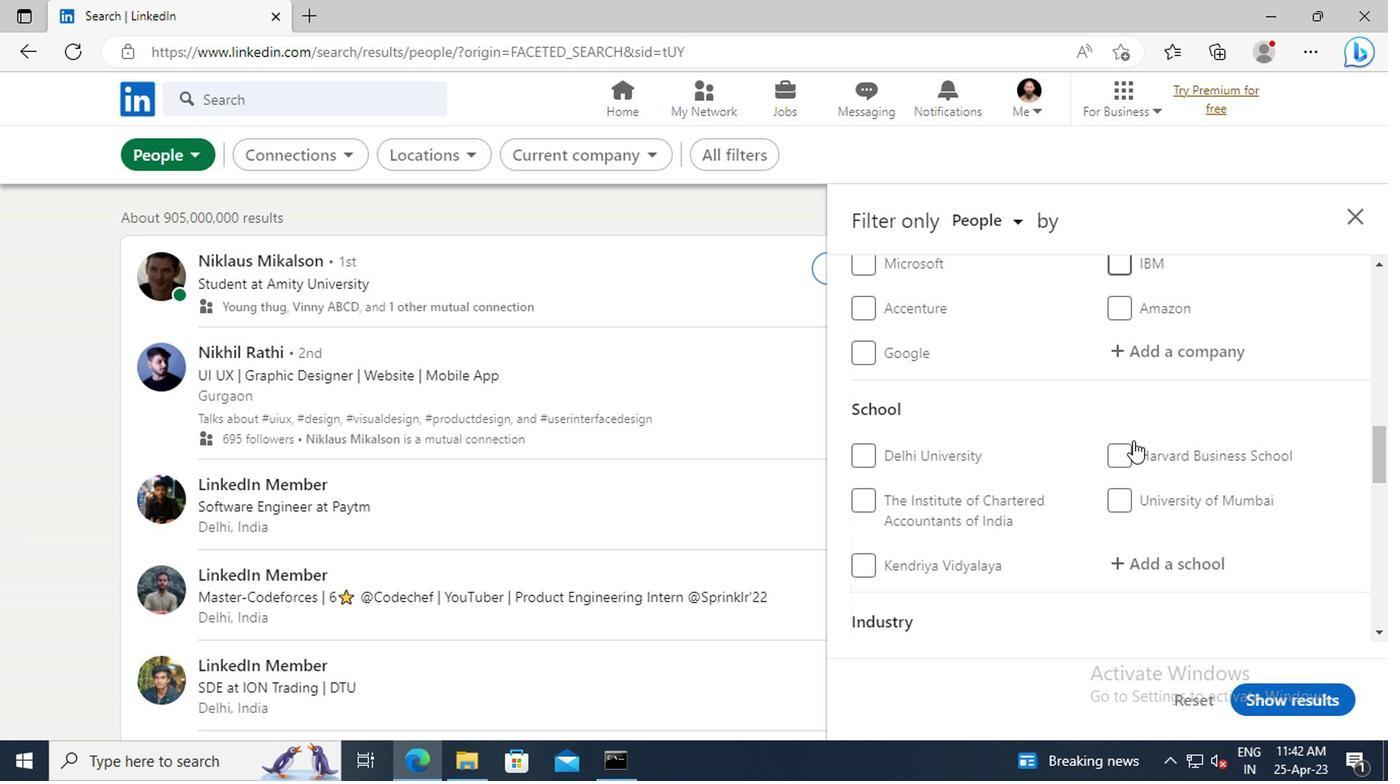 
Action: Mouse scrolled (1128, 440) with delta (0, 0)
Screenshot: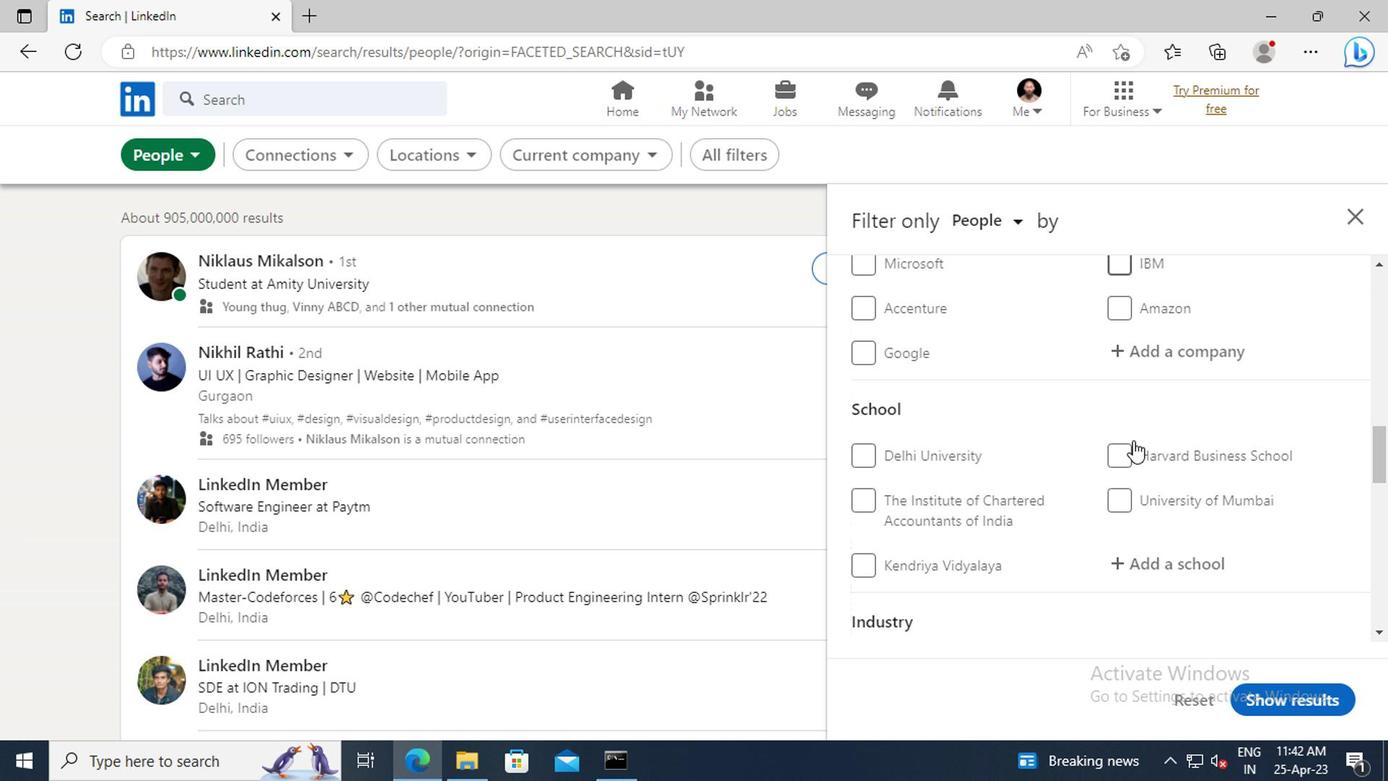
Action: Mouse moved to (1133, 452)
Screenshot: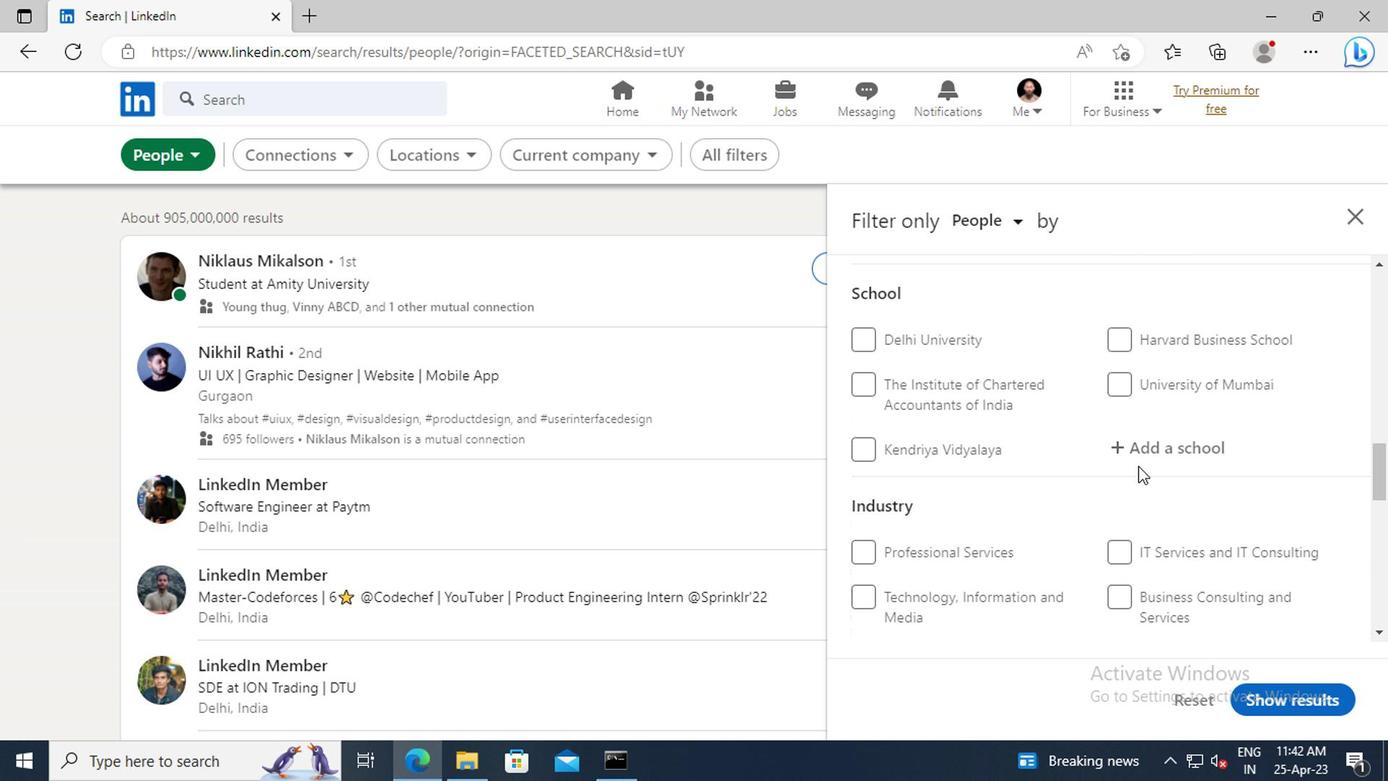 
Action: Mouse pressed left at (1133, 452)
Screenshot: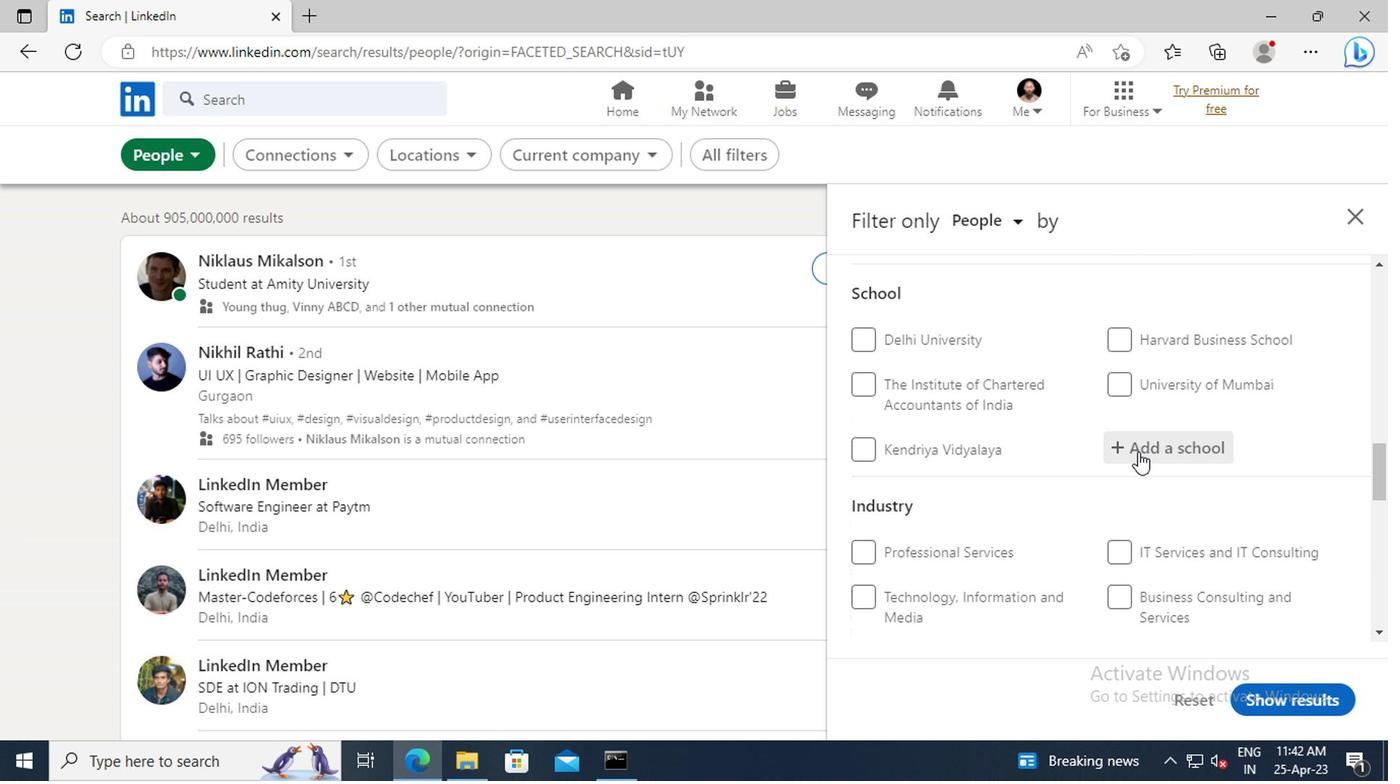 
Action: Key pressed <Key.shift>TOLANI<Key.space><Key.shift>COLLEGE<Key.space><Key.shift>OF<Key.space><Key.shift>COMMERCE
Screenshot: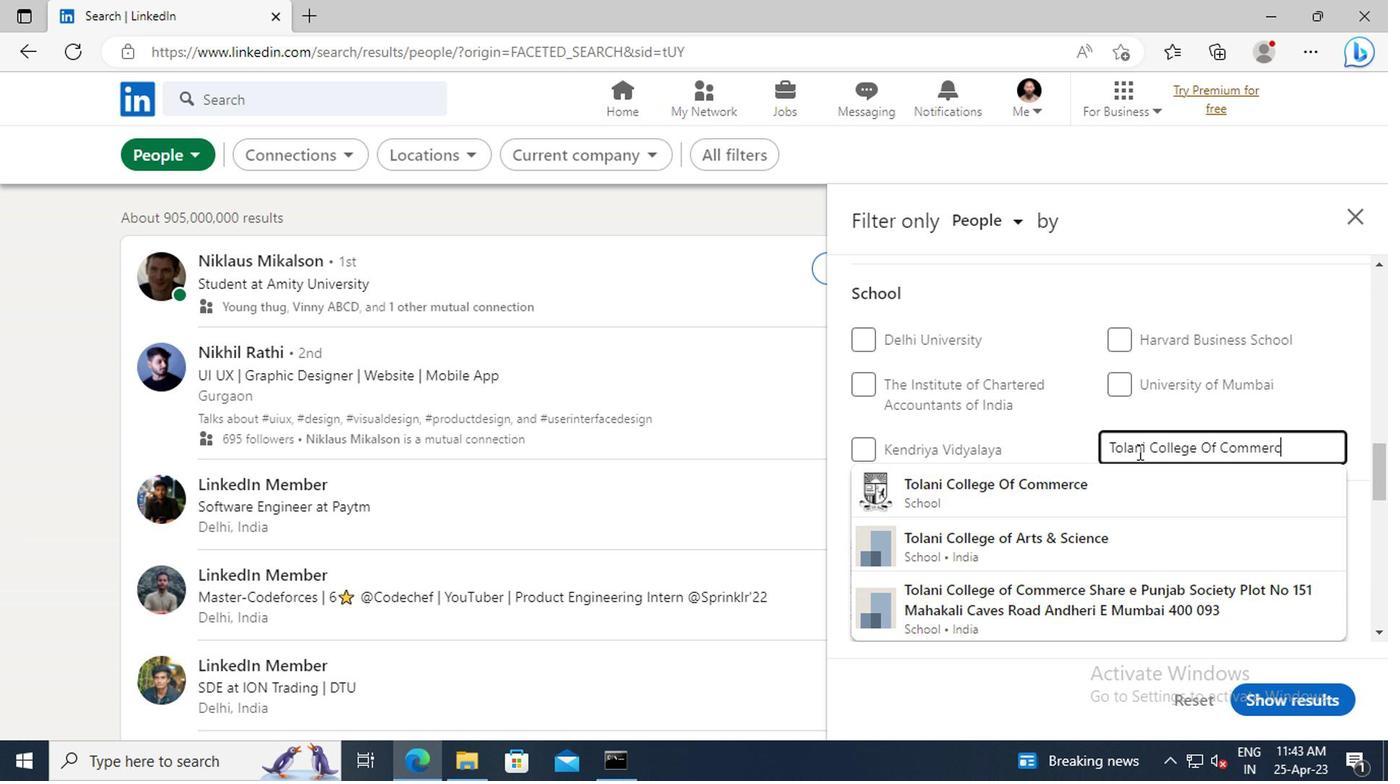 
Action: Mouse moved to (1128, 485)
Screenshot: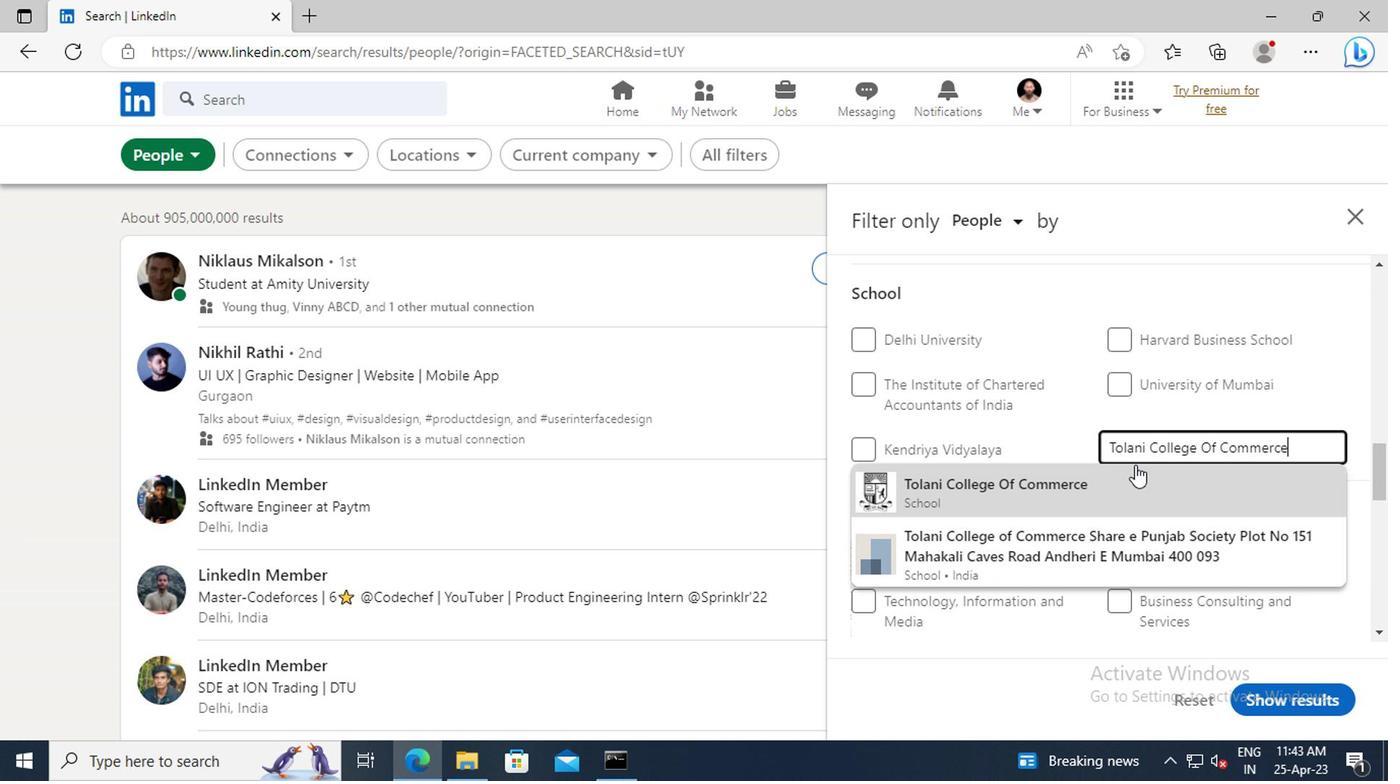 
Action: Mouse pressed left at (1128, 485)
Screenshot: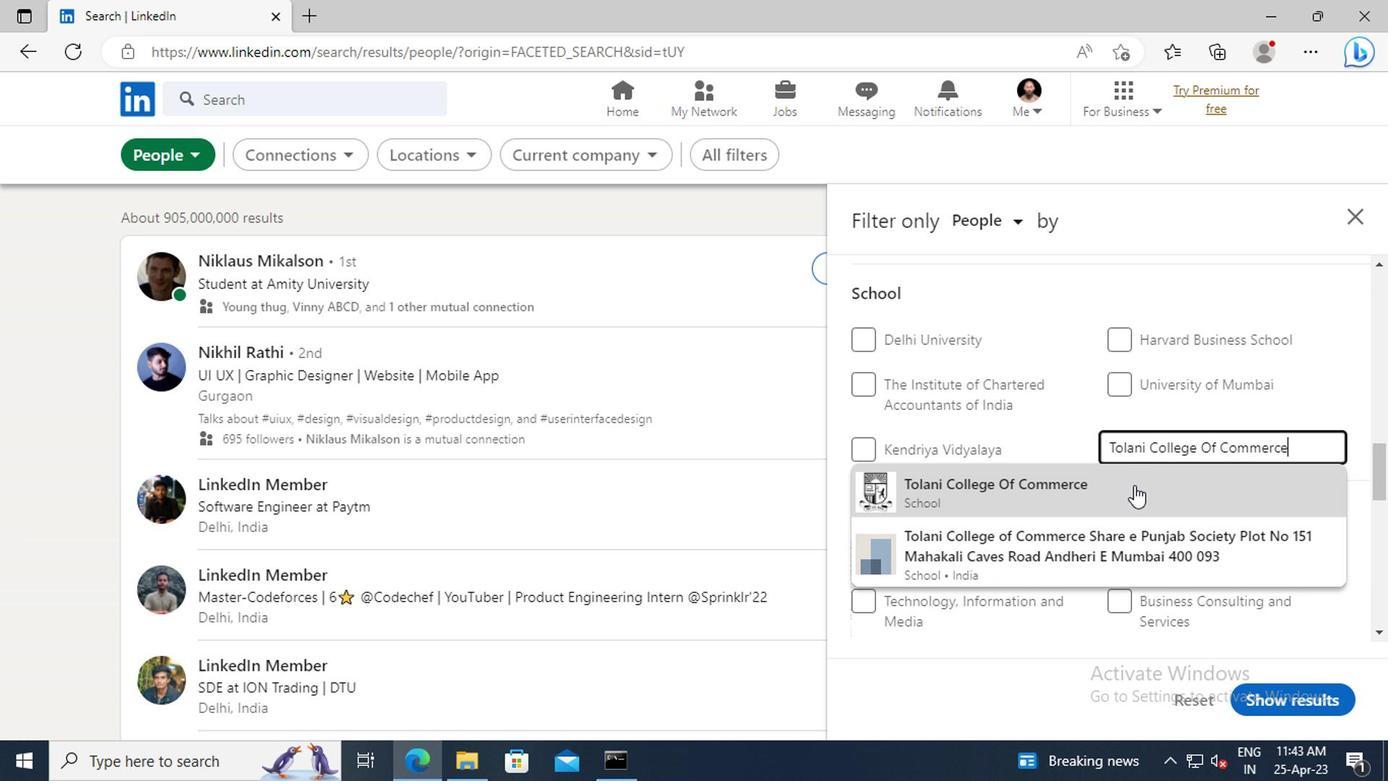 
Action: Mouse moved to (1100, 368)
Screenshot: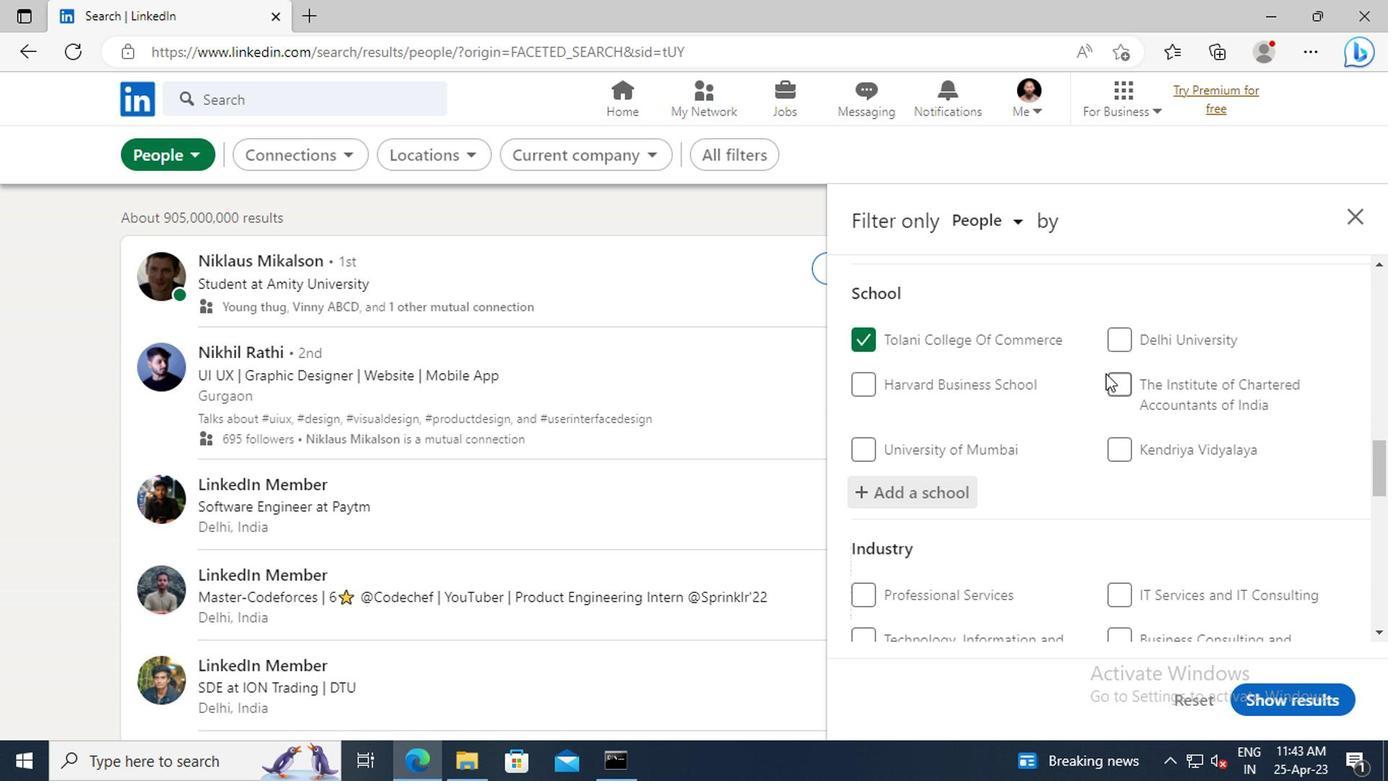
Action: Mouse scrolled (1100, 367) with delta (0, 0)
Screenshot: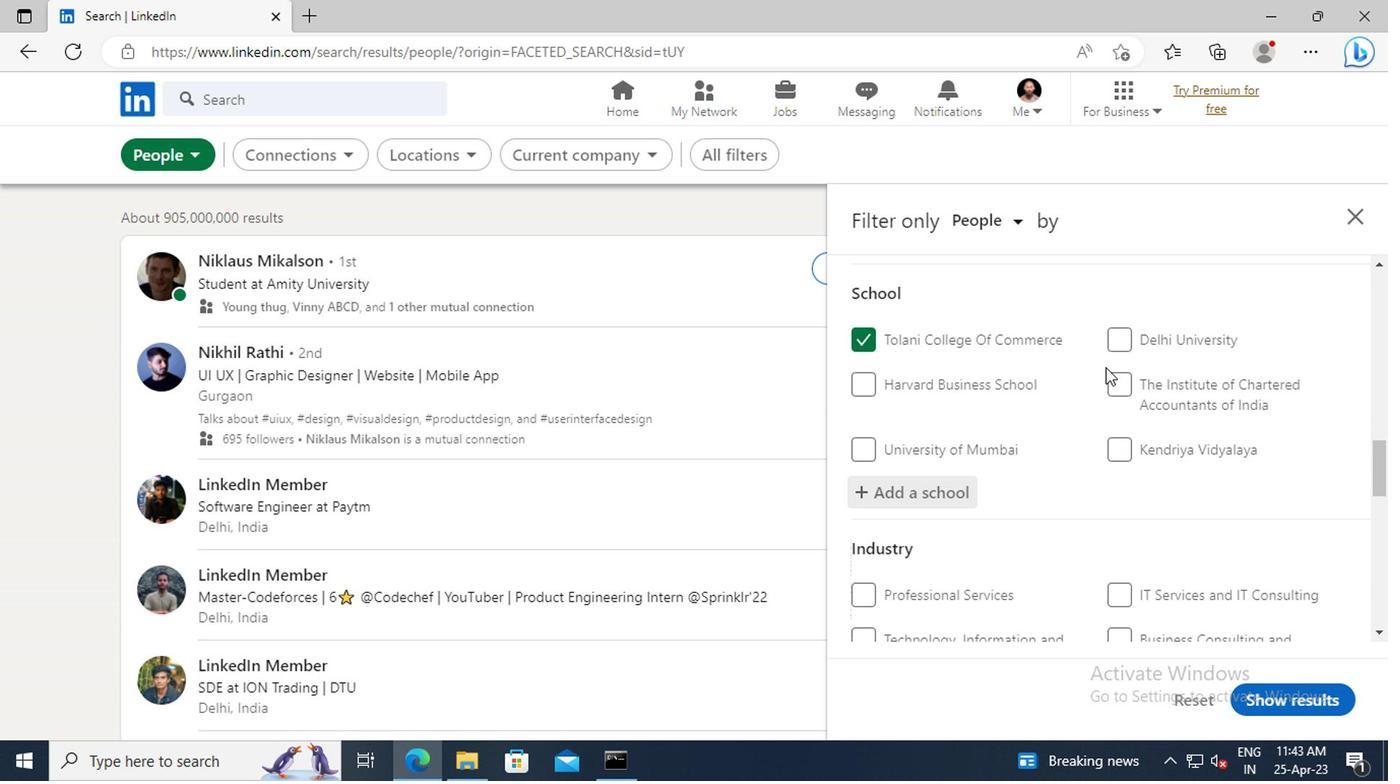 
Action: Mouse scrolled (1100, 367) with delta (0, 0)
Screenshot: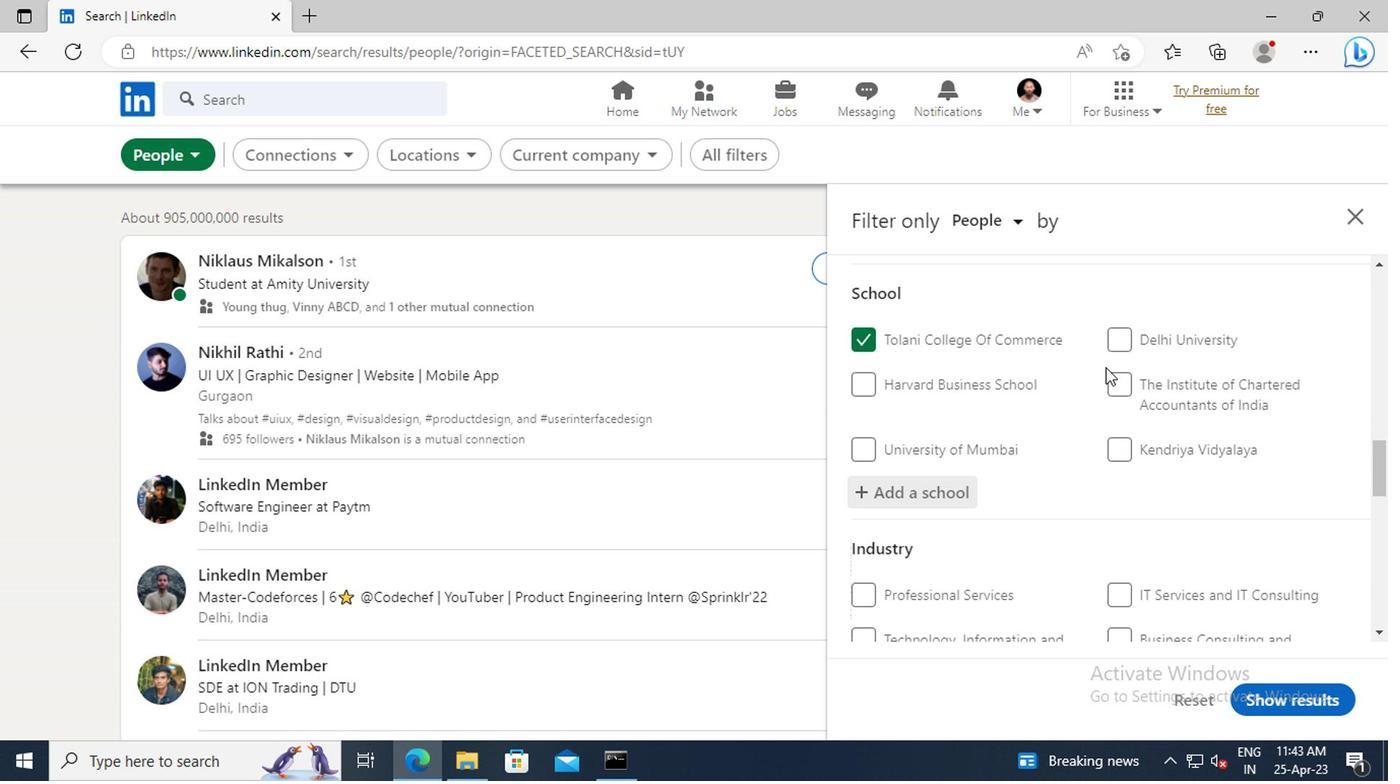 
Action: Mouse scrolled (1100, 367) with delta (0, 0)
Screenshot: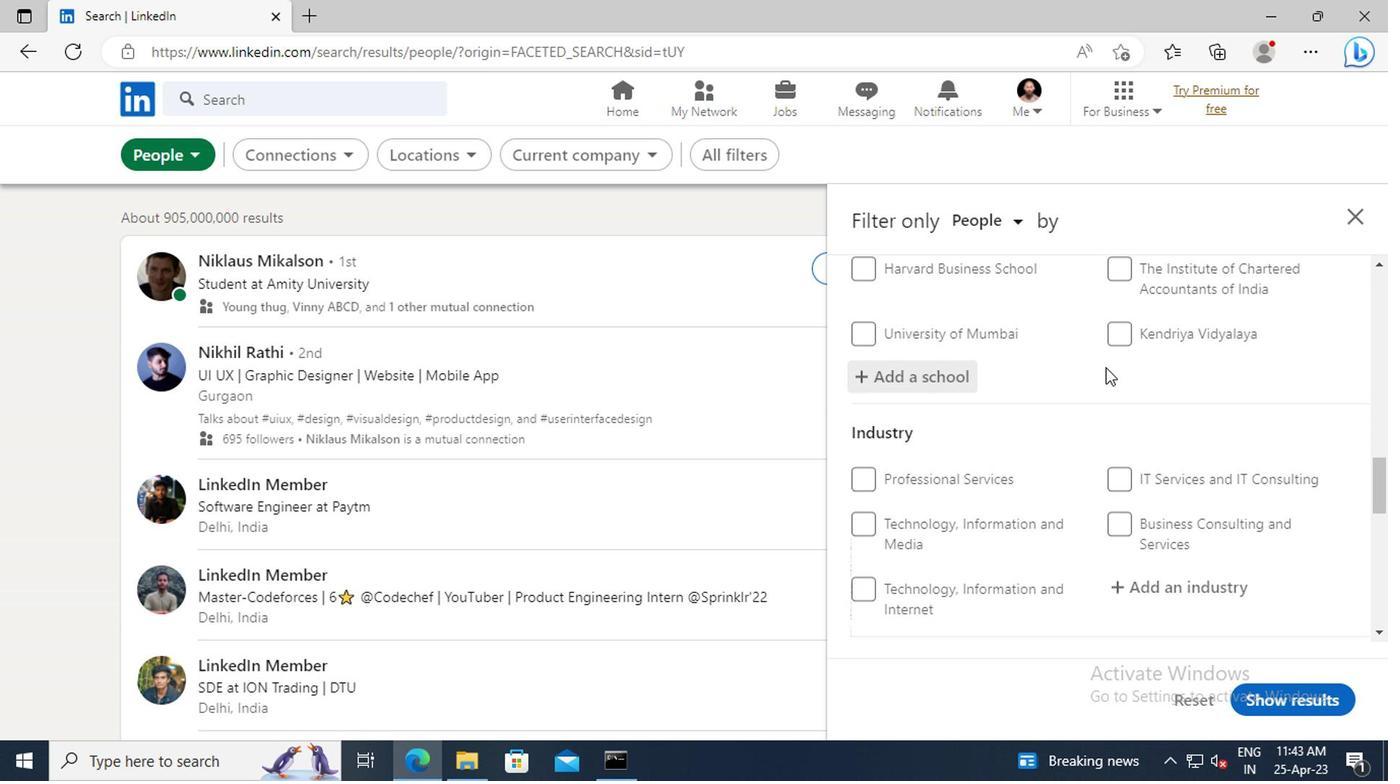 
Action: Mouse moved to (1143, 529)
Screenshot: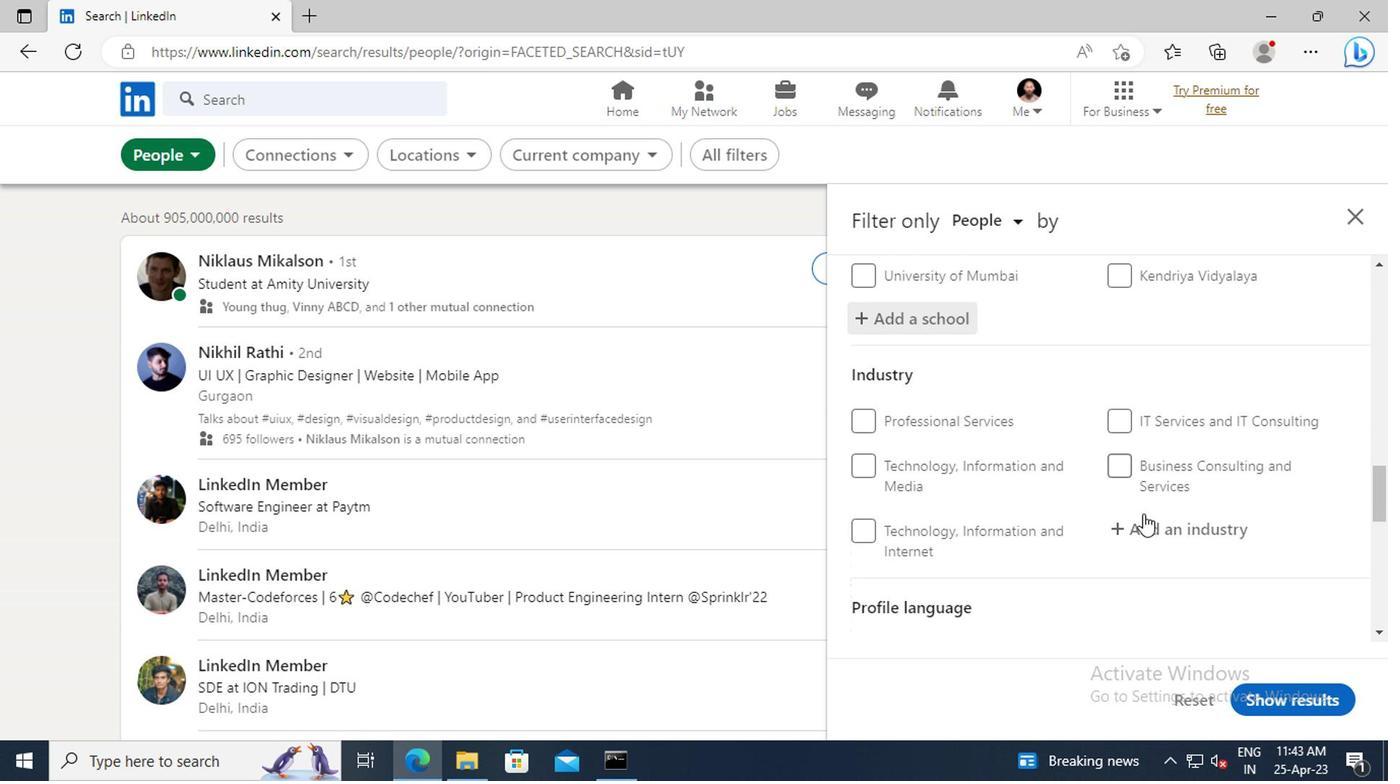 
Action: Mouse pressed left at (1143, 529)
Screenshot: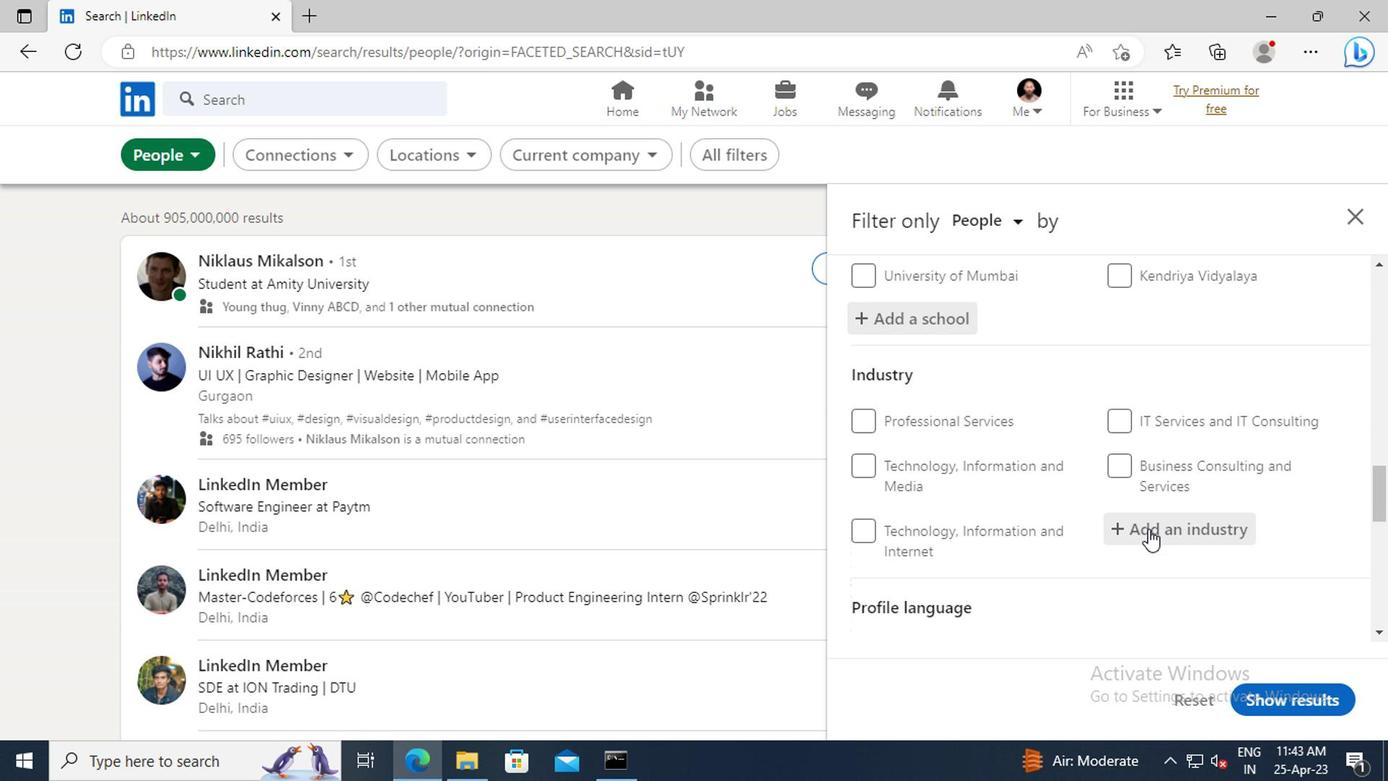 
Action: Key pressed <Key.shift>SPECIALTY<Key.space><Key.shift>TRADE<Key.space><Key.shift>CONTRACTORS
Screenshot: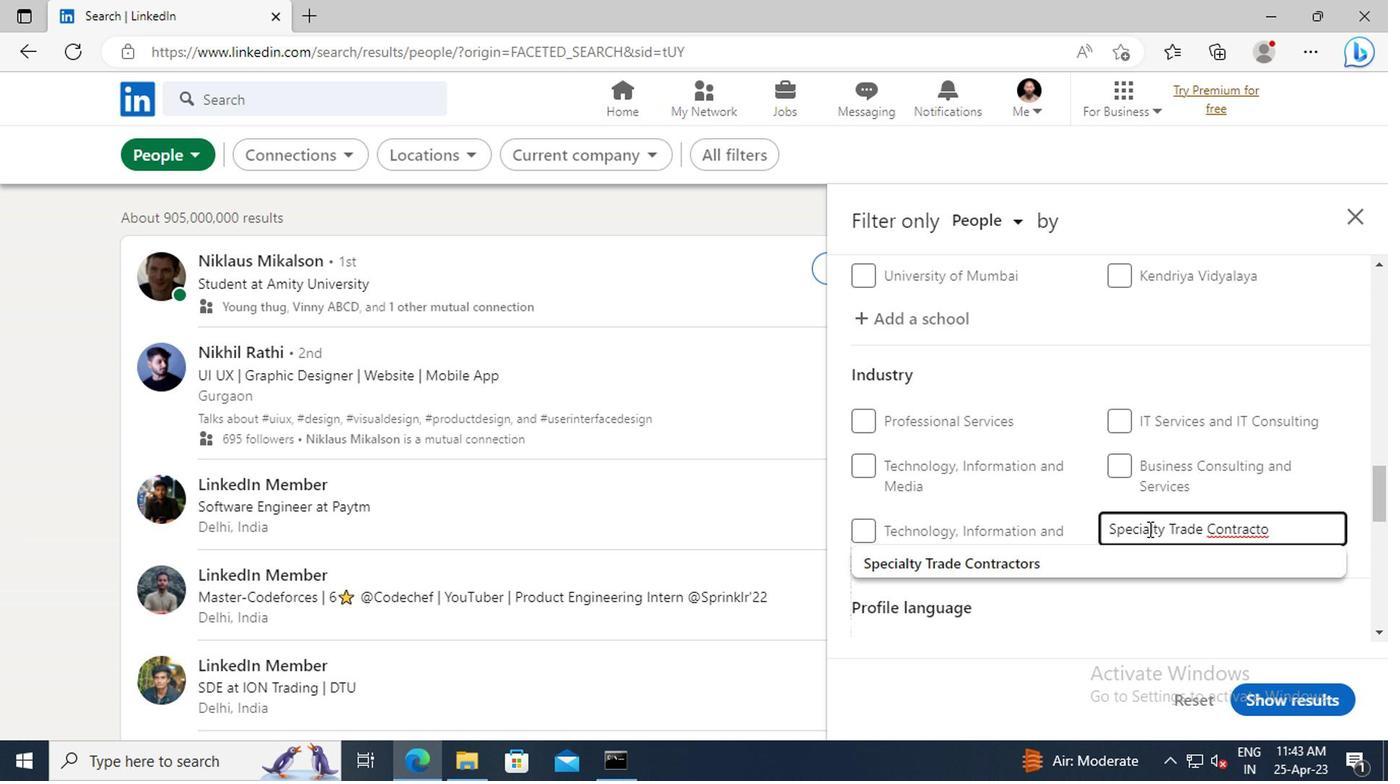 
Action: Mouse moved to (1073, 566)
Screenshot: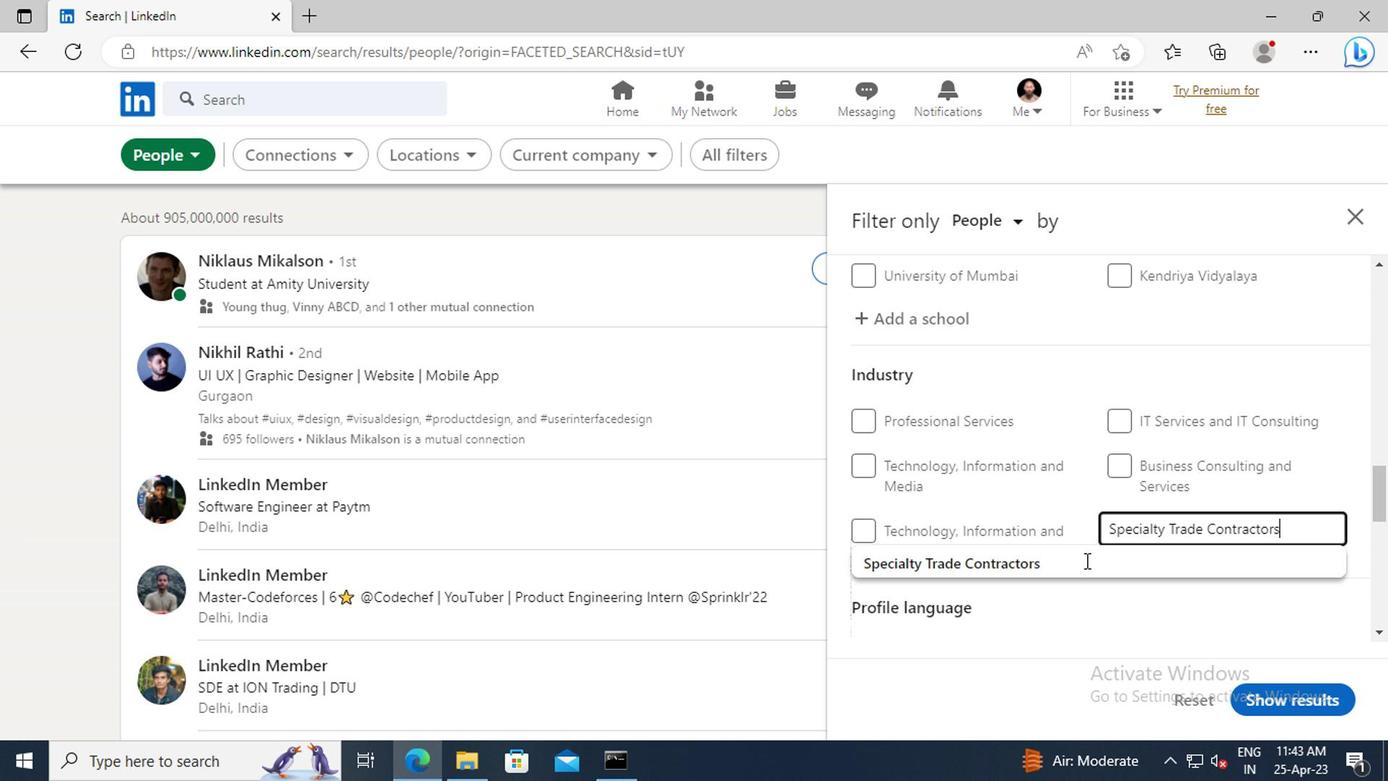 
Action: Mouse pressed left at (1073, 566)
Screenshot: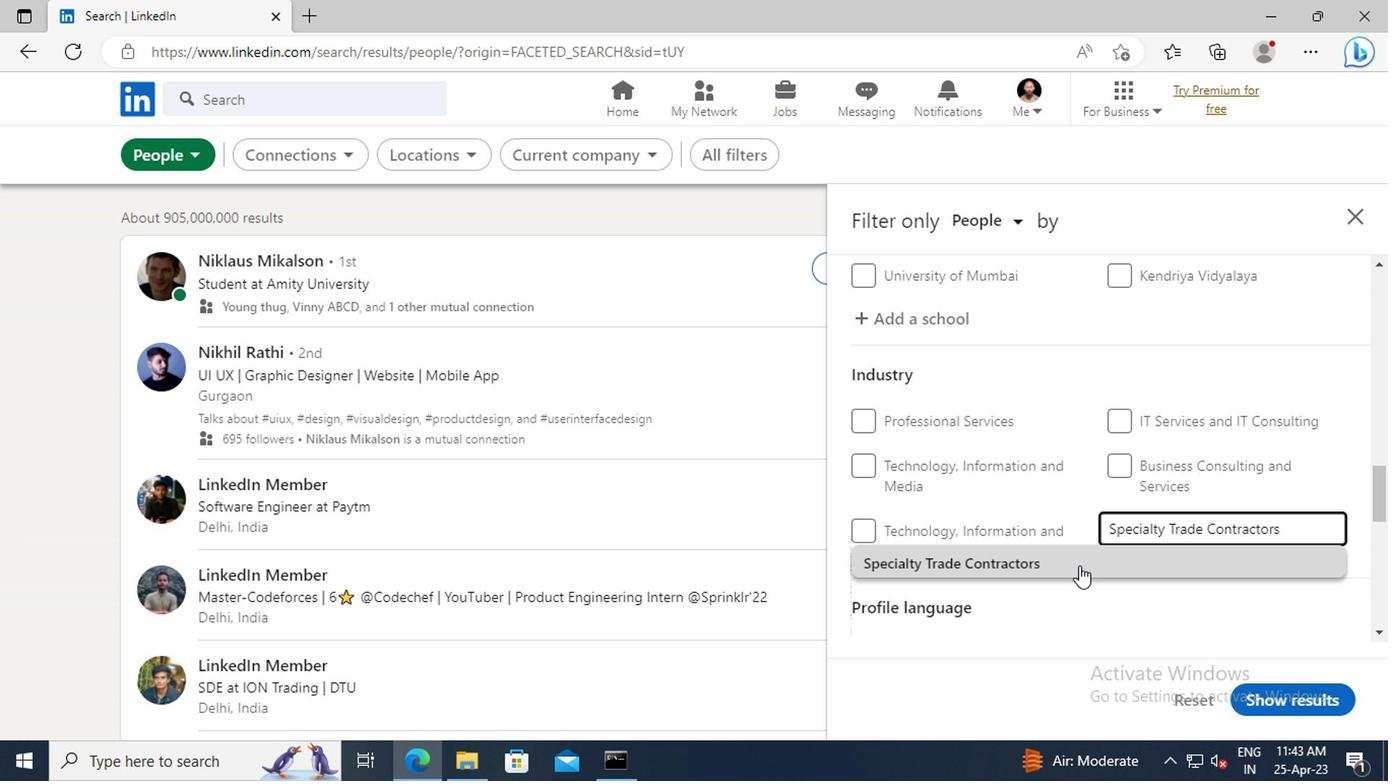 
Action: Mouse moved to (1063, 387)
Screenshot: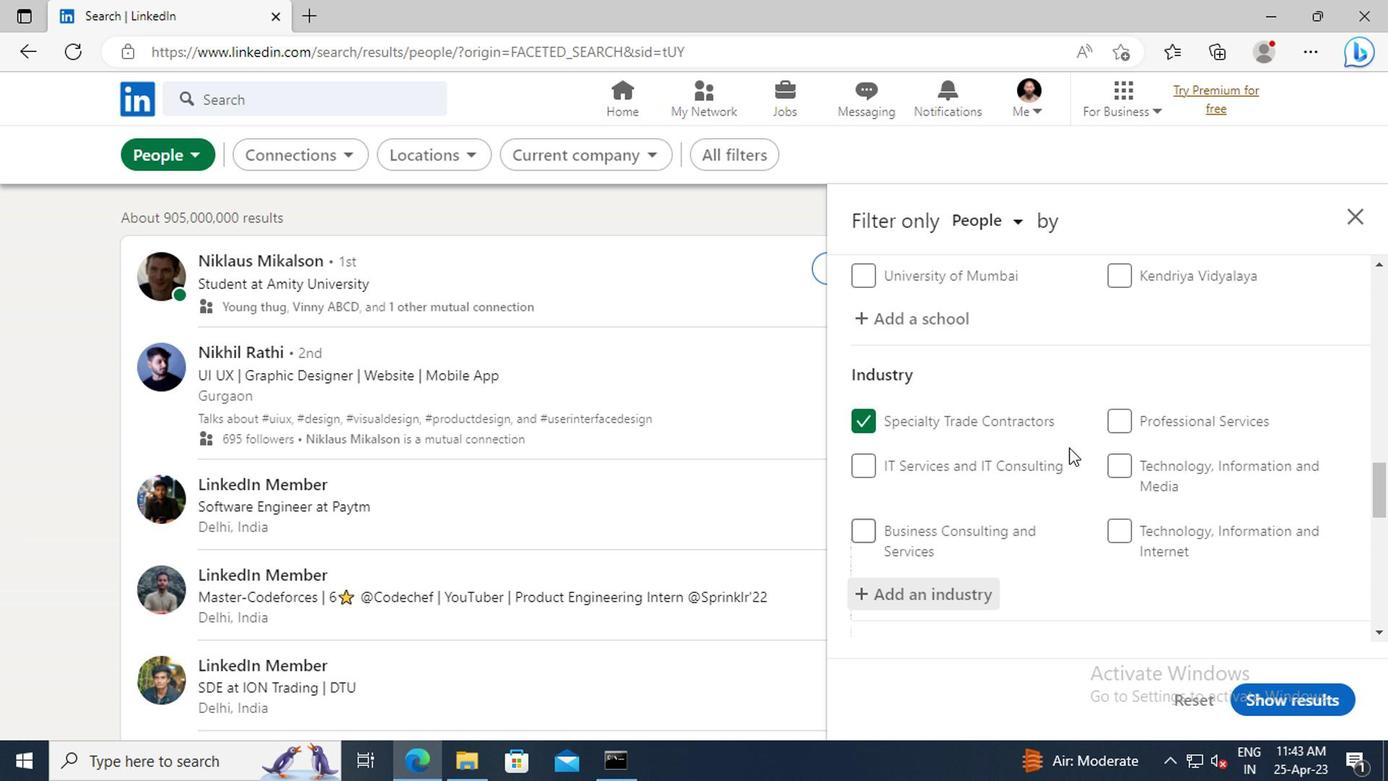 
Action: Mouse scrolled (1063, 386) with delta (0, -1)
Screenshot: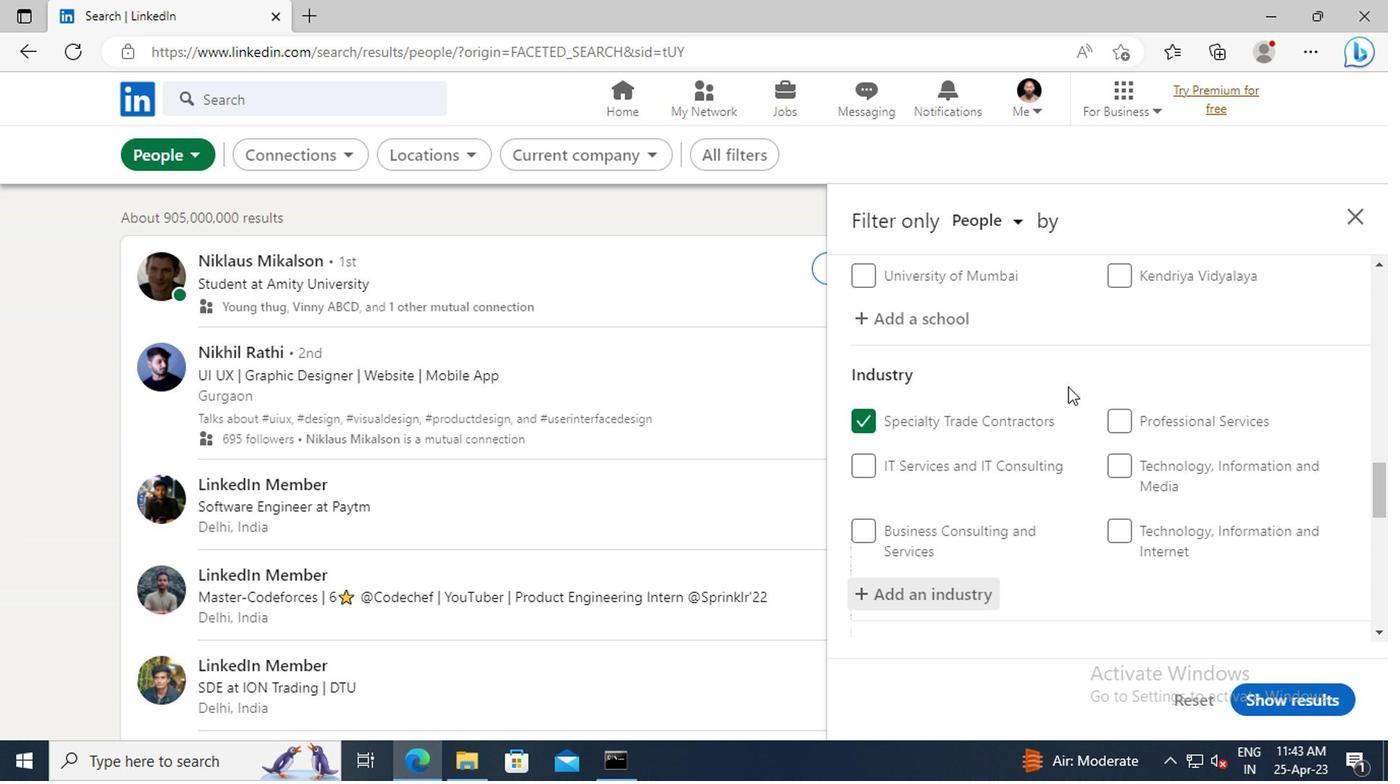 
Action: Mouse scrolled (1063, 386) with delta (0, -1)
Screenshot: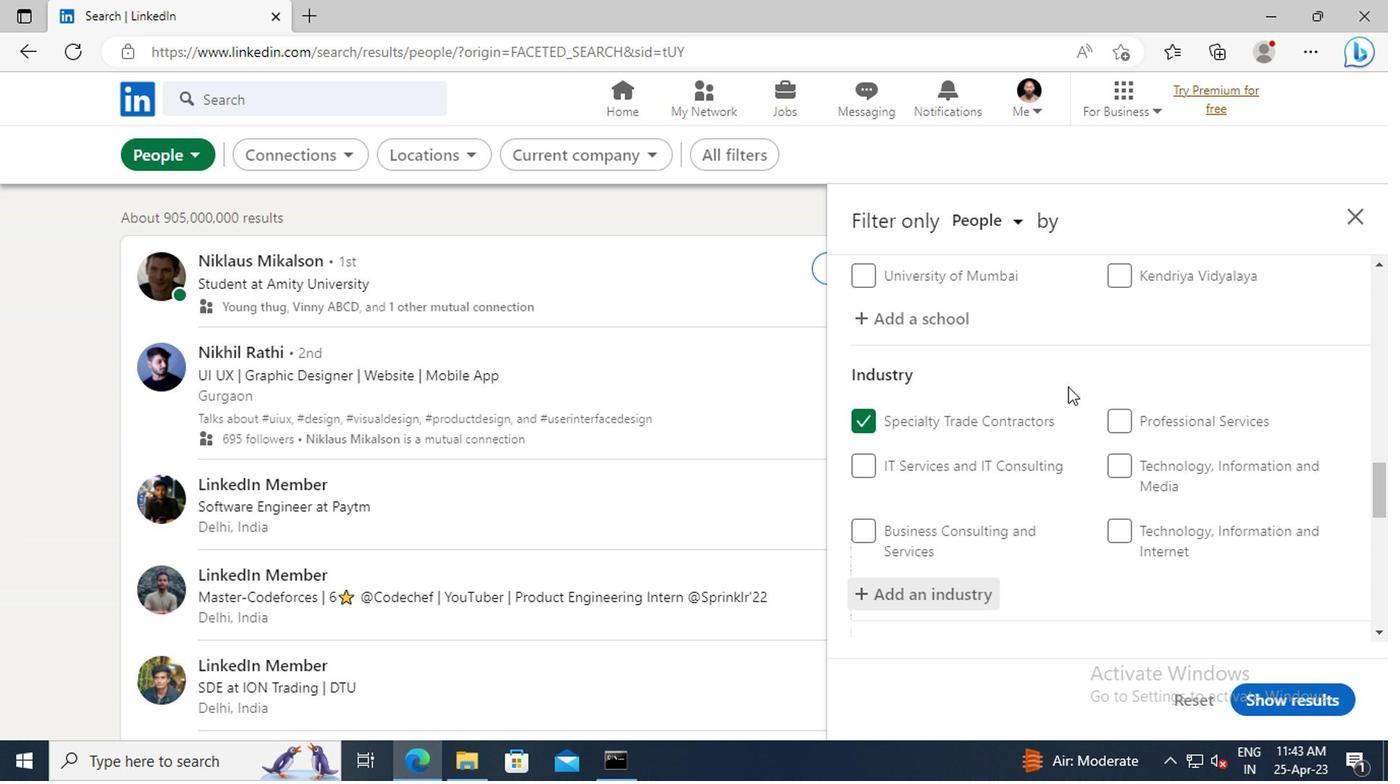 
Action: Mouse moved to (1058, 384)
Screenshot: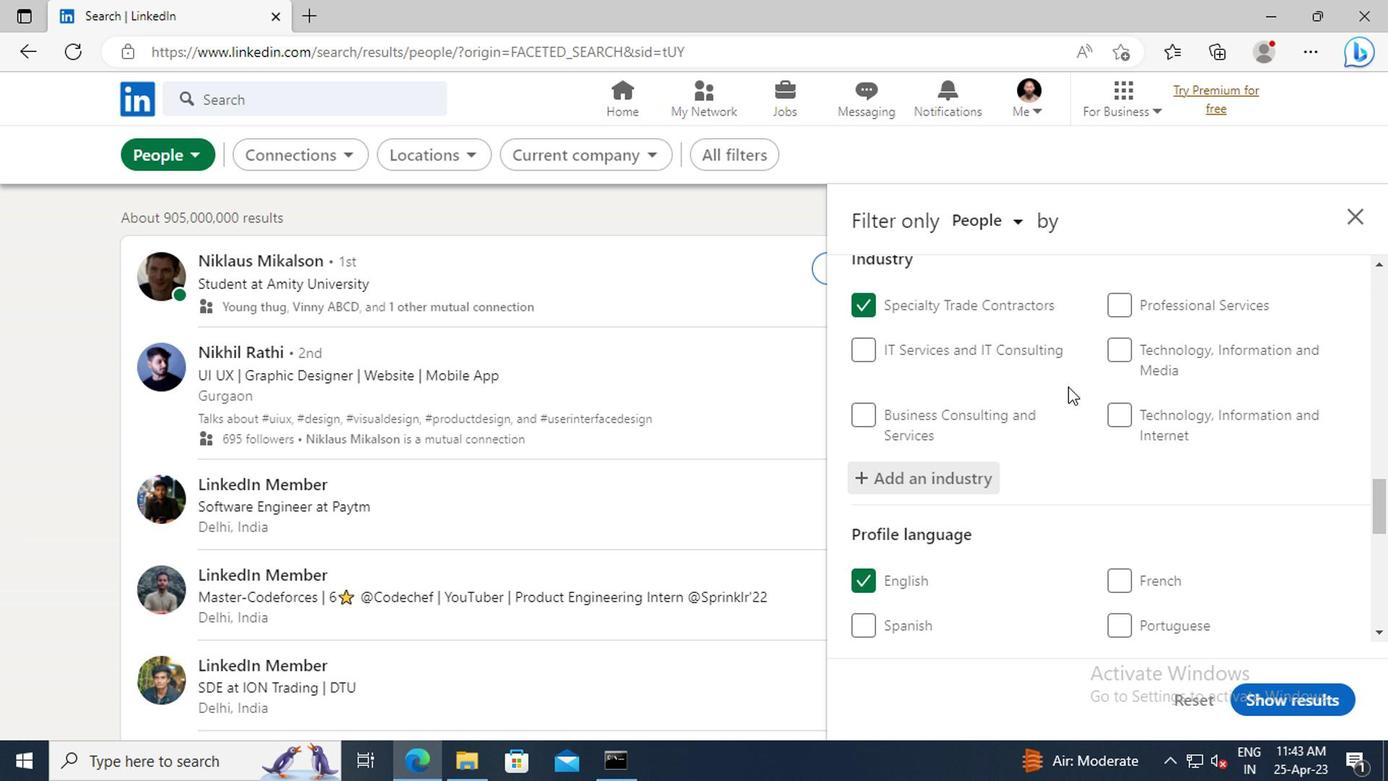 
Action: Mouse scrolled (1058, 383) with delta (0, -1)
Screenshot: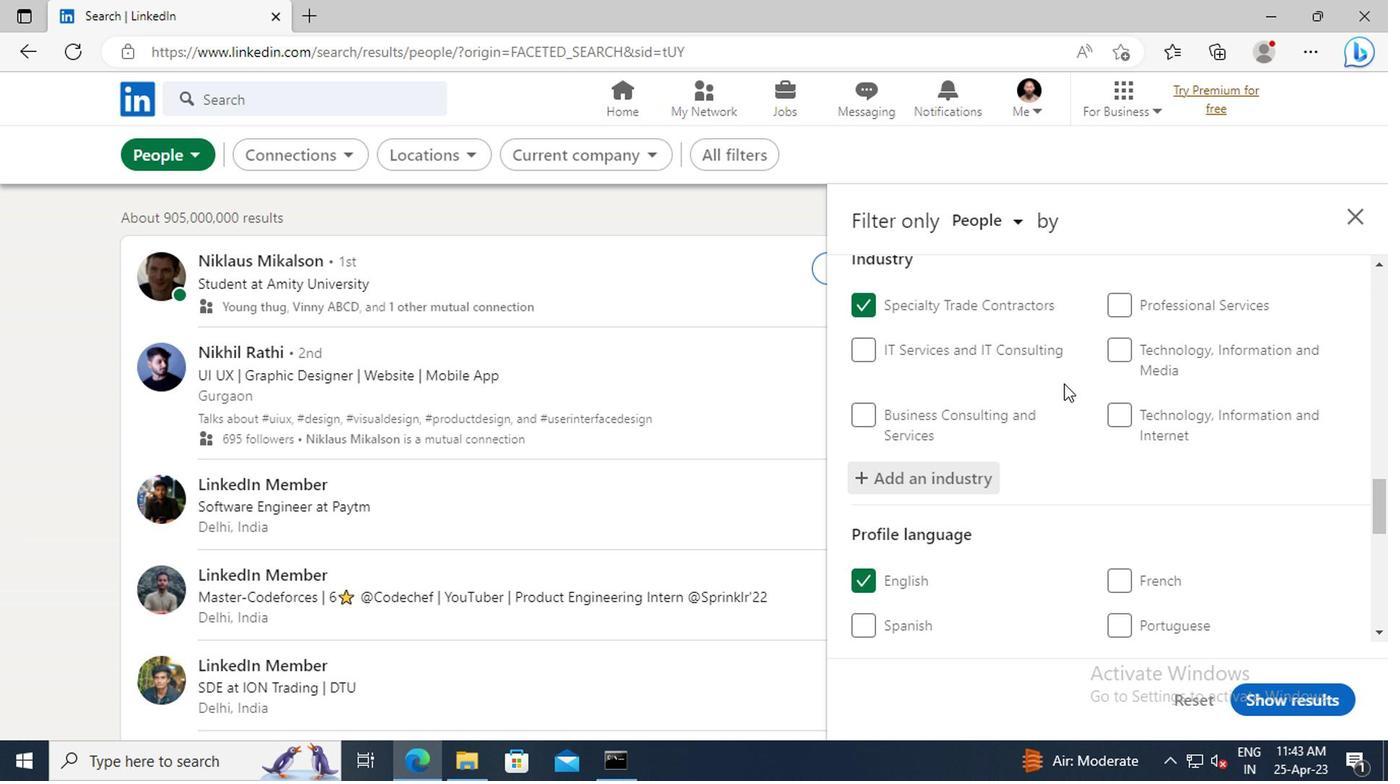 
Action: Mouse scrolled (1058, 383) with delta (0, -1)
Screenshot: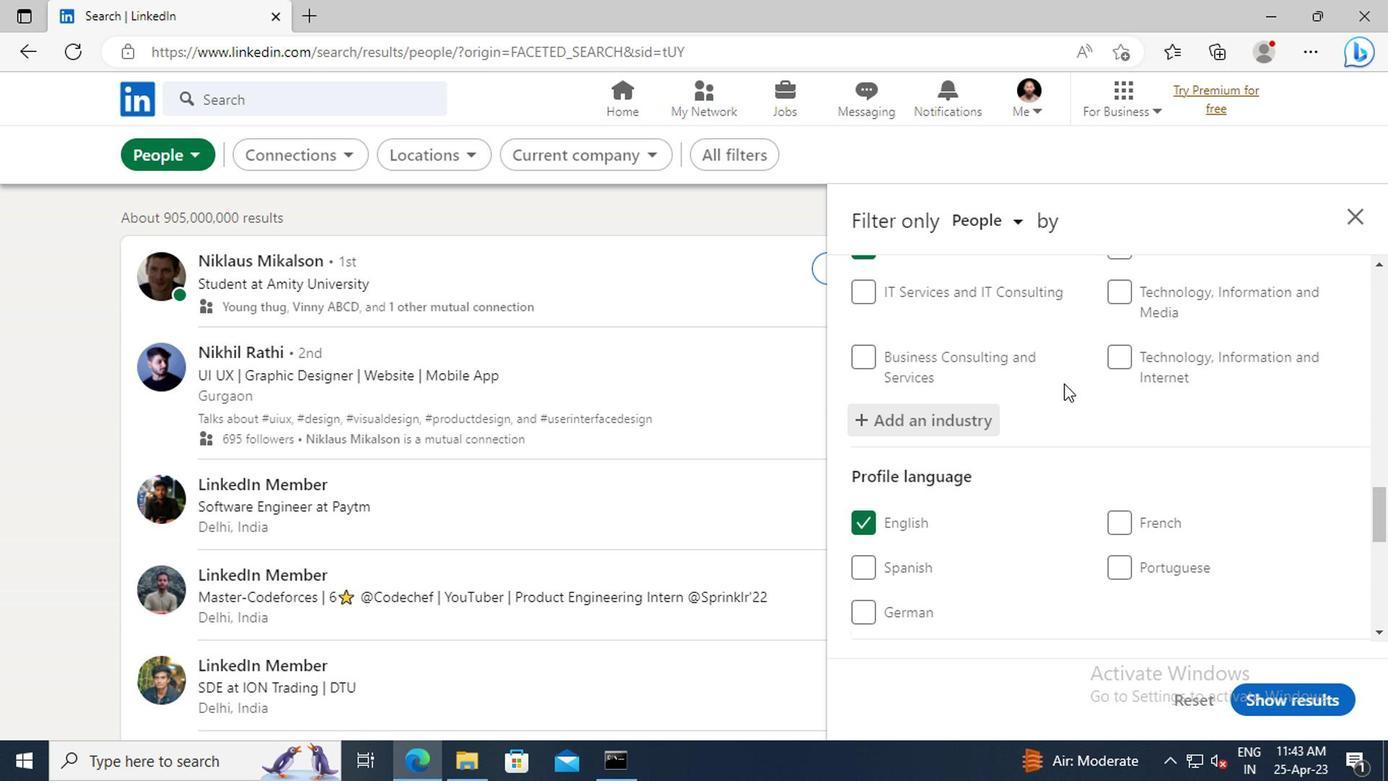 
Action: Mouse scrolled (1058, 383) with delta (0, -1)
Screenshot: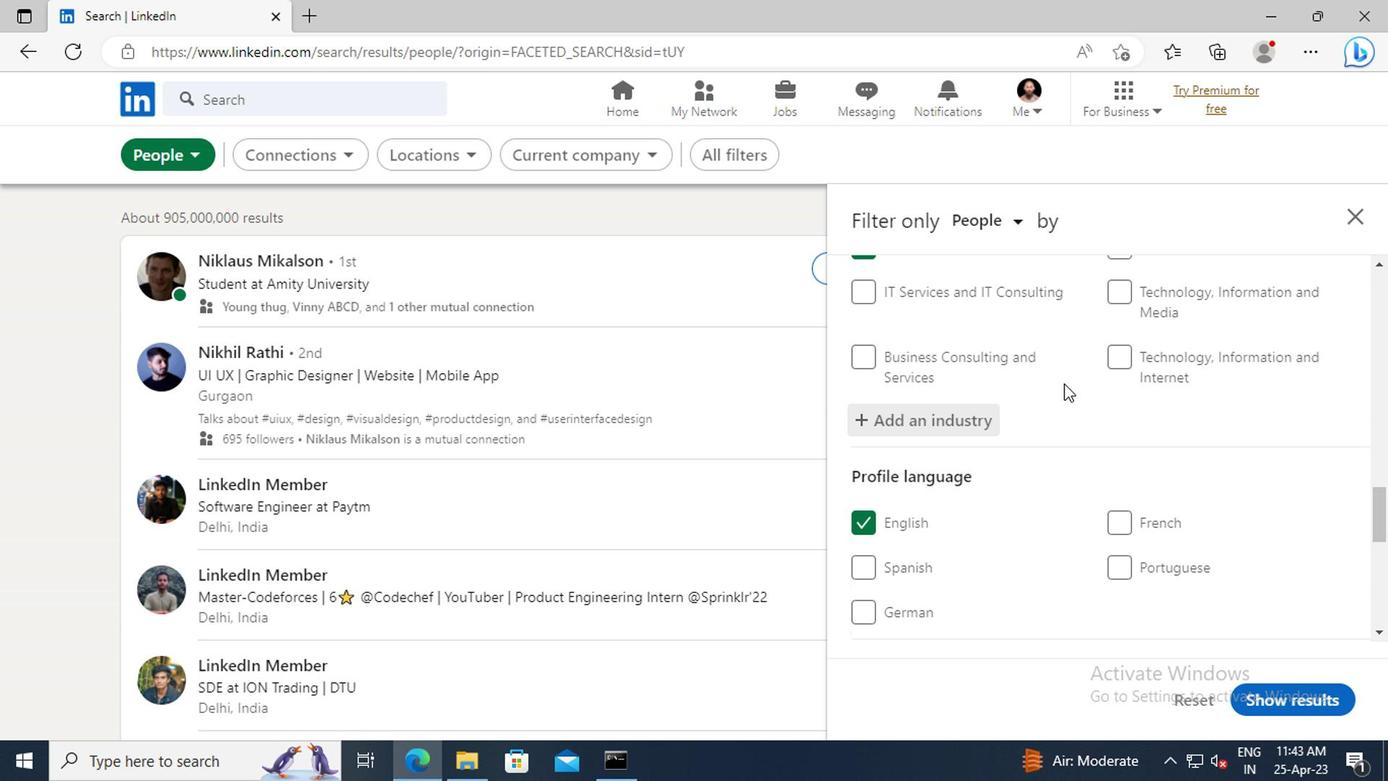 
Action: Mouse scrolled (1058, 383) with delta (0, -1)
Screenshot: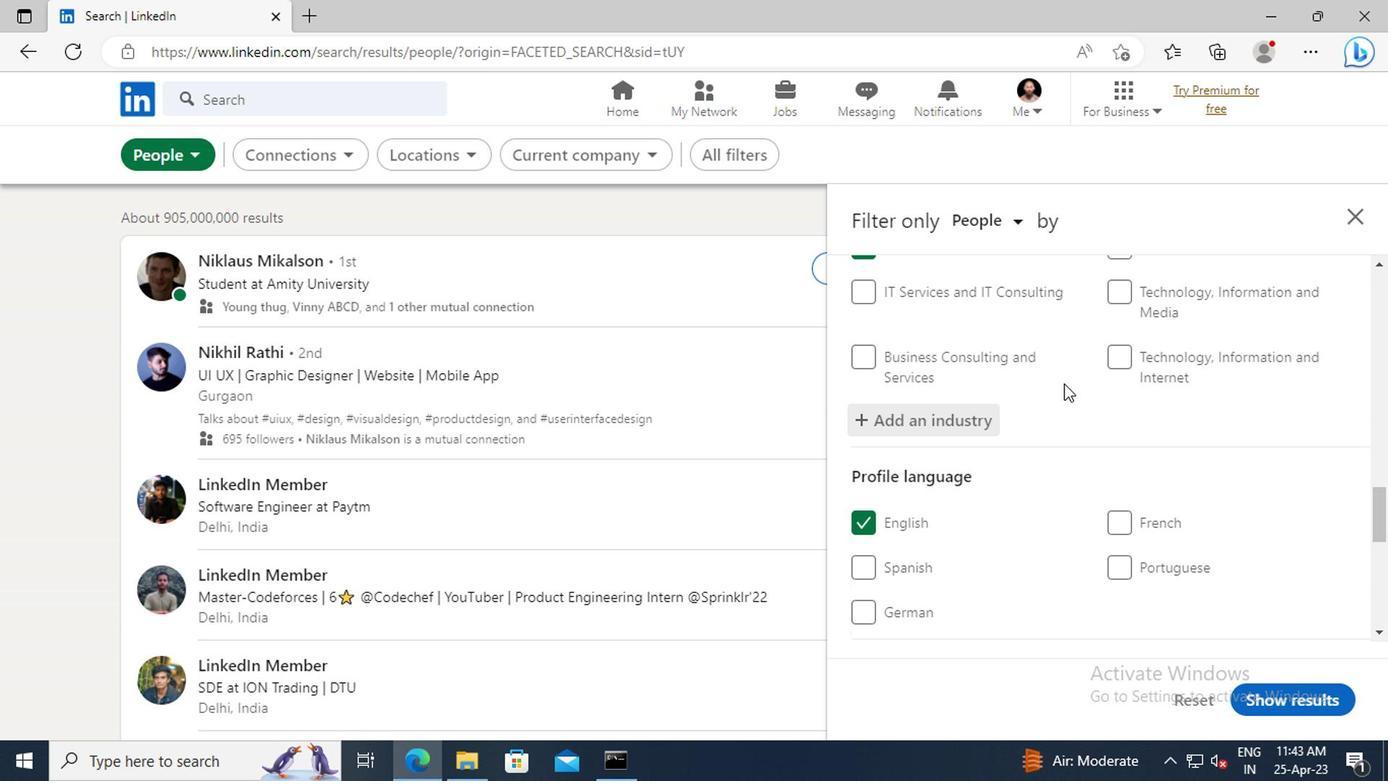 
Action: Mouse scrolled (1058, 383) with delta (0, -1)
Screenshot: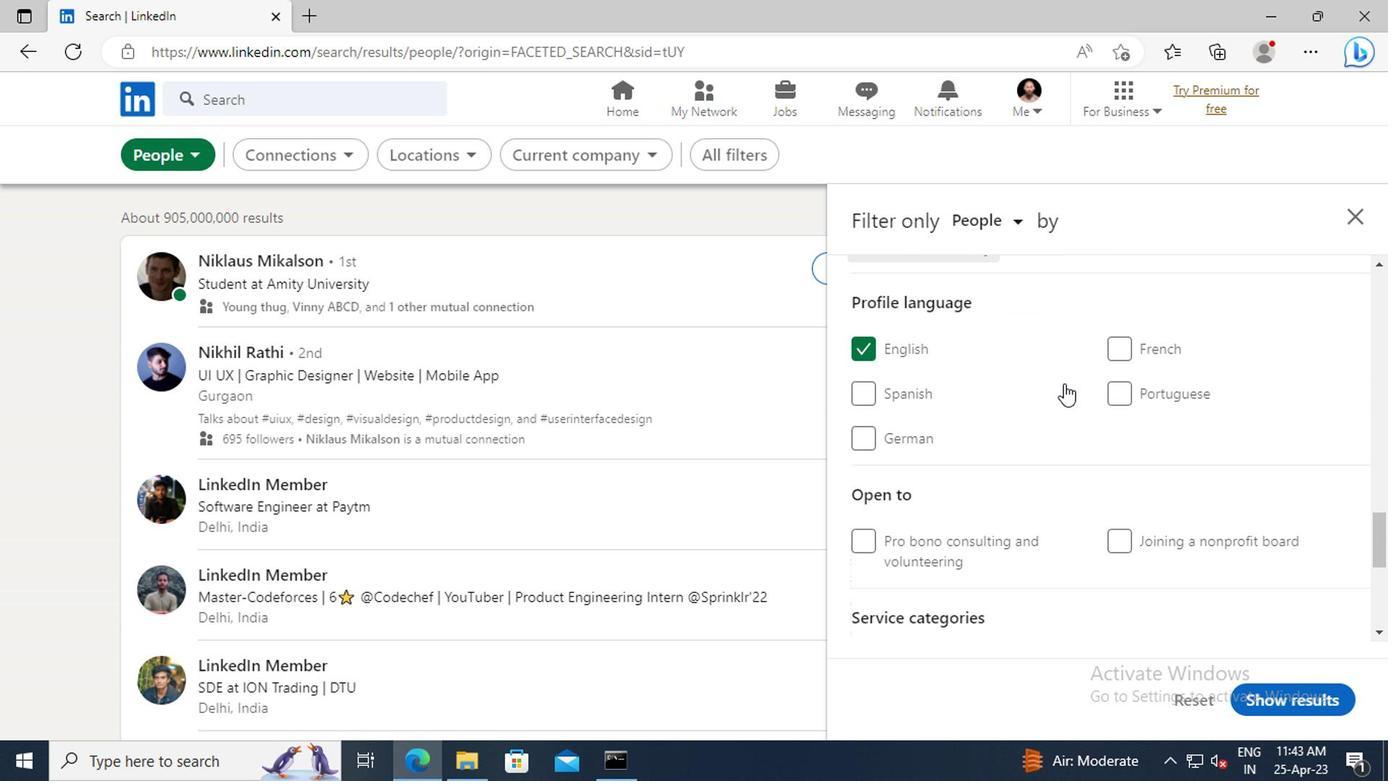 
Action: Mouse scrolled (1058, 383) with delta (0, -1)
Screenshot: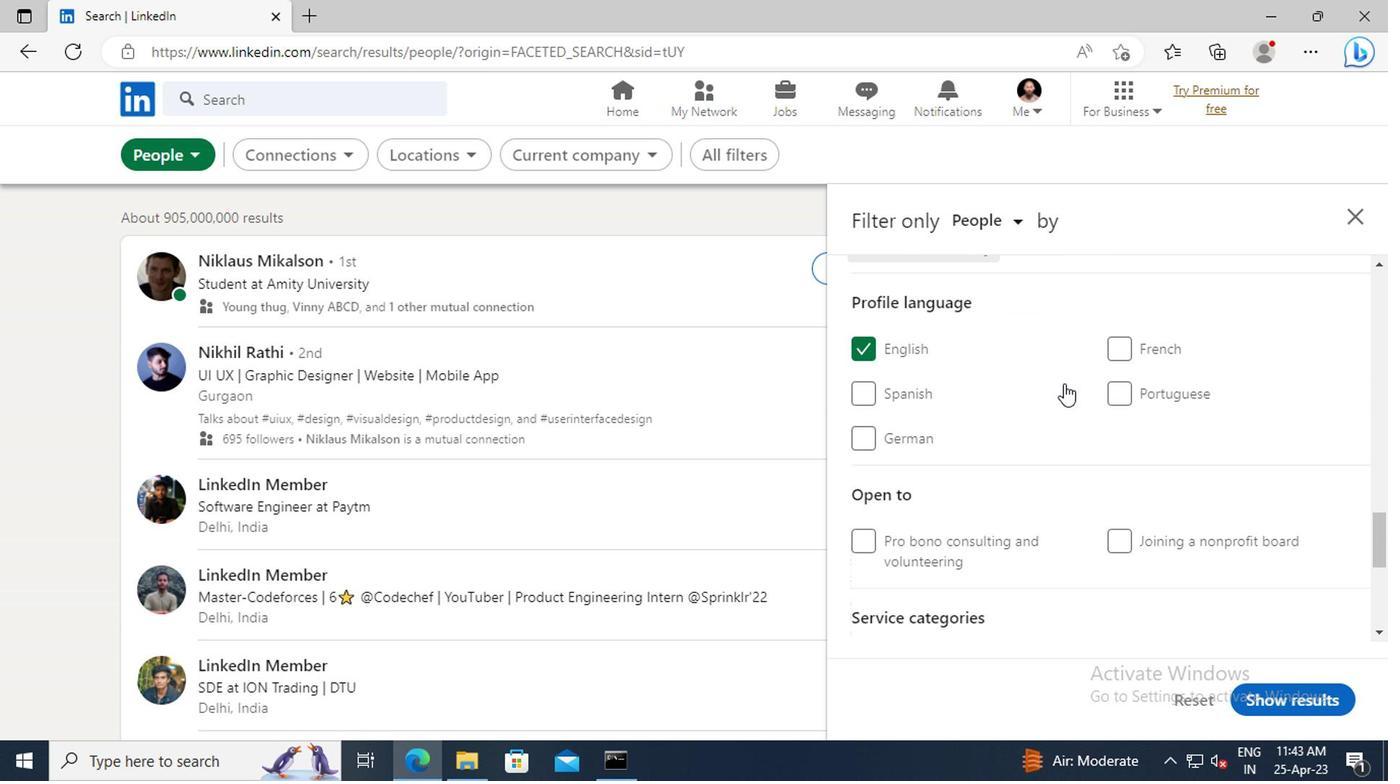 
Action: Mouse scrolled (1058, 383) with delta (0, -1)
Screenshot: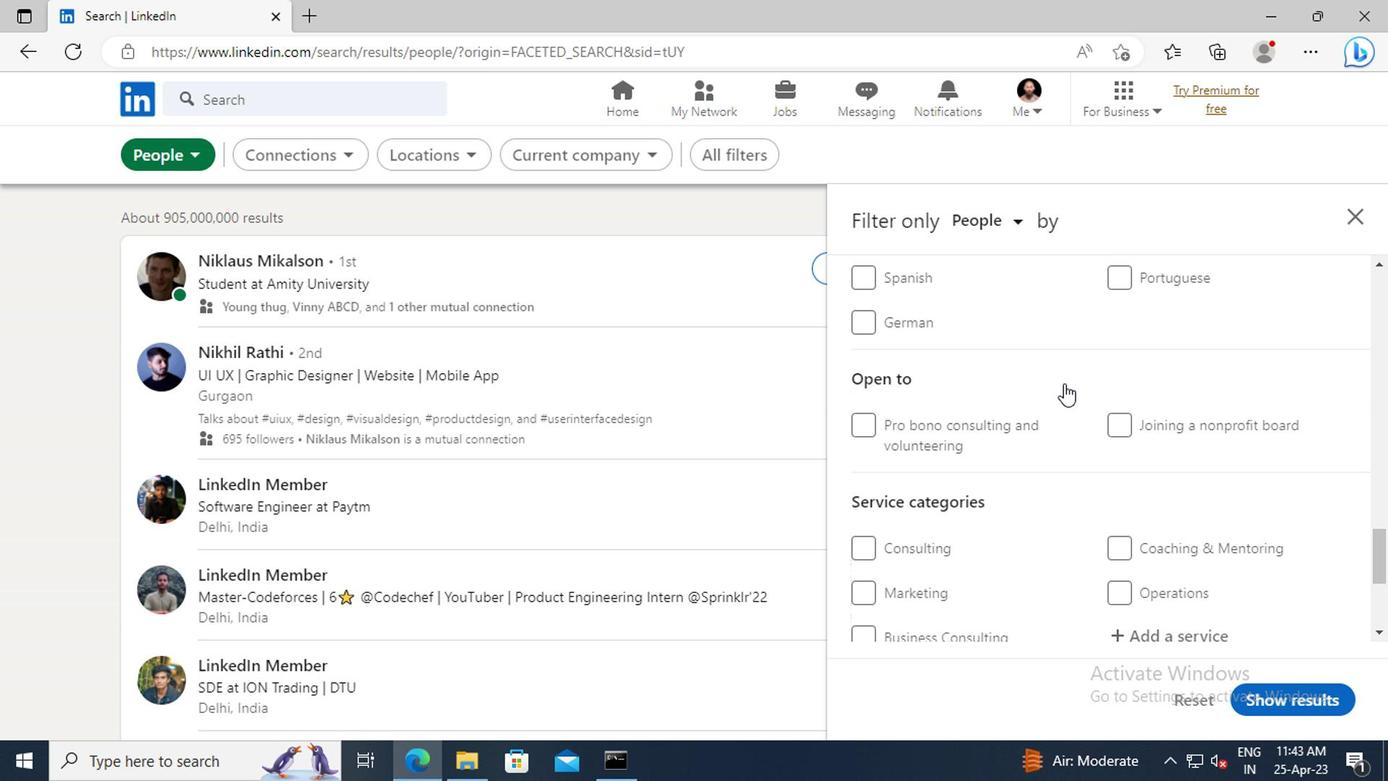 
Action: Mouse scrolled (1058, 383) with delta (0, -1)
Screenshot: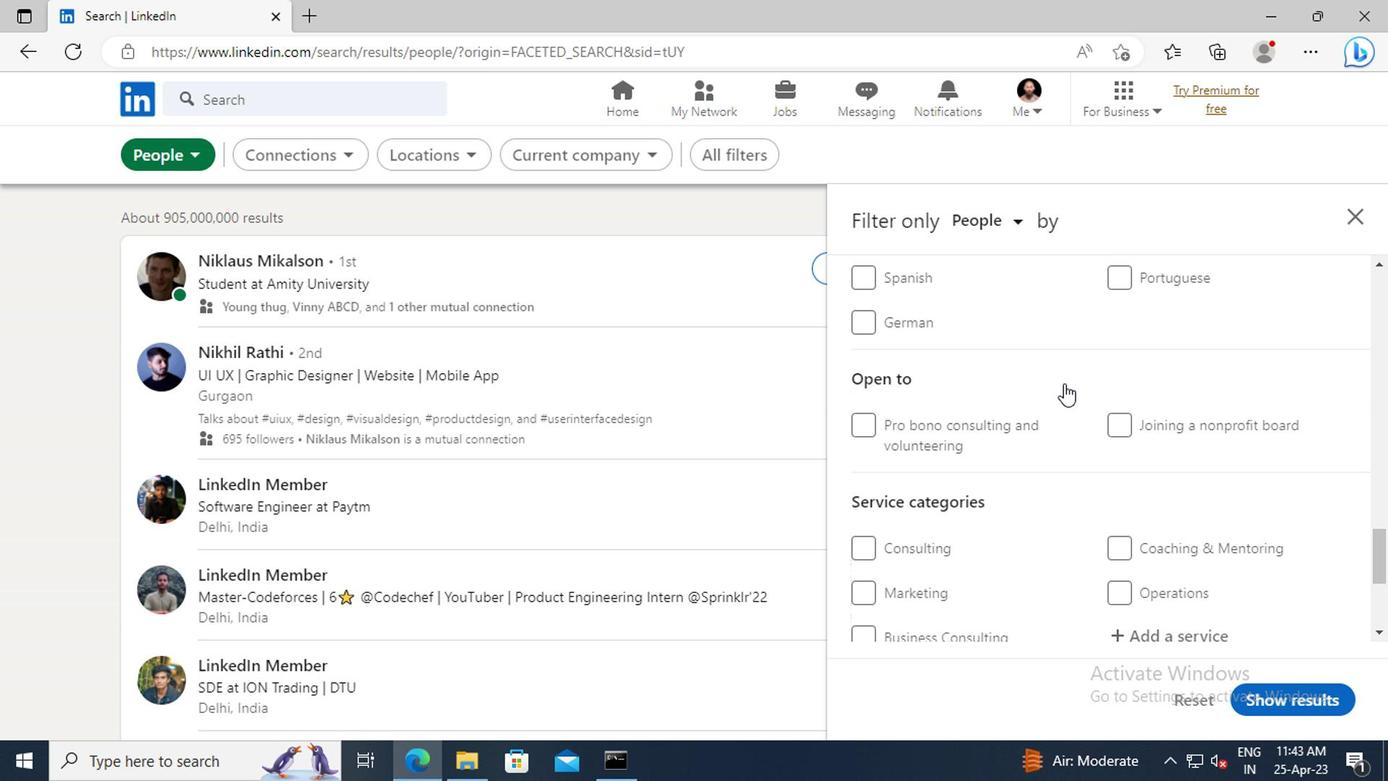 
Action: Mouse scrolled (1058, 383) with delta (0, -1)
Screenshot: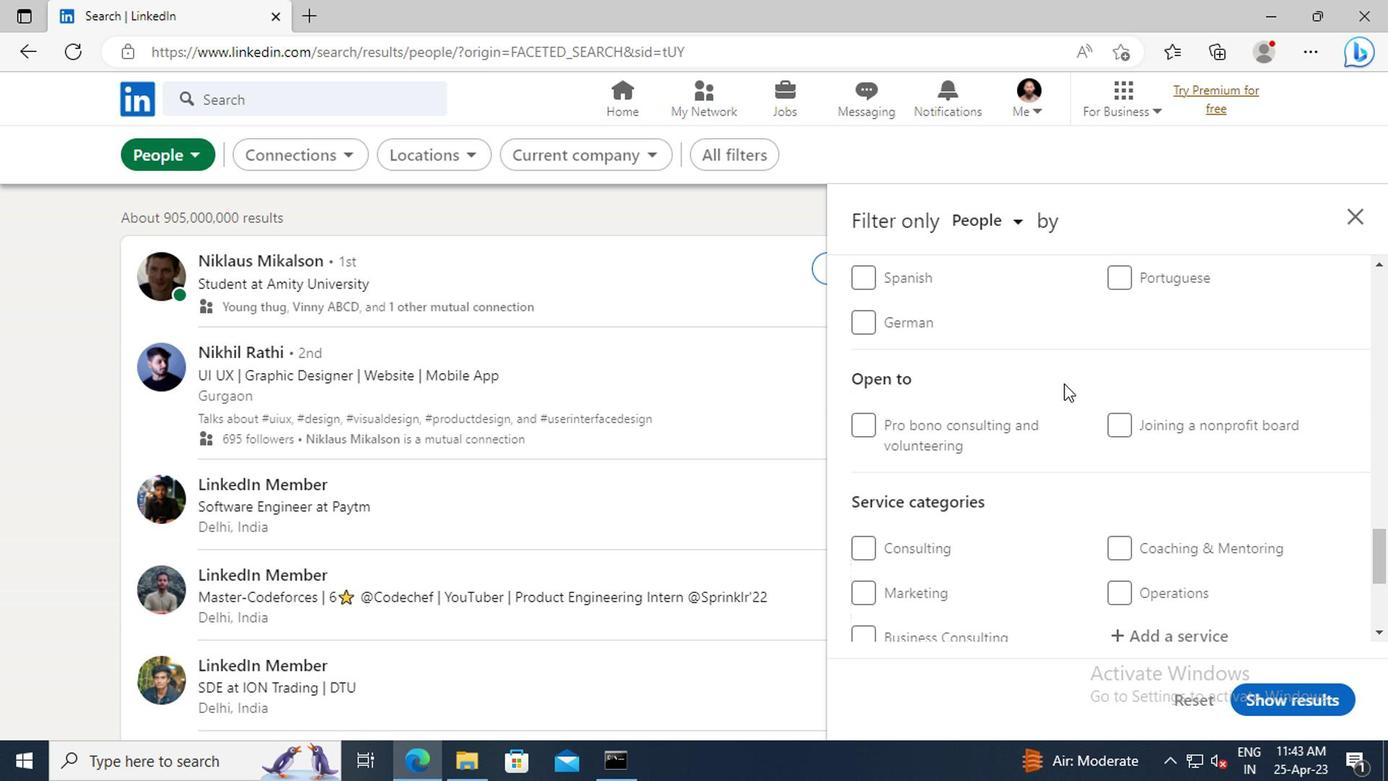 
Action: Mouse moved to (1128, 460)
Screenshot: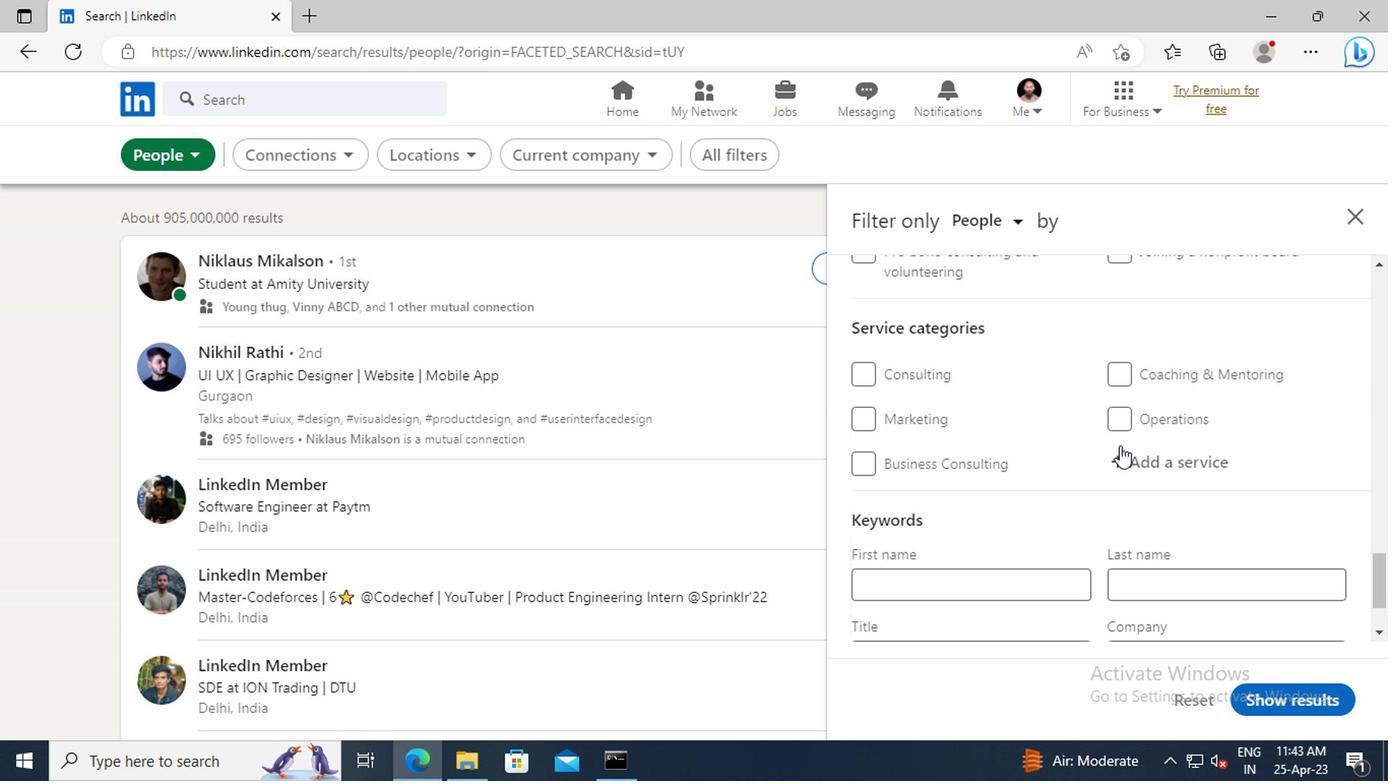 
Action: Mouse pressed left at (1128, 460)
Screenshot: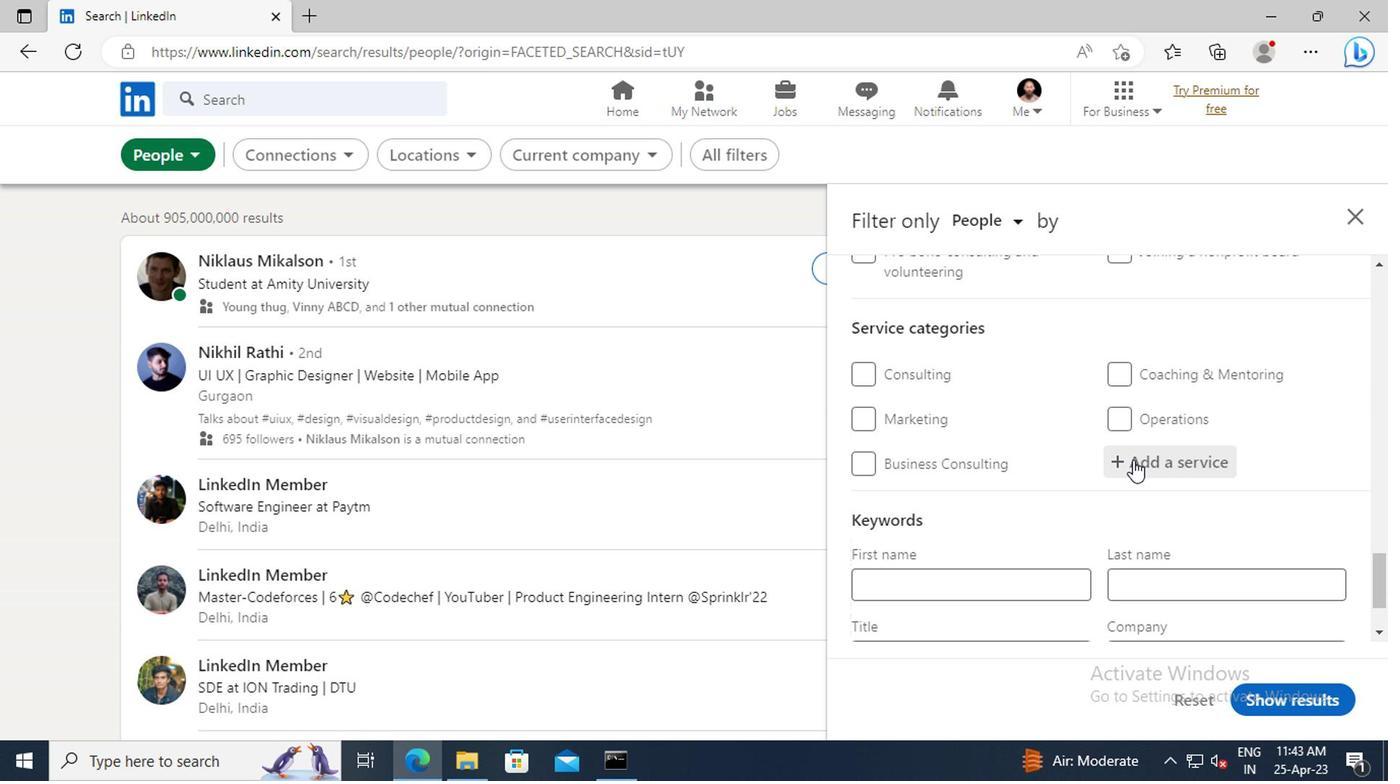 
Action: Key pressed <Key.shift>LABOR<Key.space>AND<Key.space><Key.shift>EMPLOYMENT<Key.space><Key.shift>LAW
Screenshot: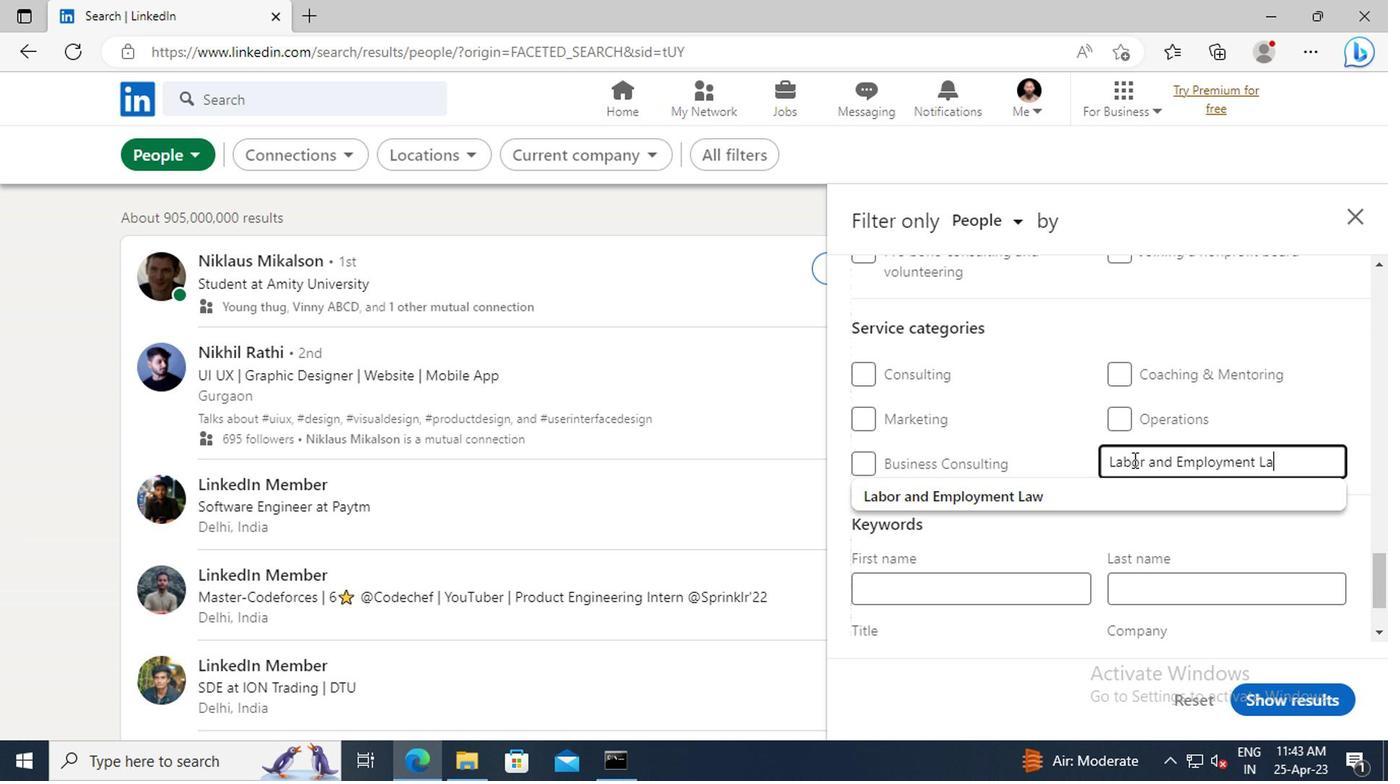 
Action: Mouse moved to (1090, 496)
Screenshot: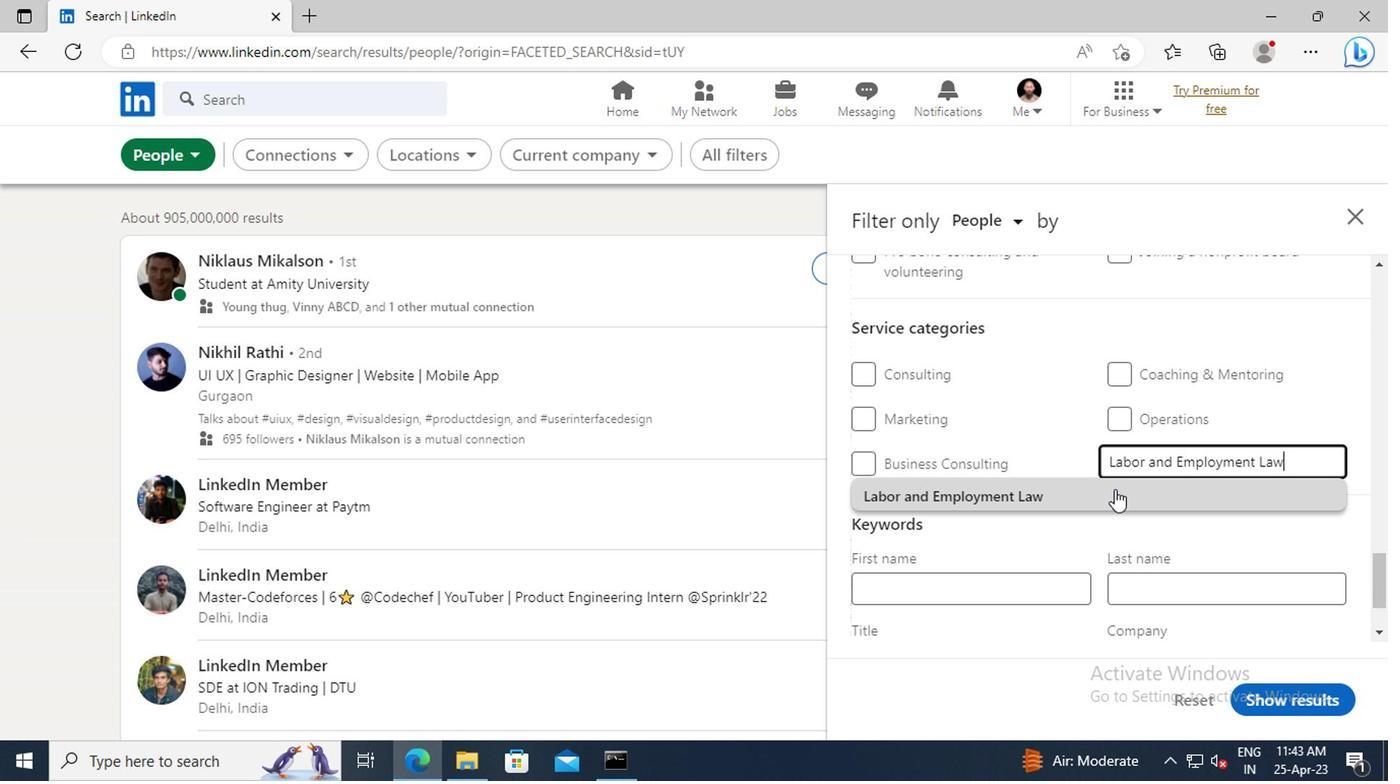 
Action: Mouse pressed left at (1090, 496)
Screenshot: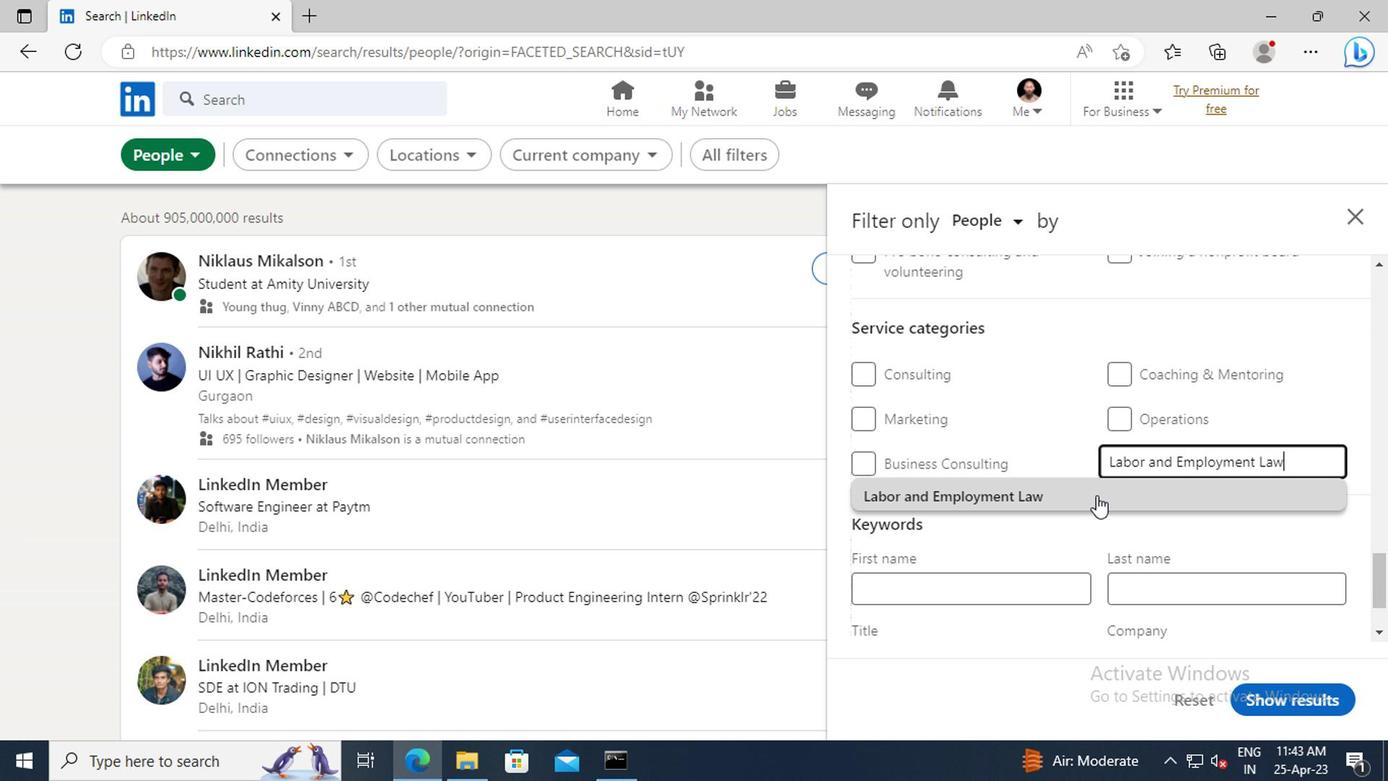 
Action: Mouse moved to (1063, 449)
Screenshot: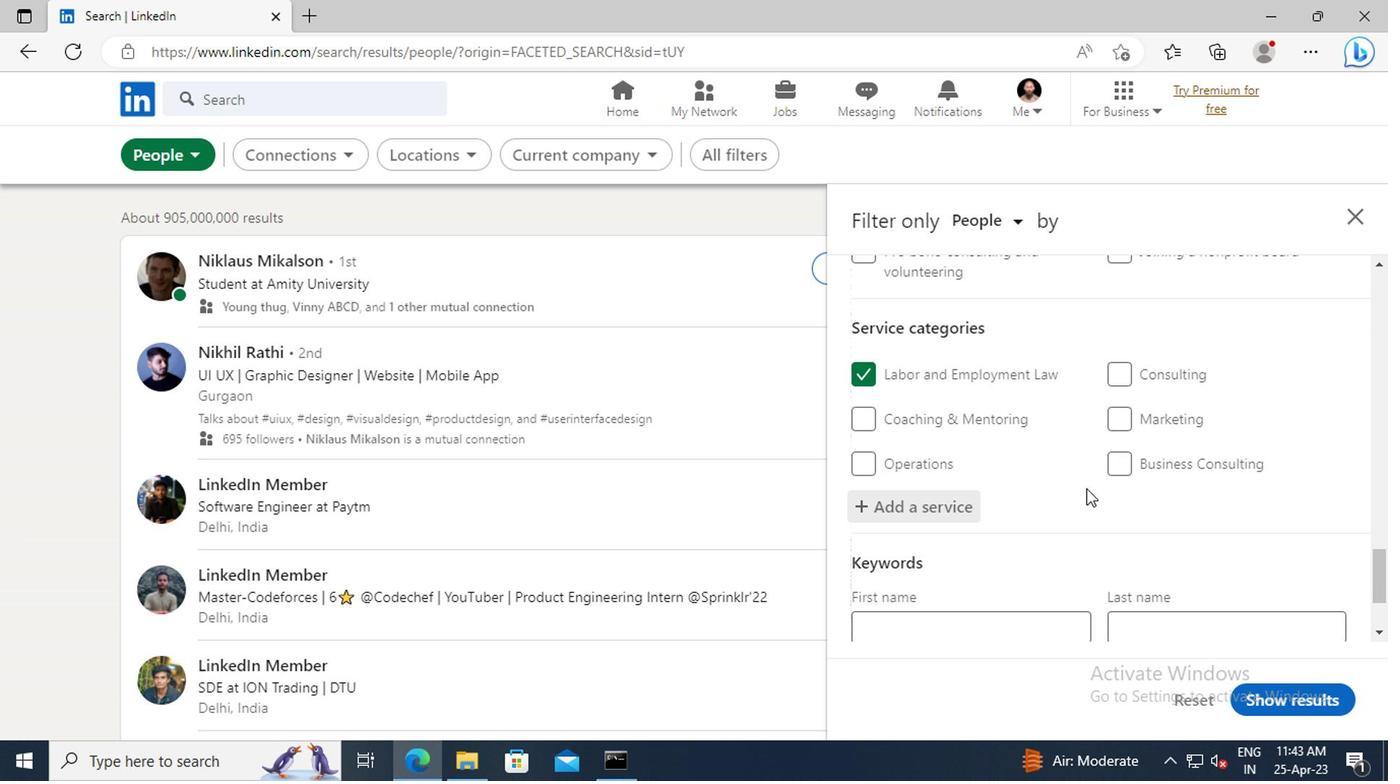 
Action: Mouse scrolled (1063, 448) with delta (0, 0)
Screenshot: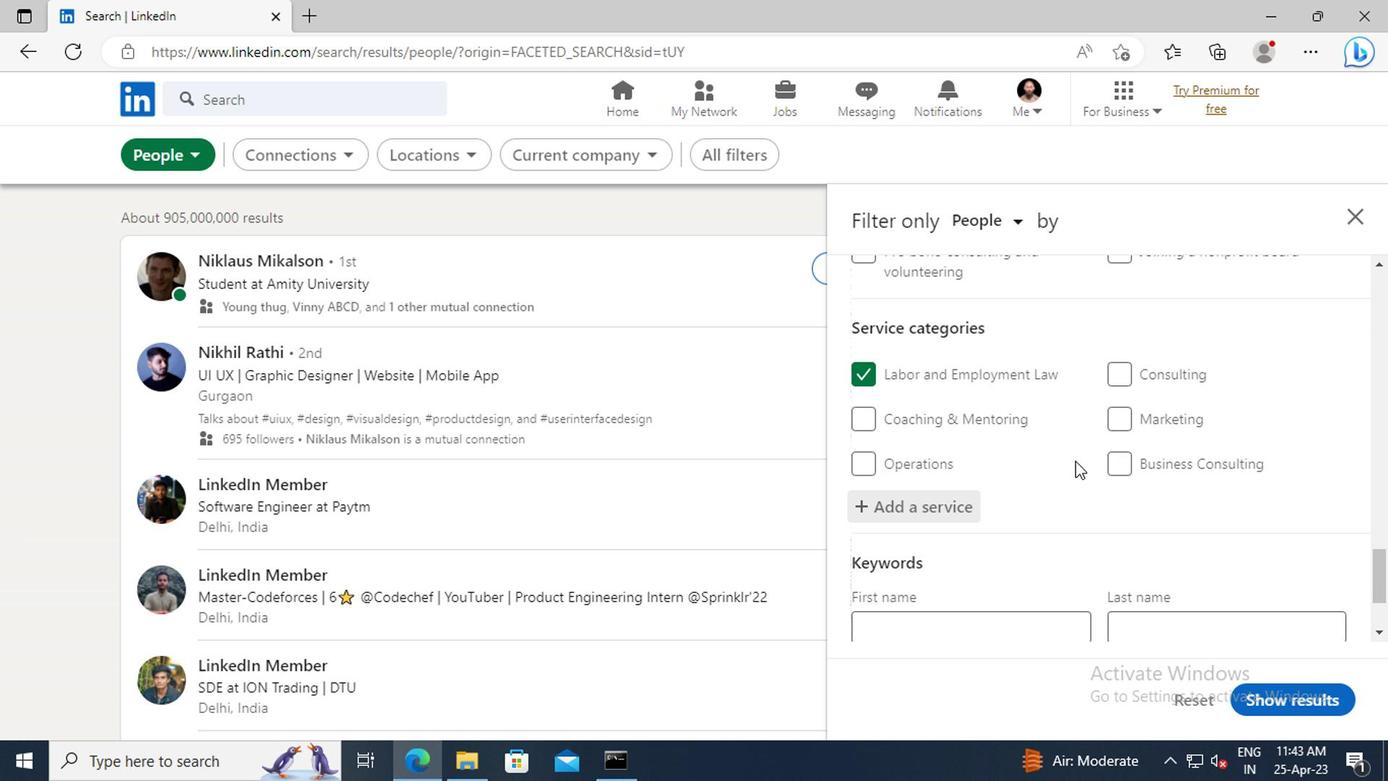 
Action: Mouse scrolled (1063, 448) with delta (0, 0)
Screenshot: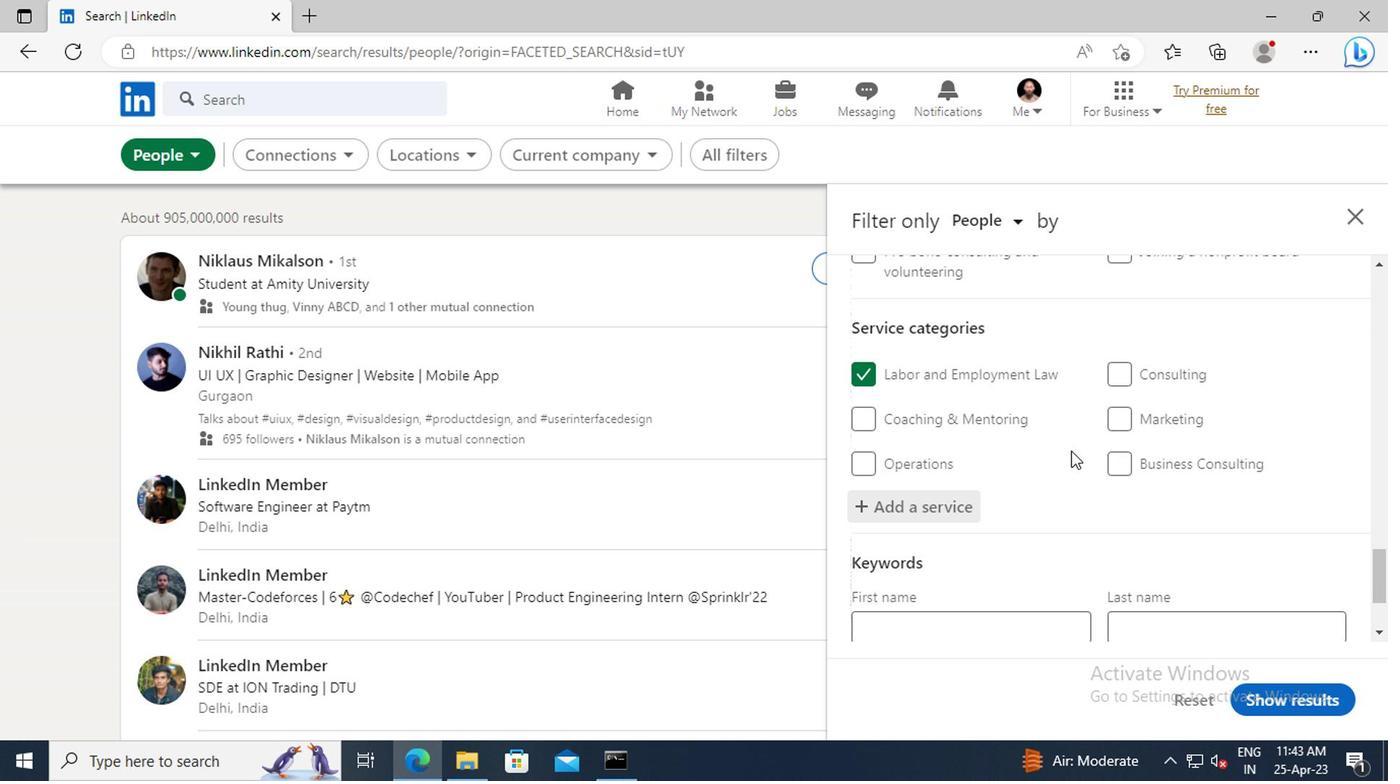 
Action: Mouse scrolled (1063, 448) with delta (0, 0)
Screenshot: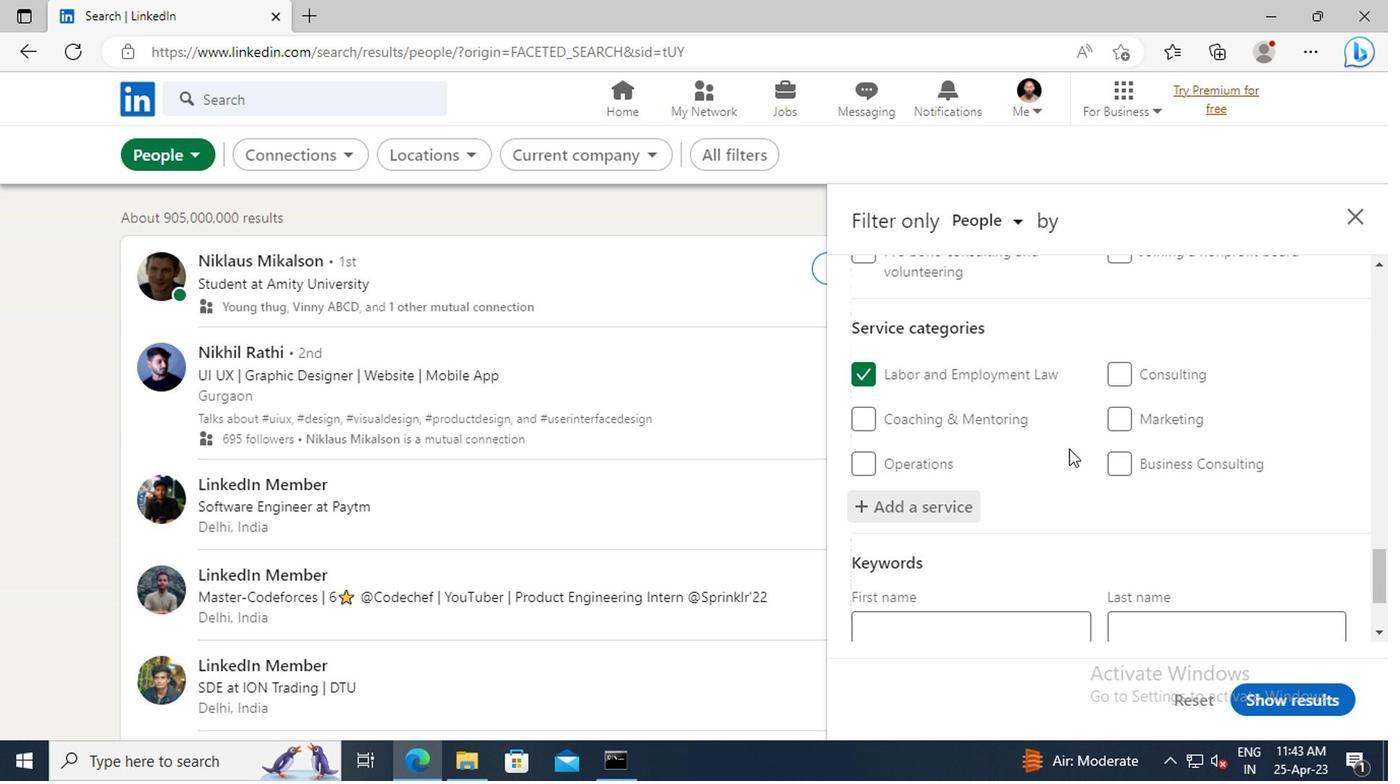 
Action: Mouse scrolled (1063, 448) with delta (0, 0)
Screenshot: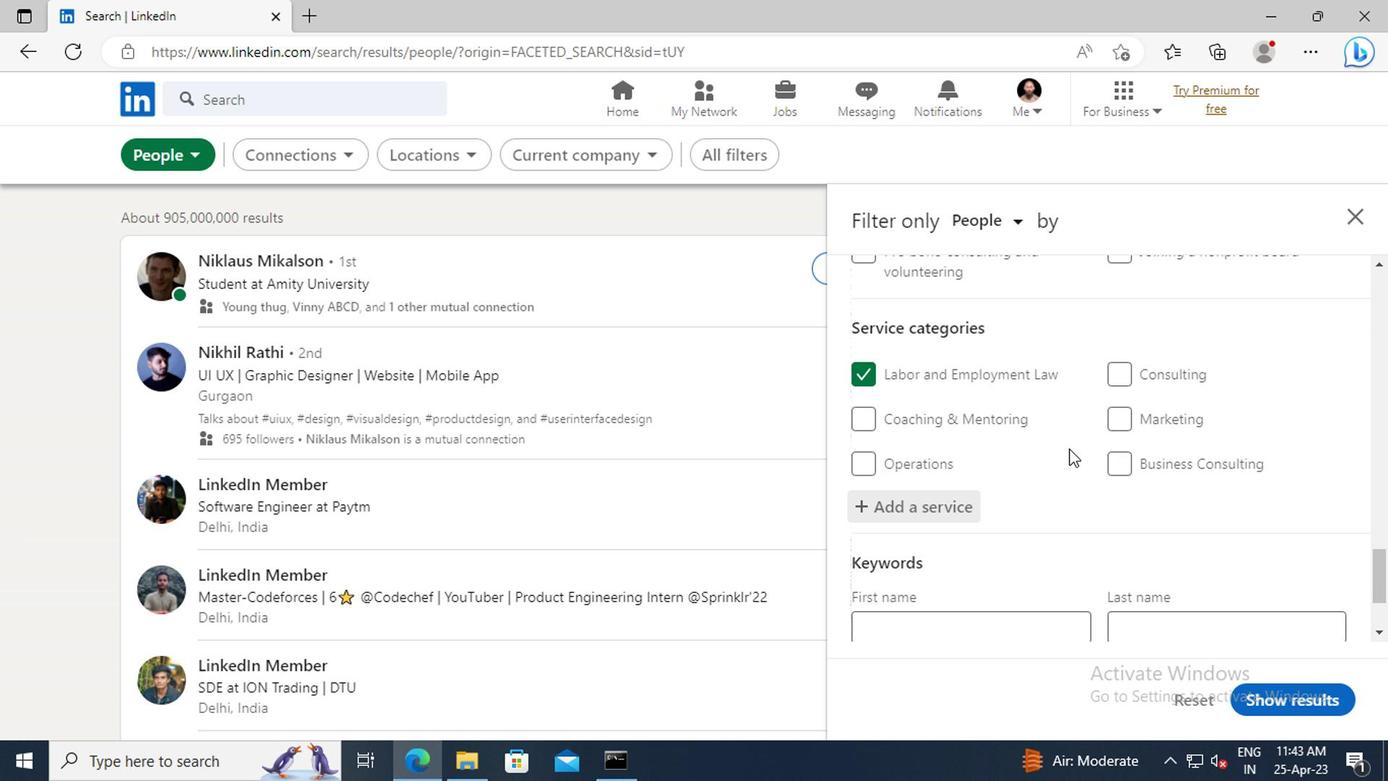 
Action: Mouse moved to (962, 556)
Screenshot: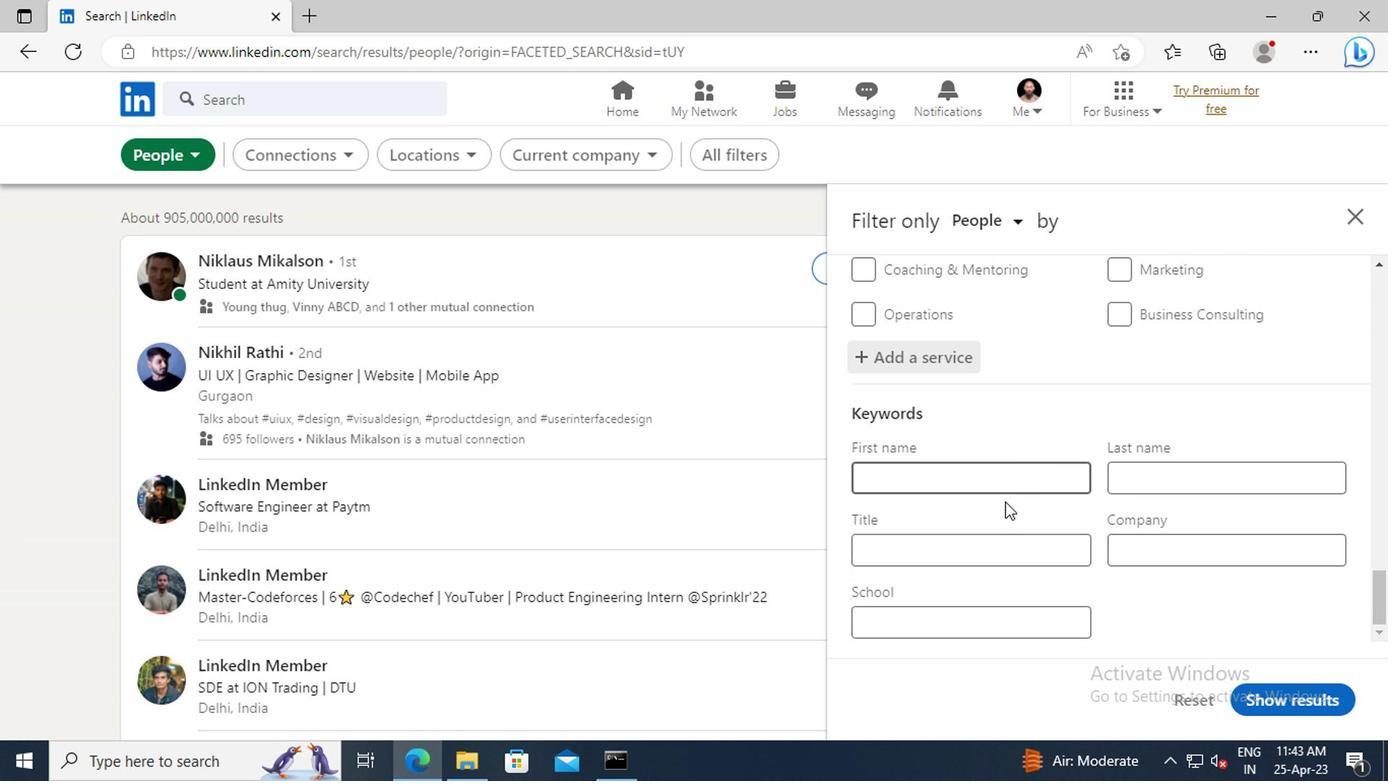 
Action: Mouse pressed left at (962, 556)
Screenshot: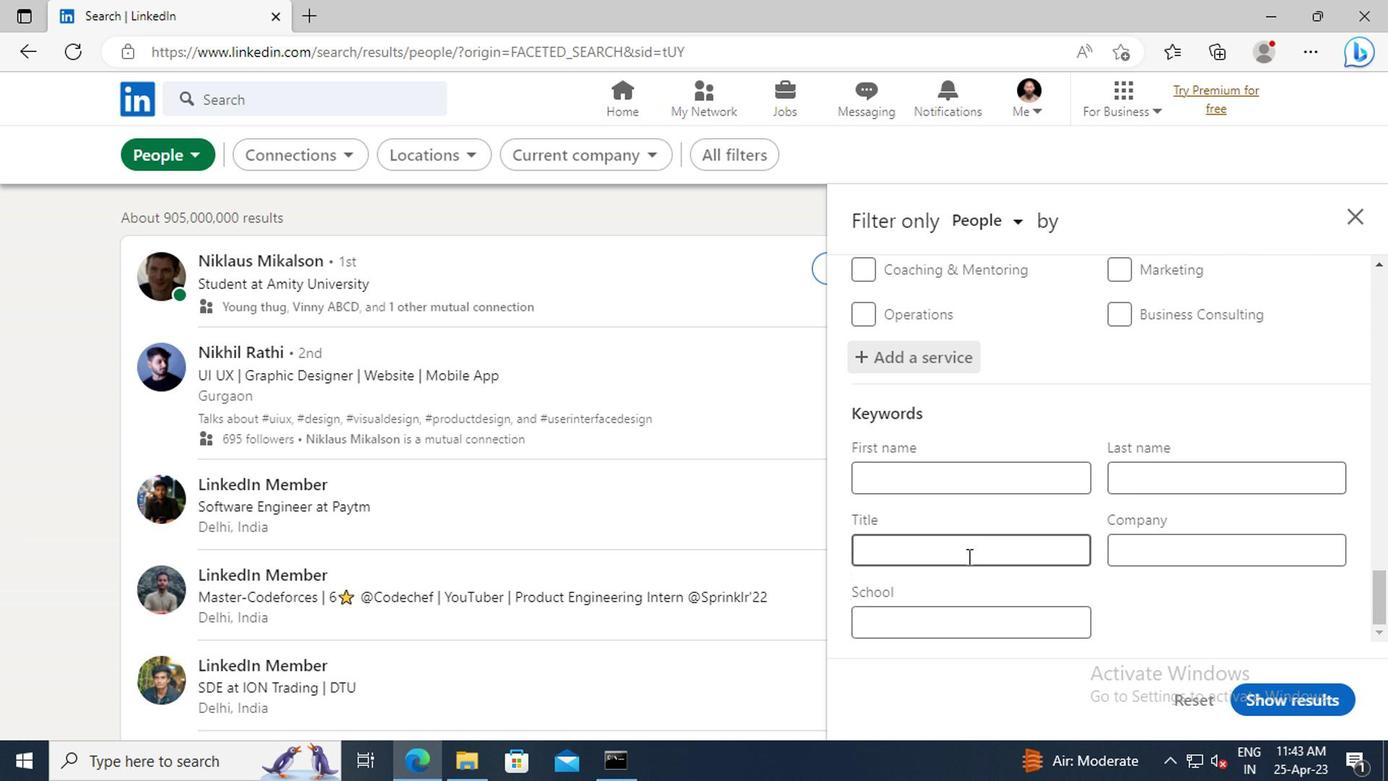
Action: Key pressed <Key.shift>MEDIA<Key.space><Key.shift>BUYER
Screenshot: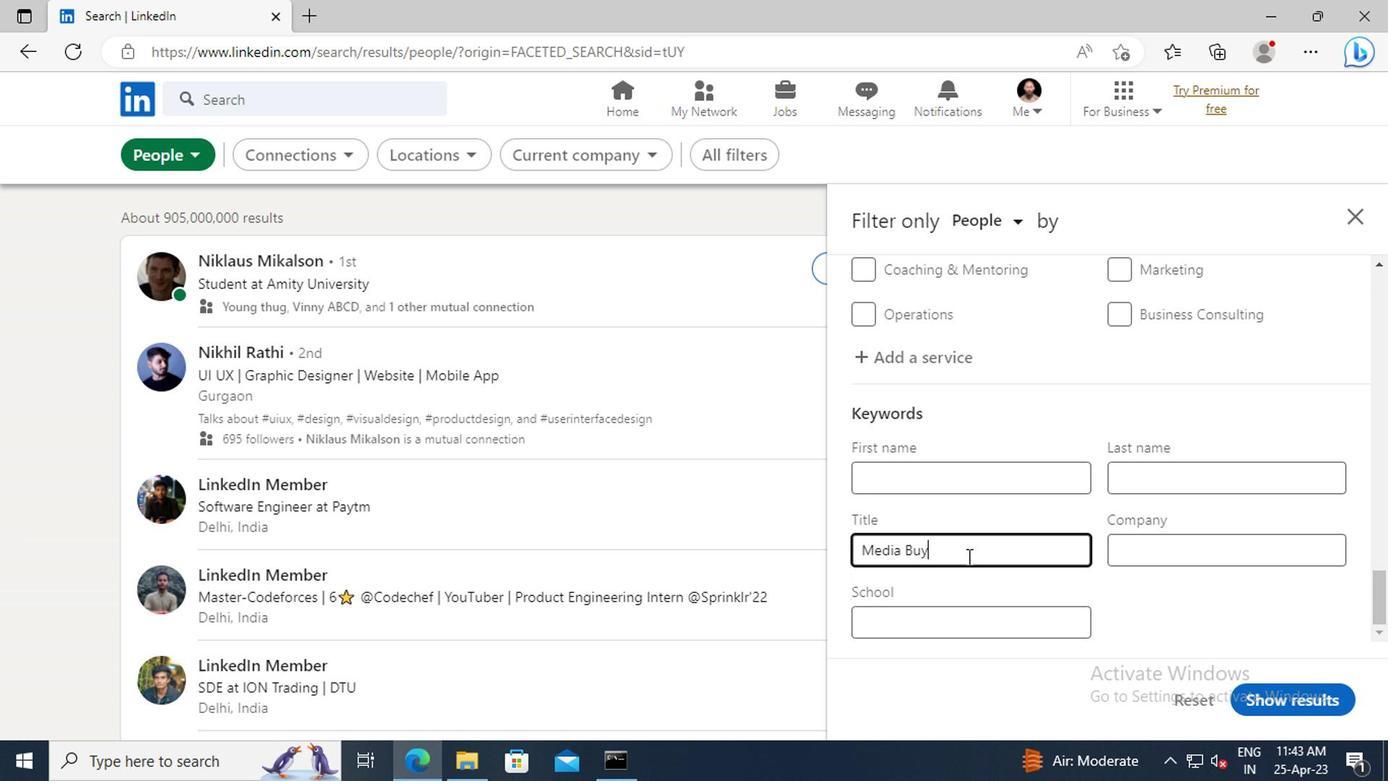 
Action: Mouse moved to (1274, 692)
Screenshot: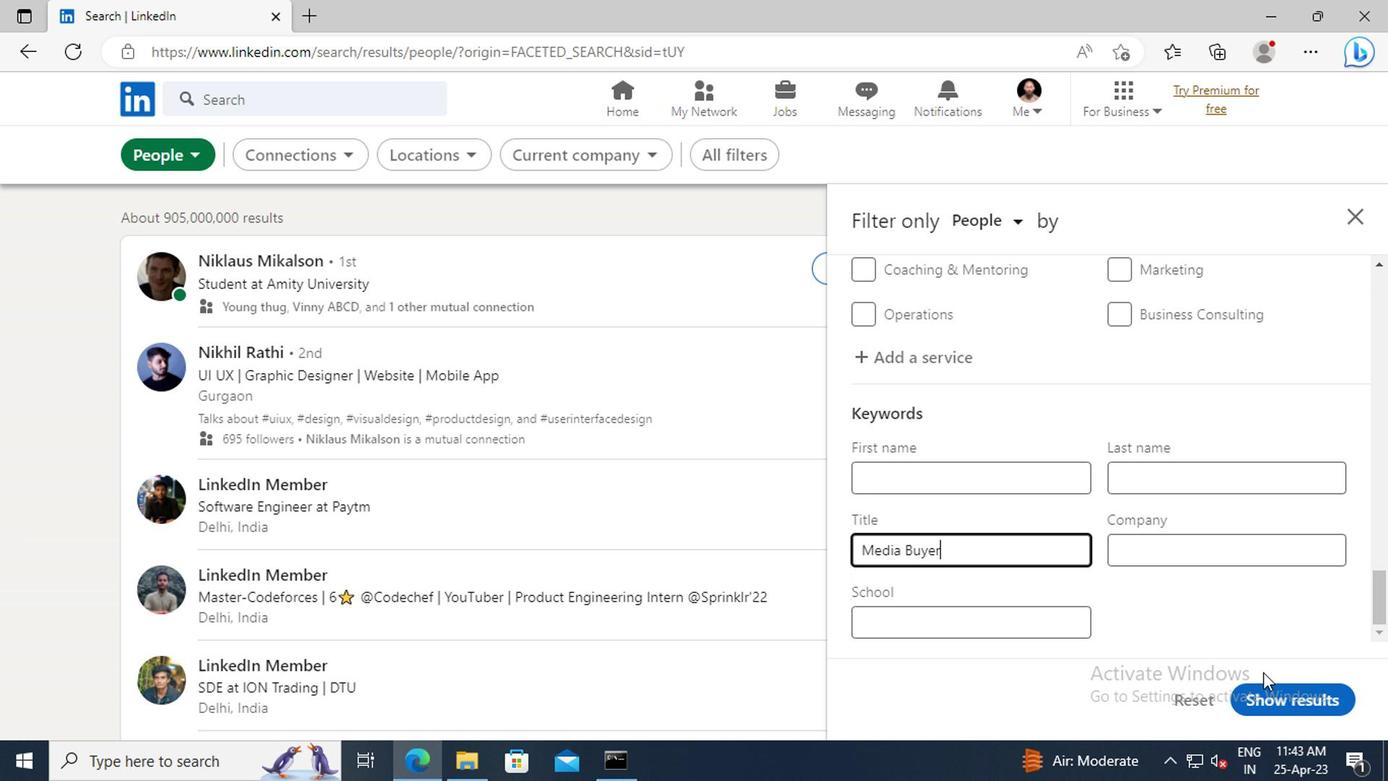 
Action: Mouse pressed left at (1274, 692)
Screenshot: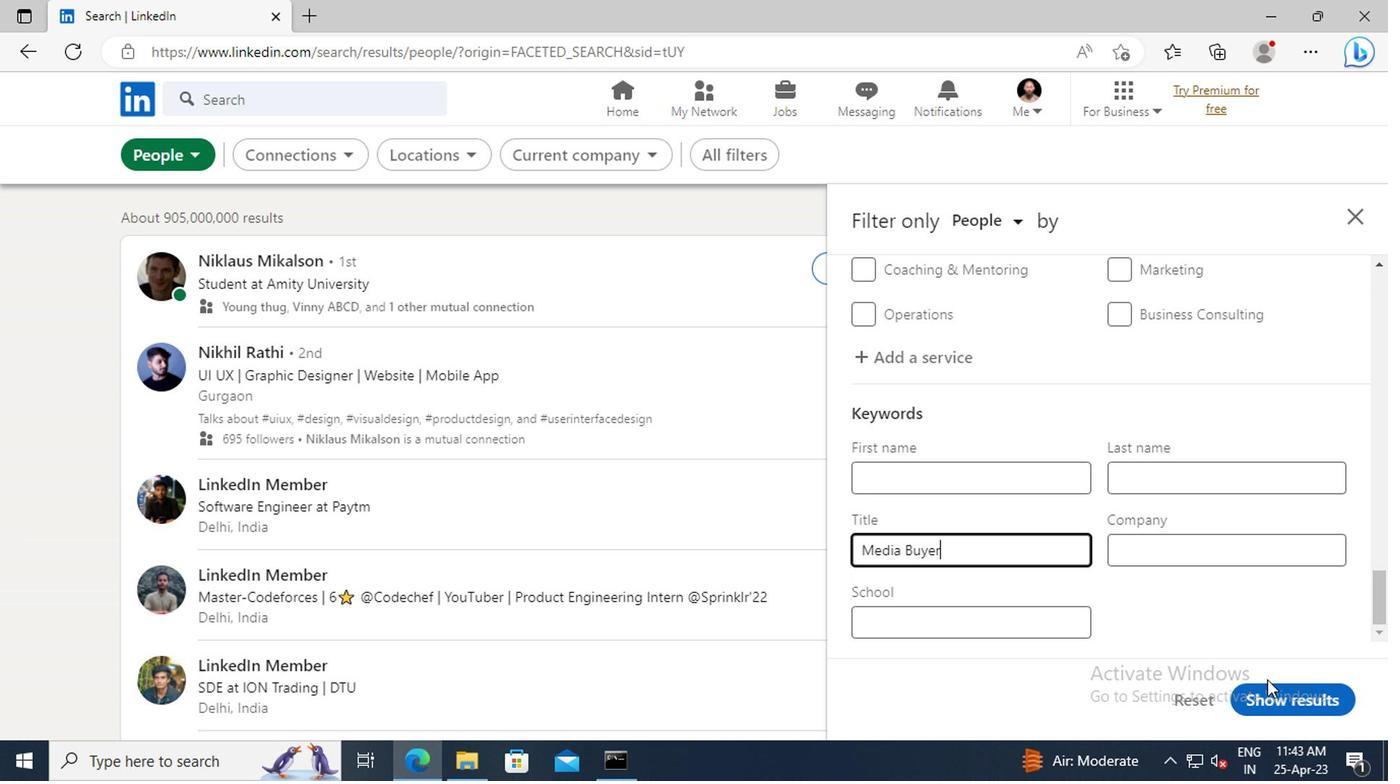 
Action: Mouse moved to (1273, 691)
Screenshot: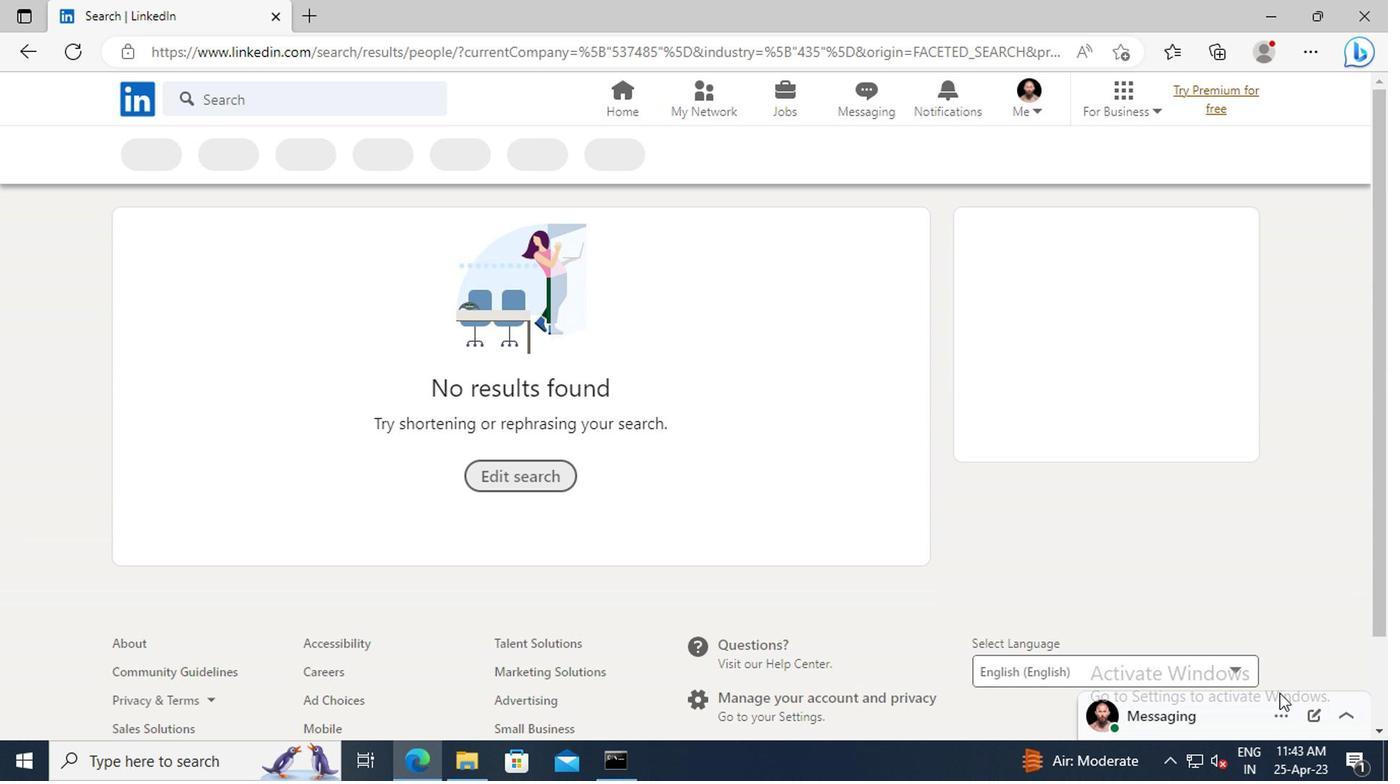 
